 Task: In the  document Climateactionmeet.epub Change font size of watermark '111' and place the watermark  'Diagonally '. Insert footer and write www.nexusTech.com
Action: Mouse moved to (303, 443)
Screenshot: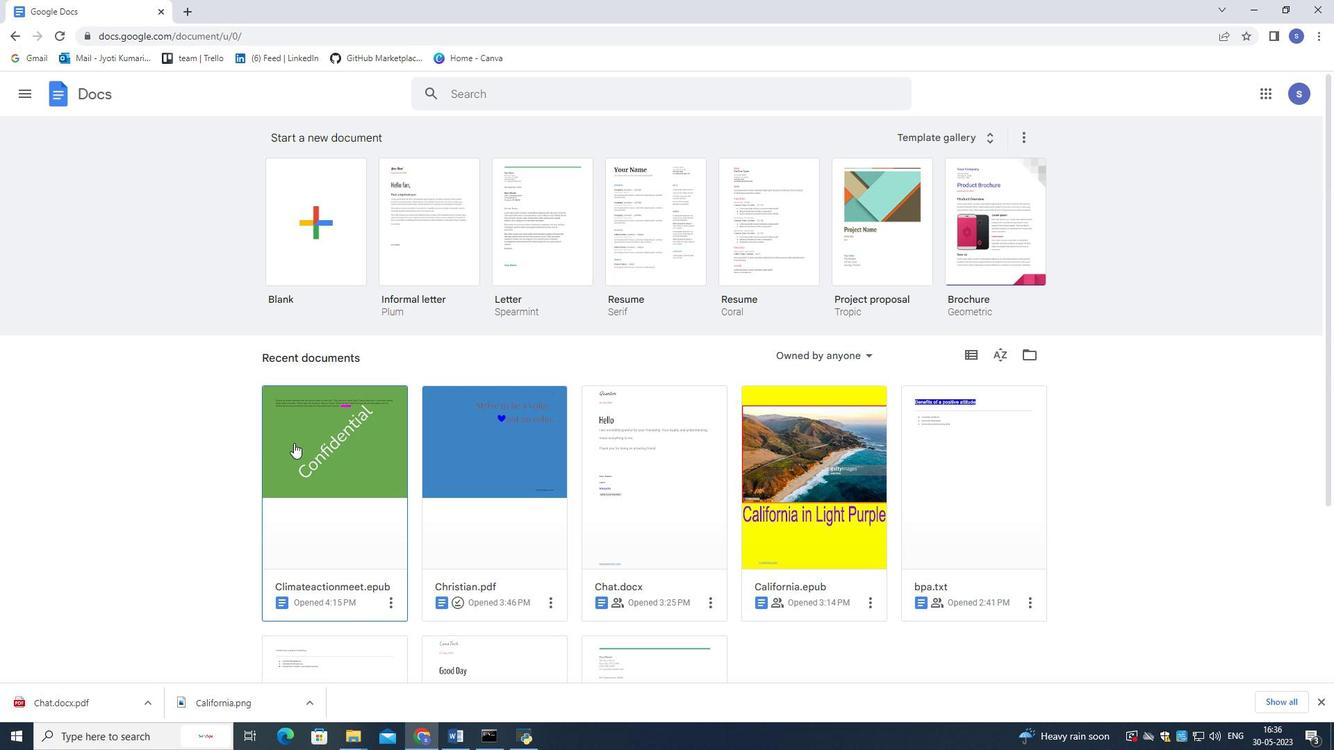 
Action: Mouse pressed left at (303, 443)
Screenshot: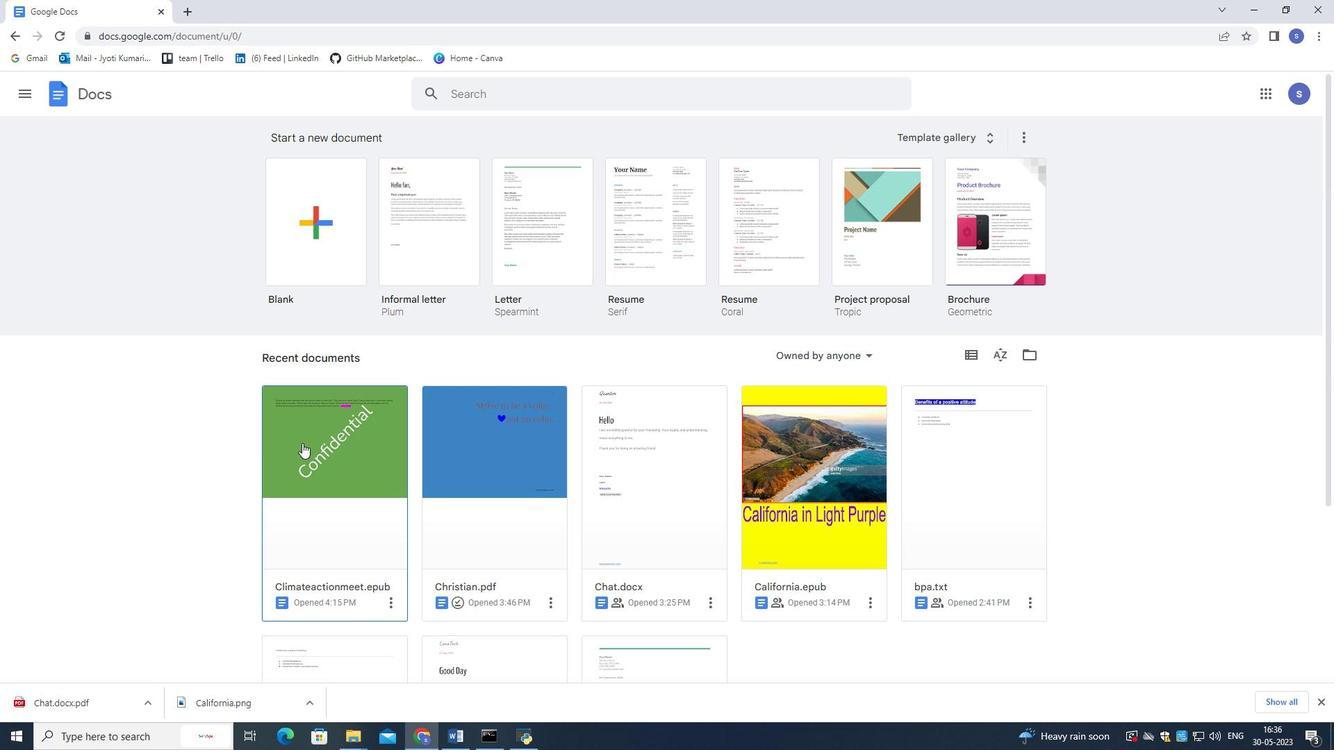 
Action: Mouse moved to (632, 465)
Screenshot: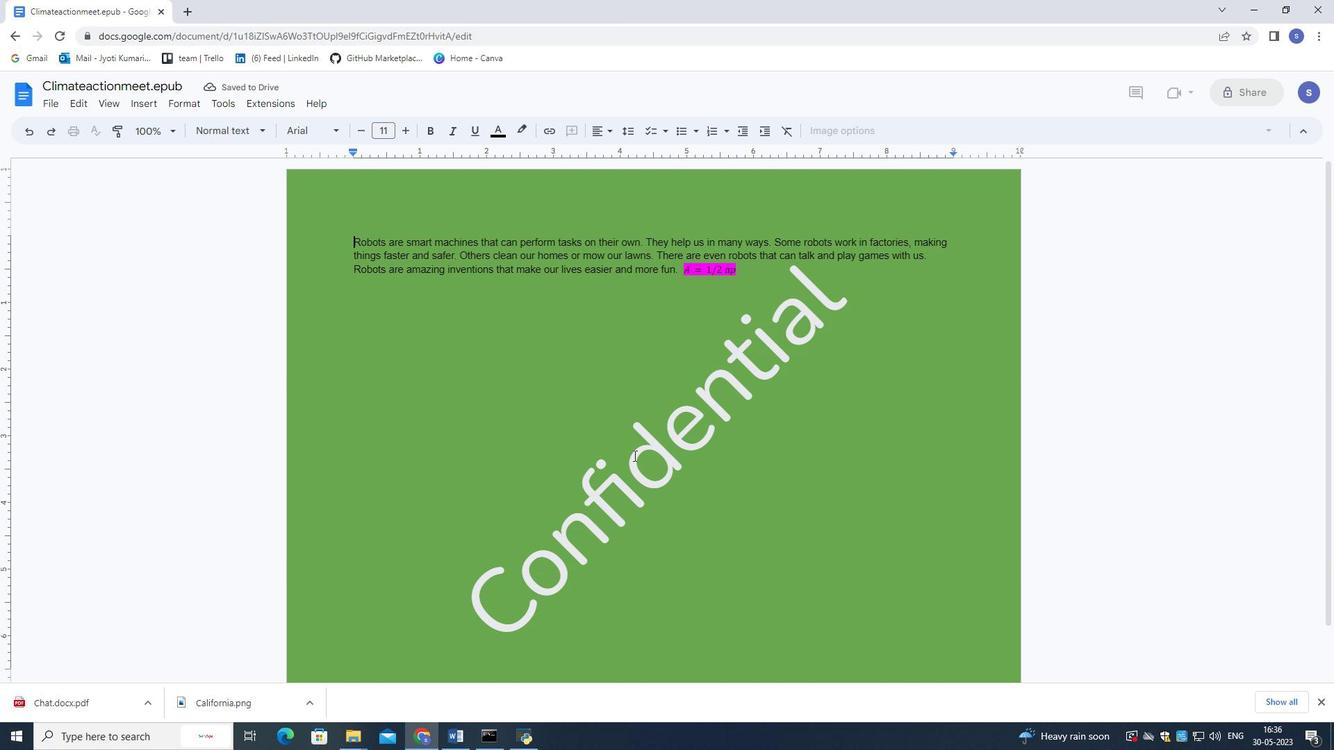 
Action: Mouse pressed left at (632, 465)
Screenshot: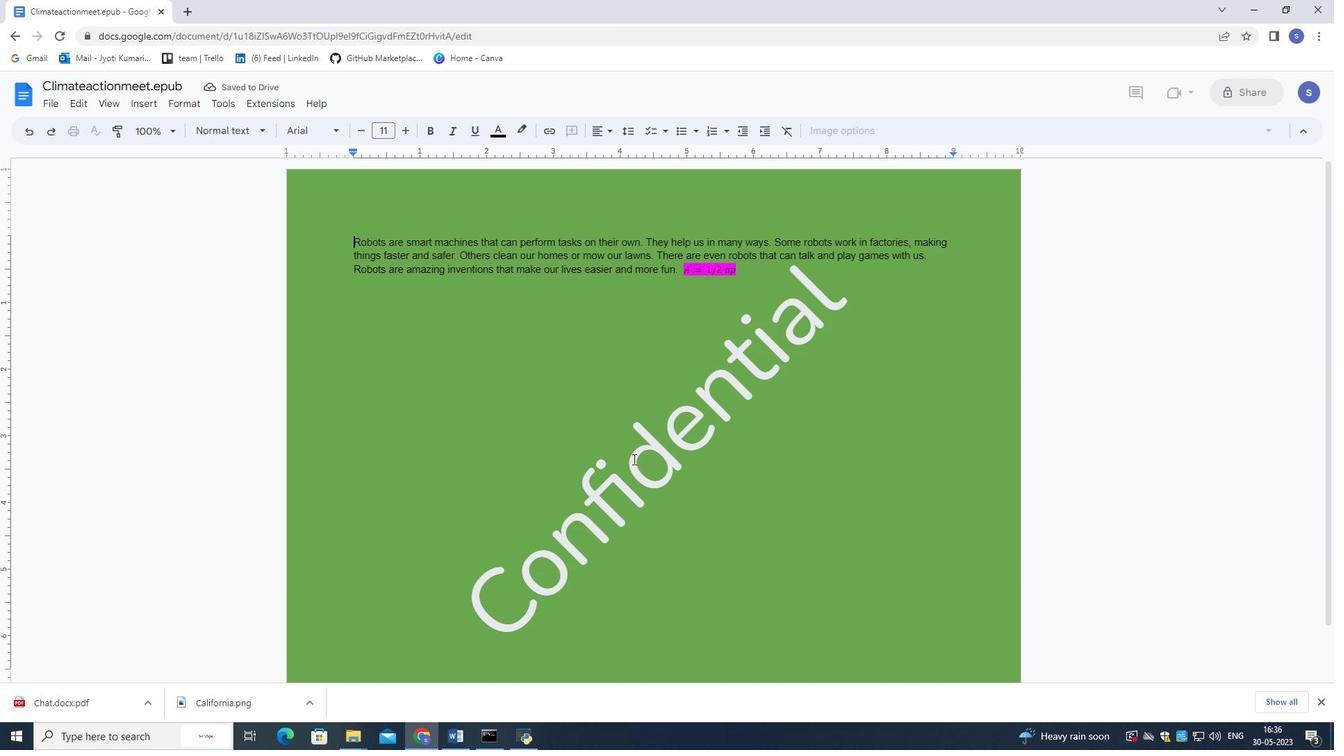 
Action: Mouse pressed left at (632, 465)
Screenshot: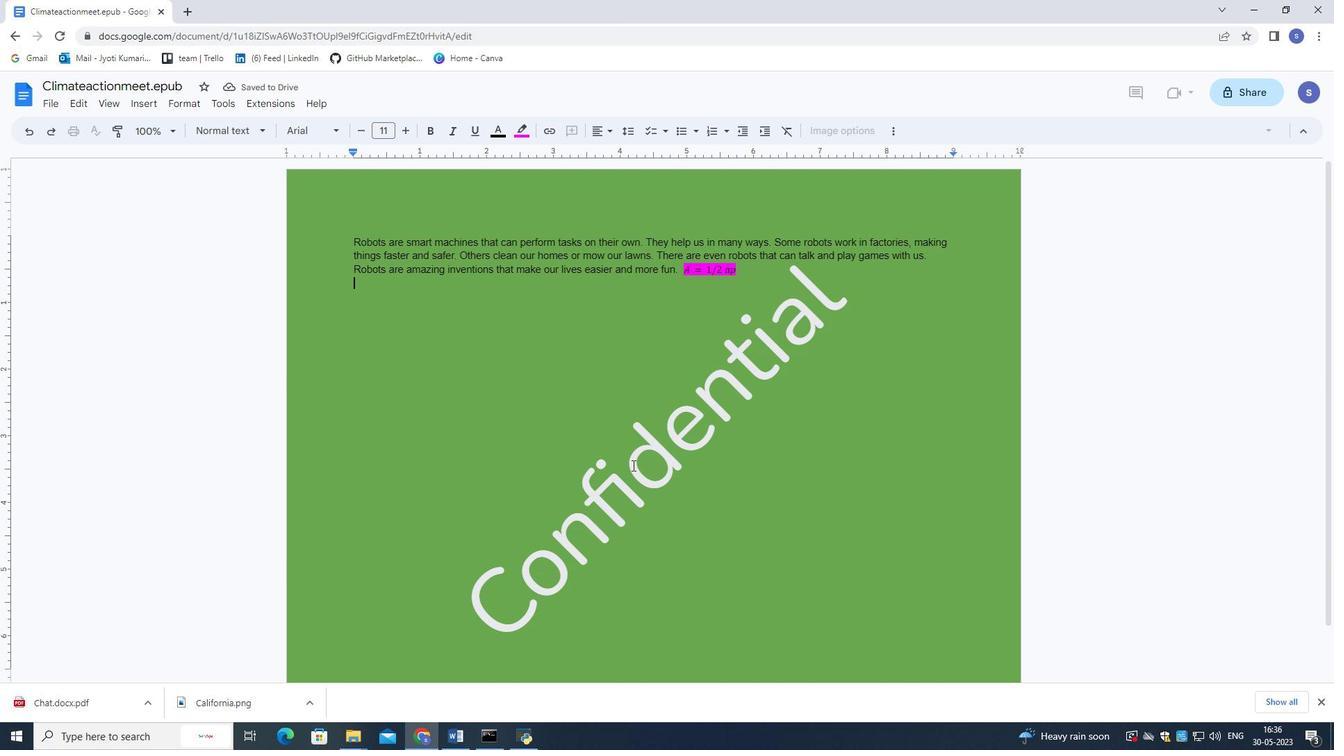 
Action: Mouse pressed left at (632, 465)
Screenshot: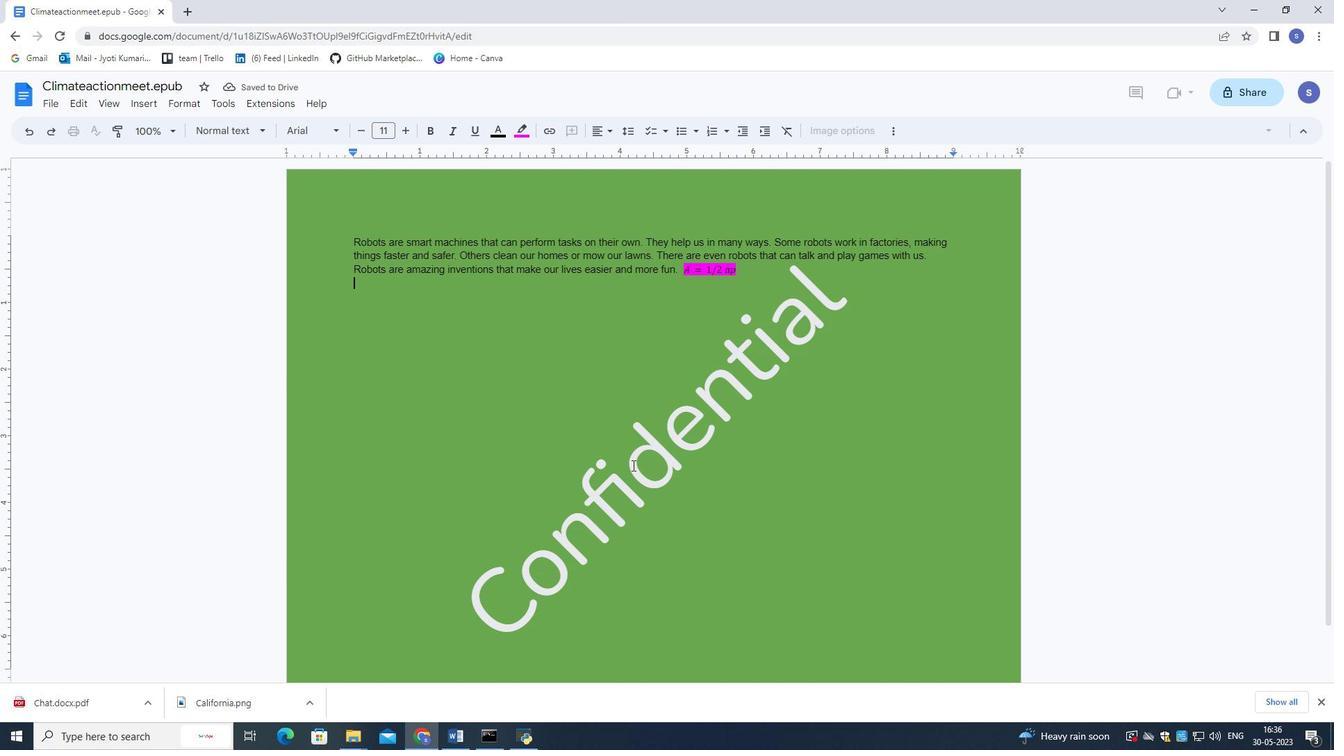 
Action: Mouse moved to (632, 464)
Screenshot: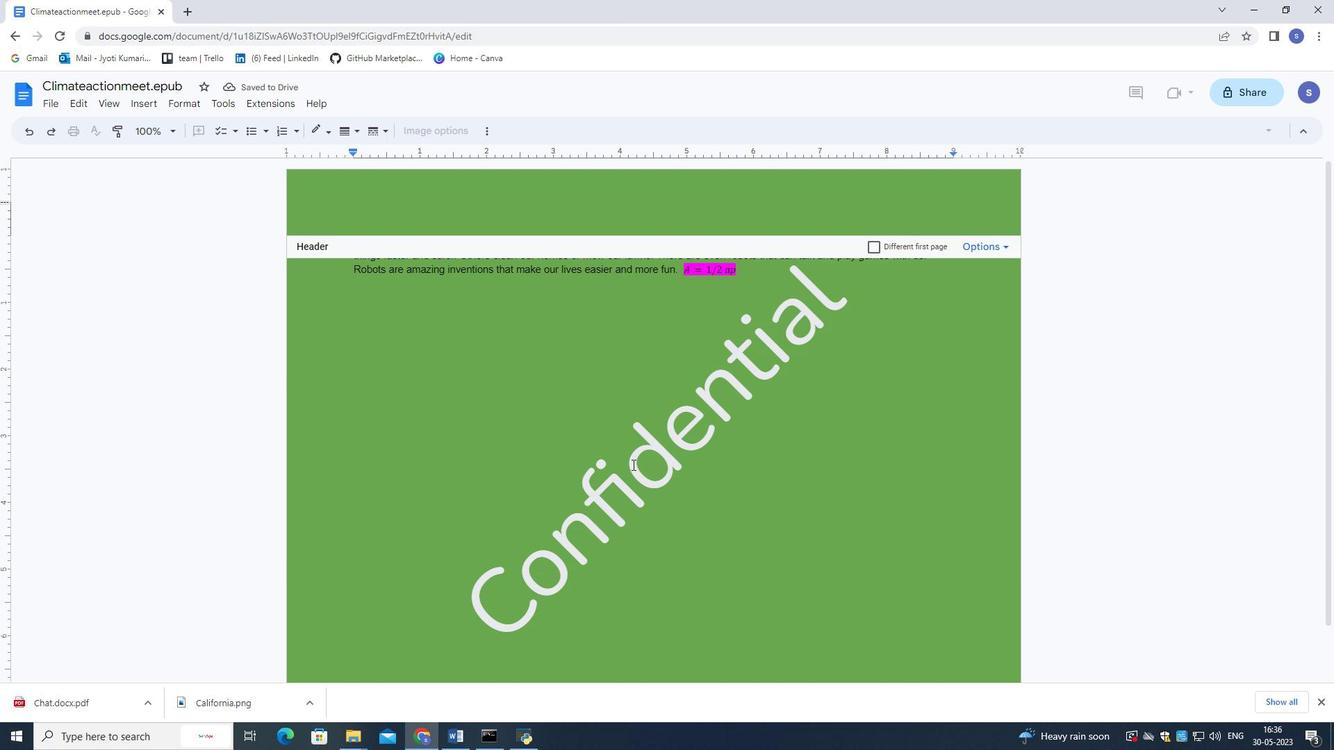 
Action: Mouse pressed left at (632, 464)
Screenshot: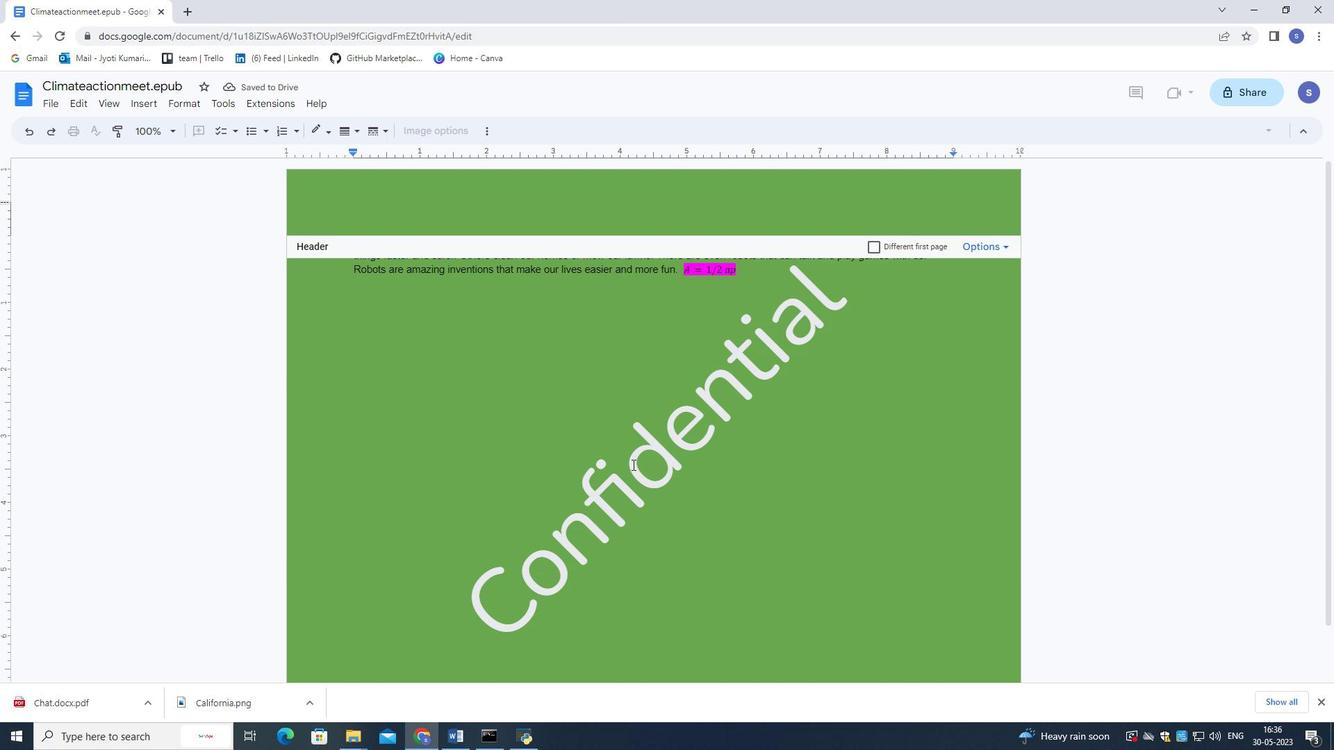 
Action: Mouse moved to (636, 464)
Screenshot: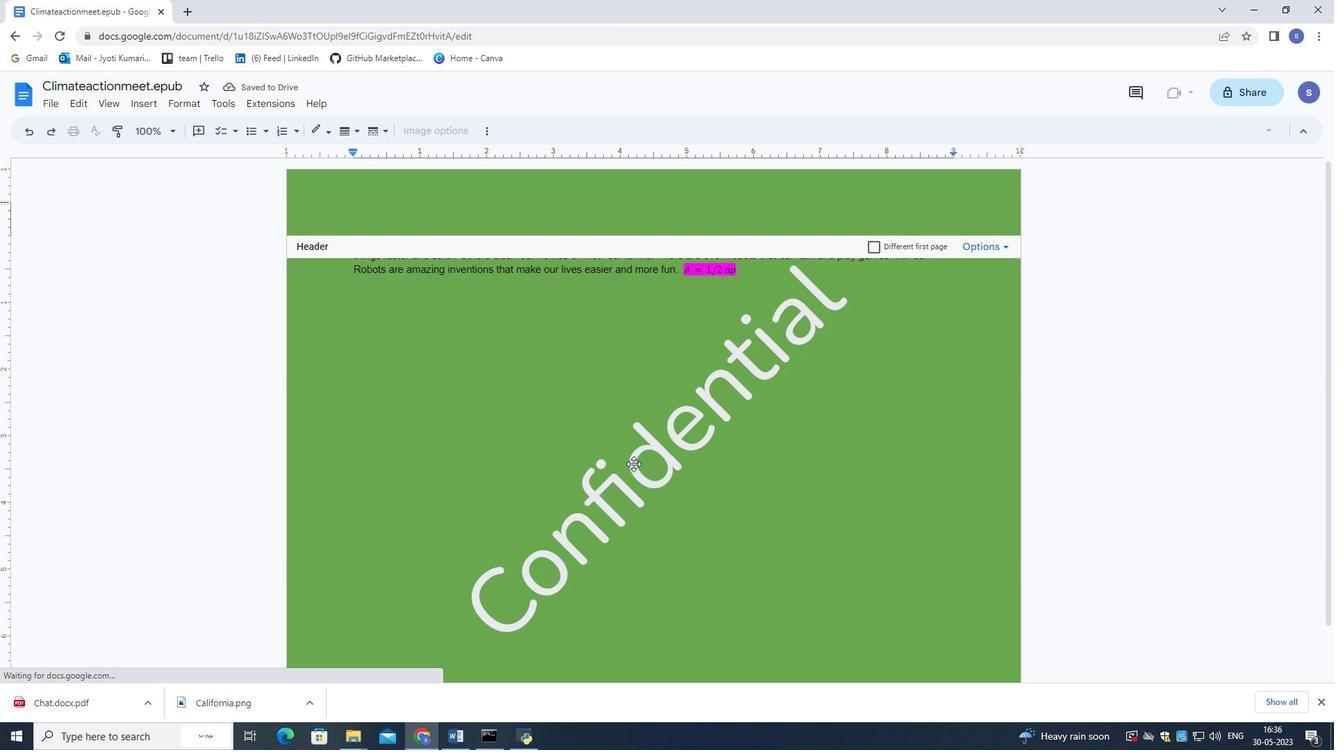 
Action: Mouse pressed left at (636, 464)
Screenshot: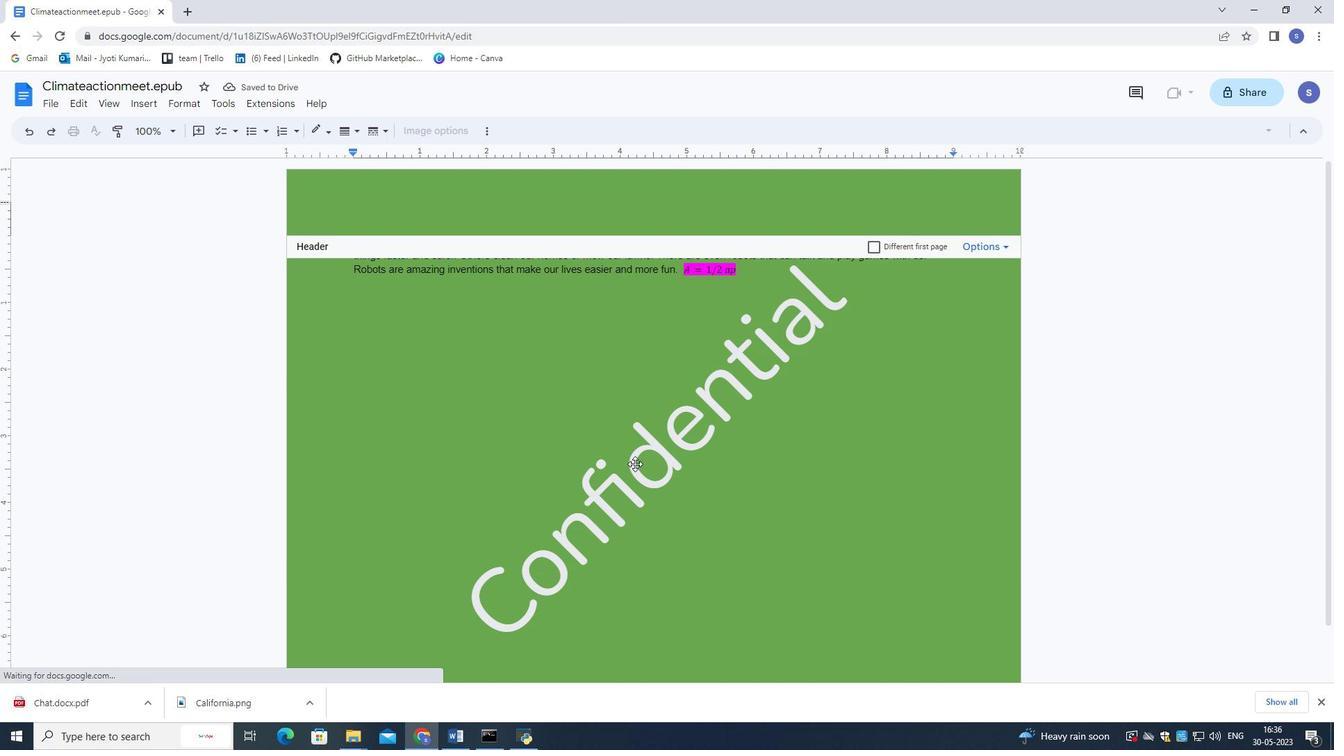 
Action: Mouse moved to (696, 372)
Screenshot: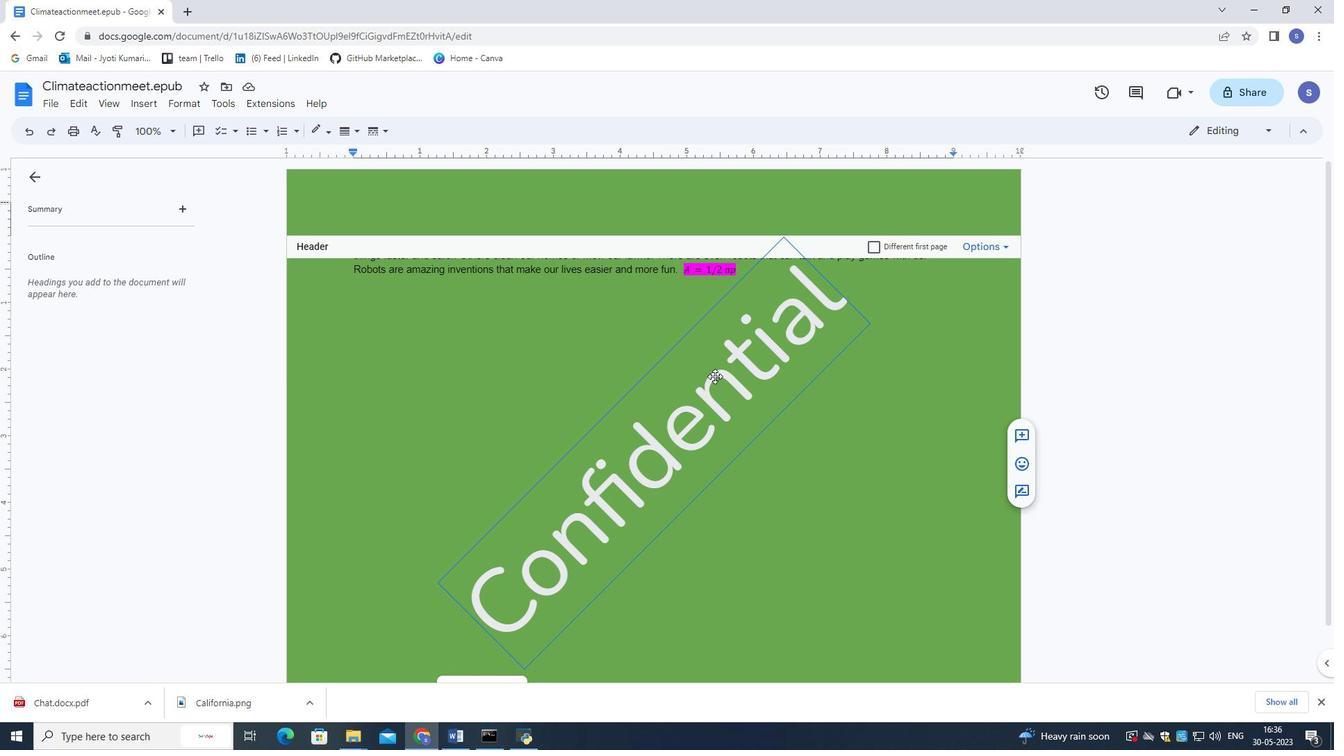 
Action: Mouse pressed right at (696, 372)
Screenshot: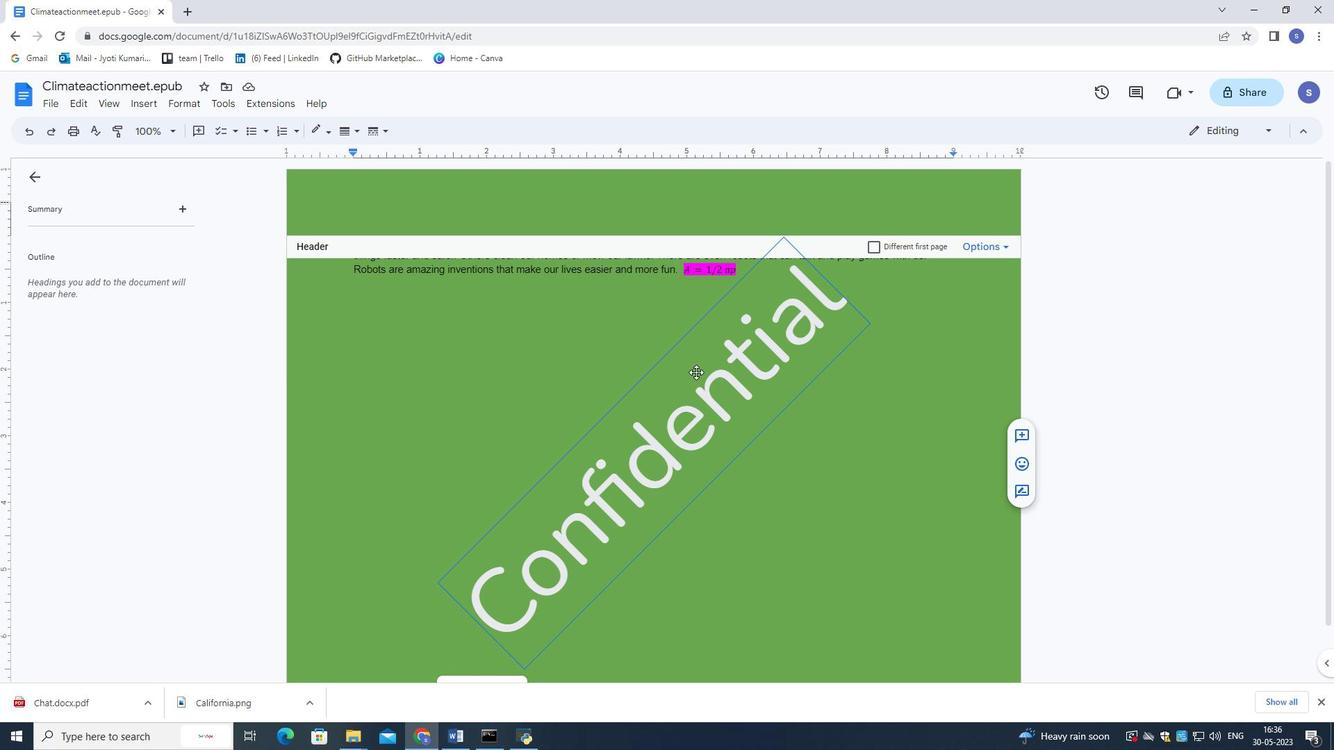
Action: Mouse moved to (669, 480)
Screenshot: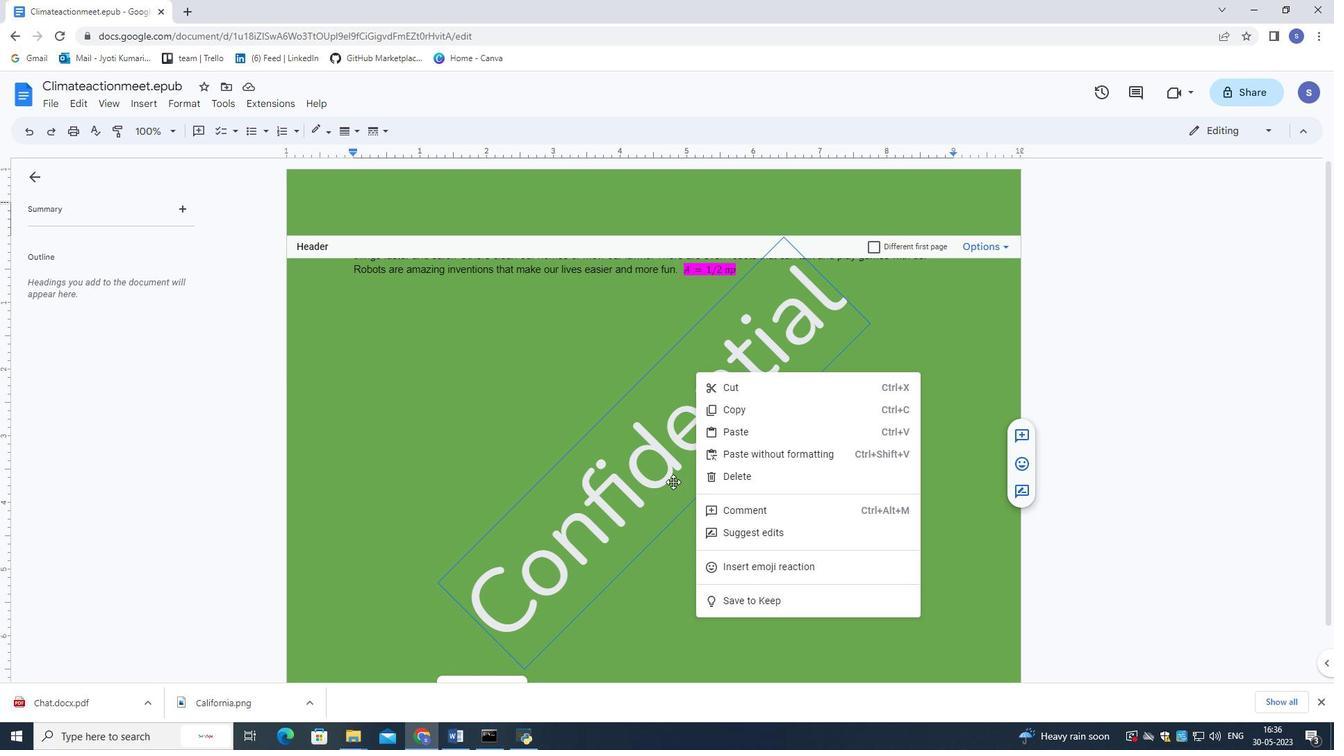 
Action: Mouse pressed left at (669, 480)
Screenshot: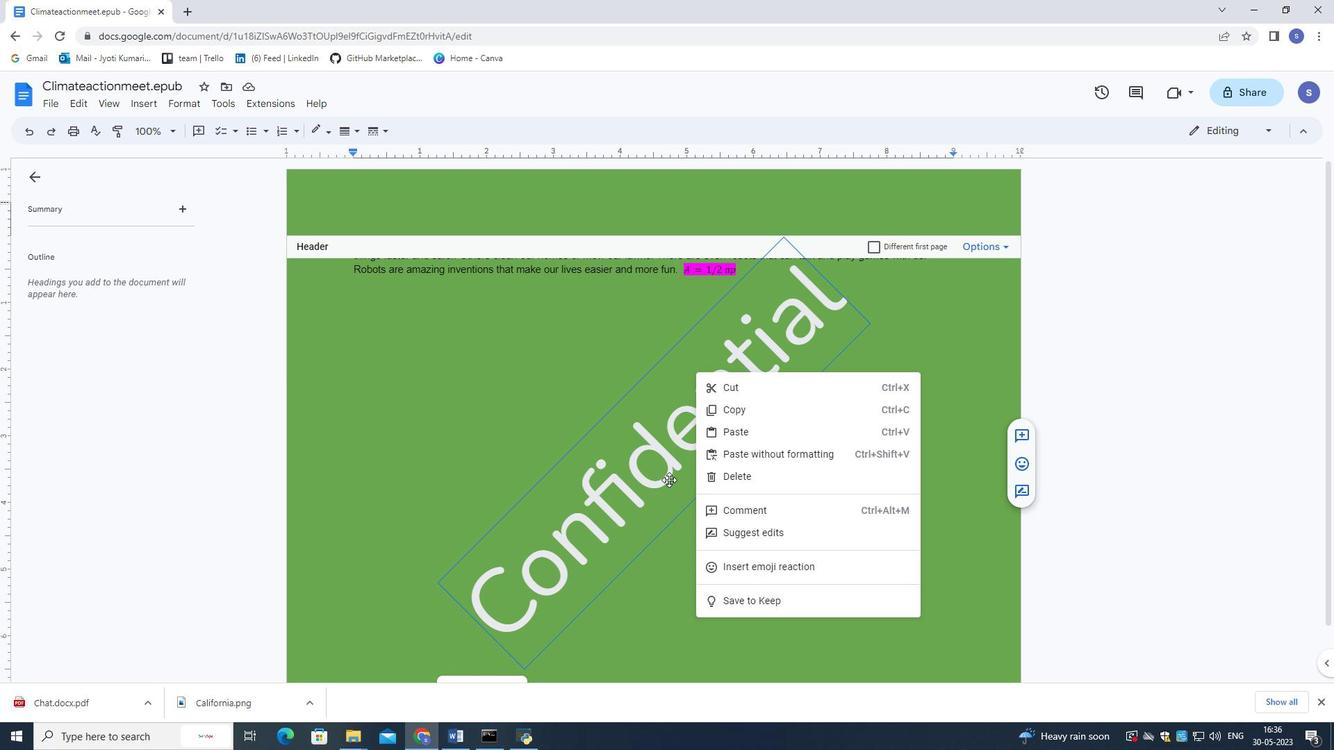 
Action: Mouse moved to (1249, 126)
Screenshot: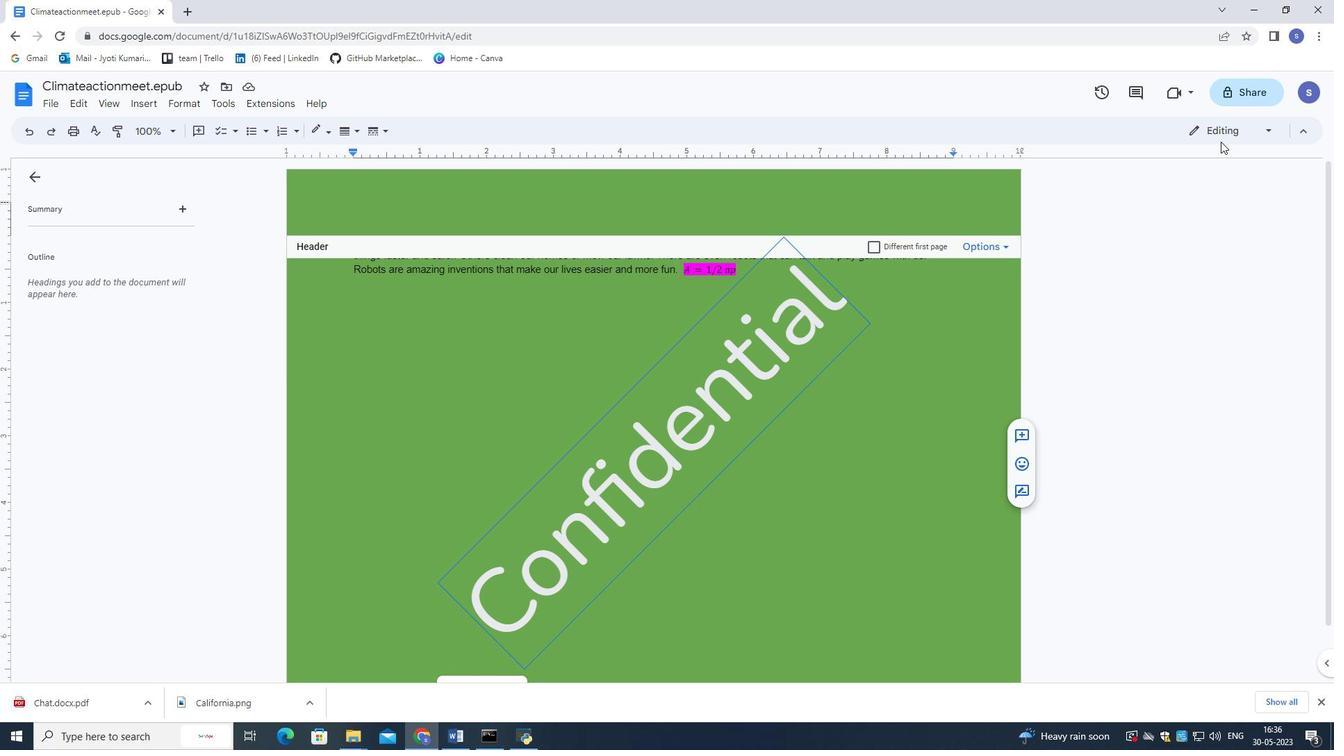 
Action: Mouse pressed left at (1249, 126)
Screenshot: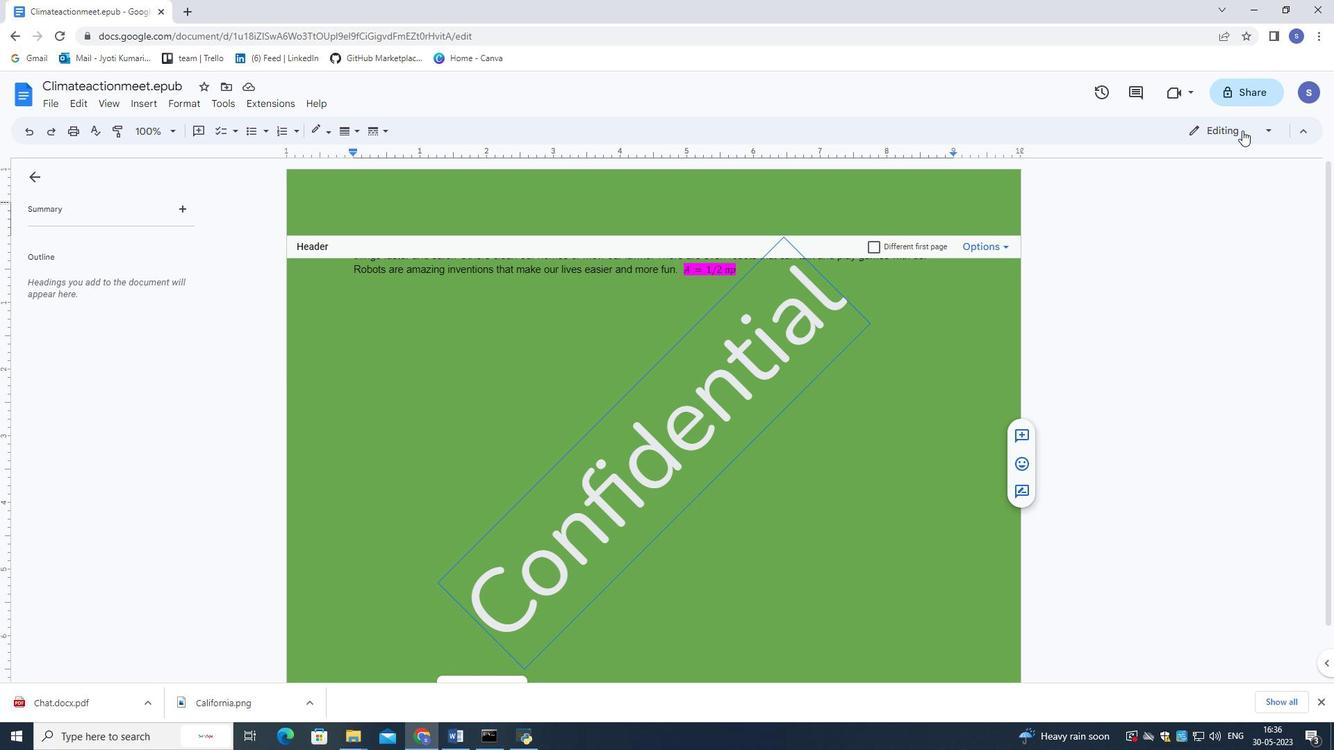 
Action: Mouse moved to (737, 368)
Screenshot: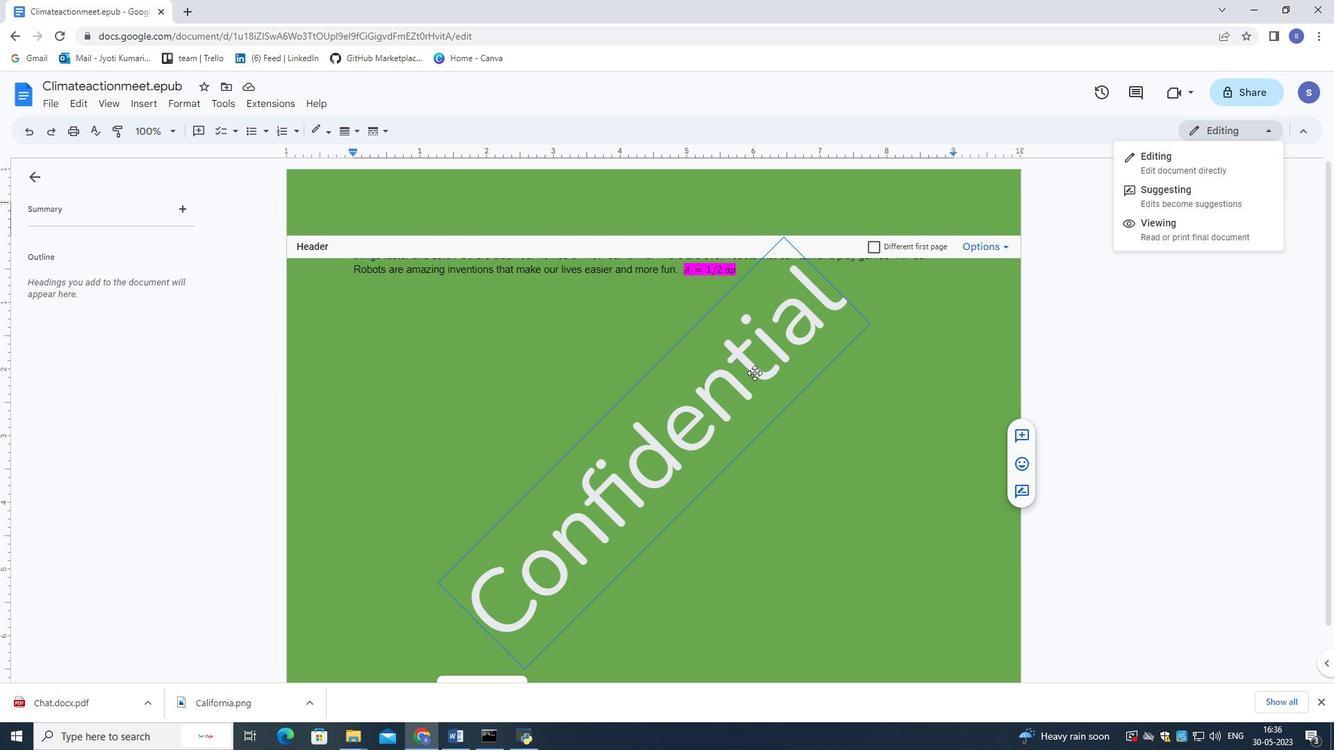 
Action: Mouse pressed left at (737, 368)
Screenshot: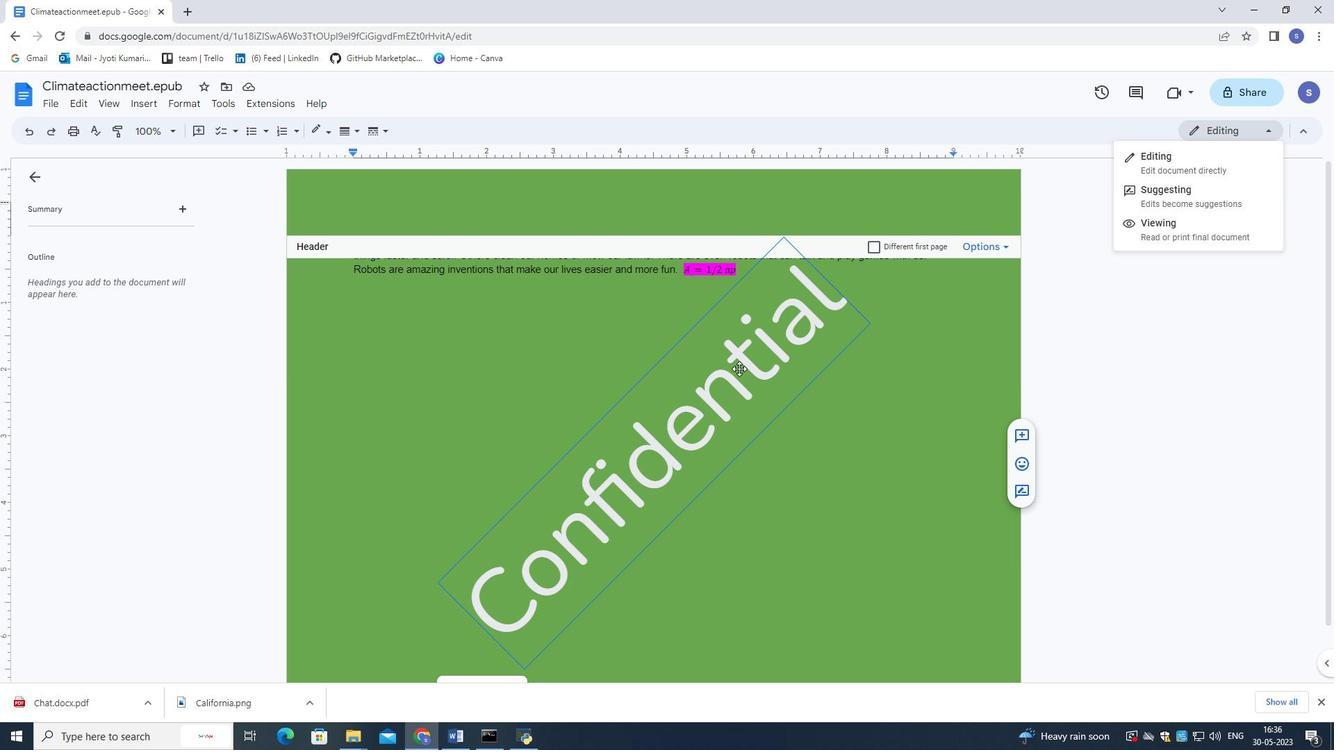 
Action: Mouse scrolled (737, 367) with delta (0, 0)
Screenshot: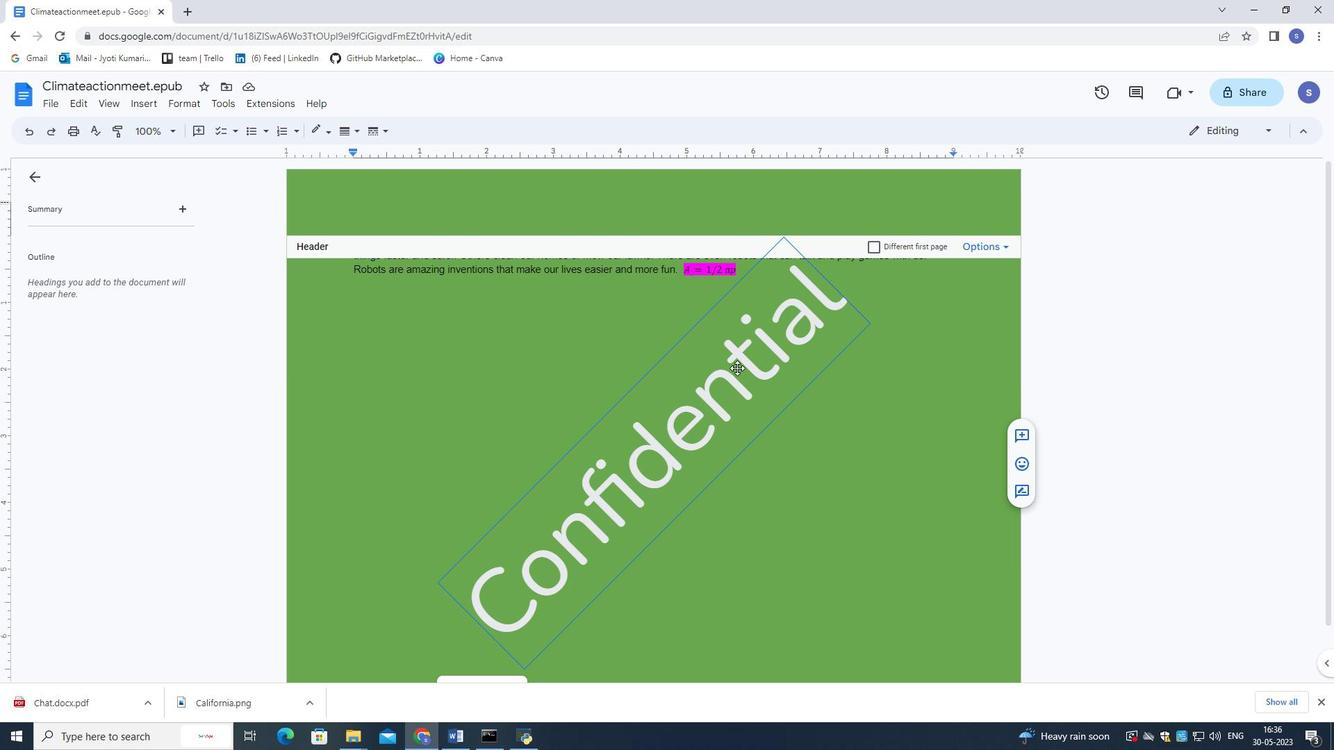 
Action: Mouse scrolled (737, 367) with delta (0, 0)
Screenshot: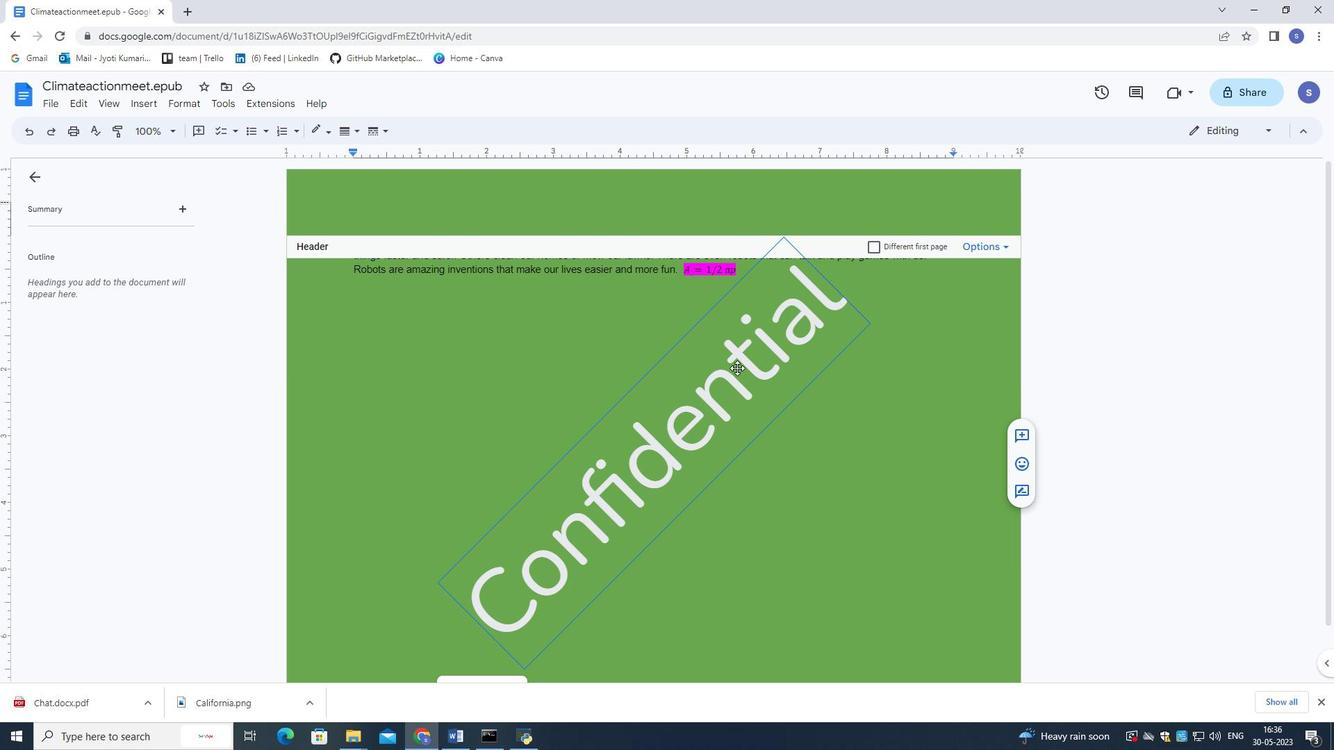 
Action: Mouse moved to (732, 377)
Screenshot: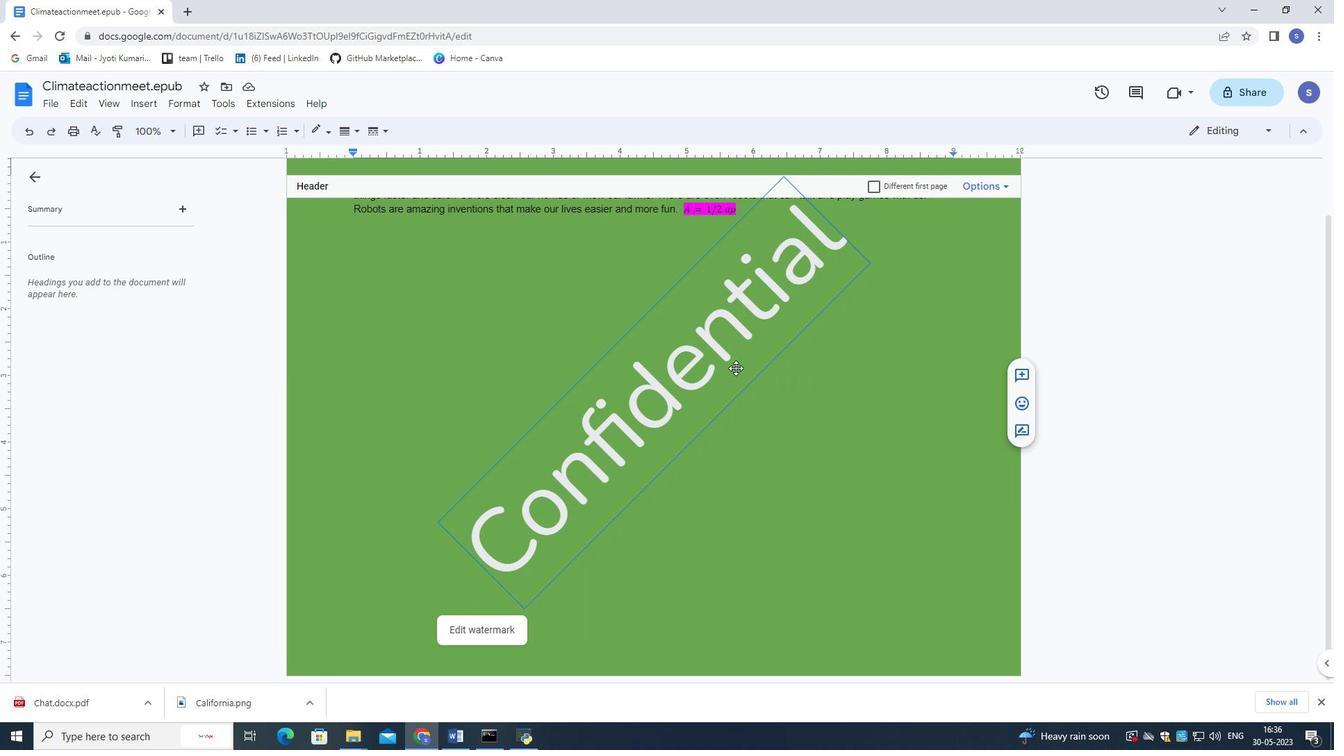 
Action: Mouse scrolled (732, 376) with delta (0, 0)
Screenshot: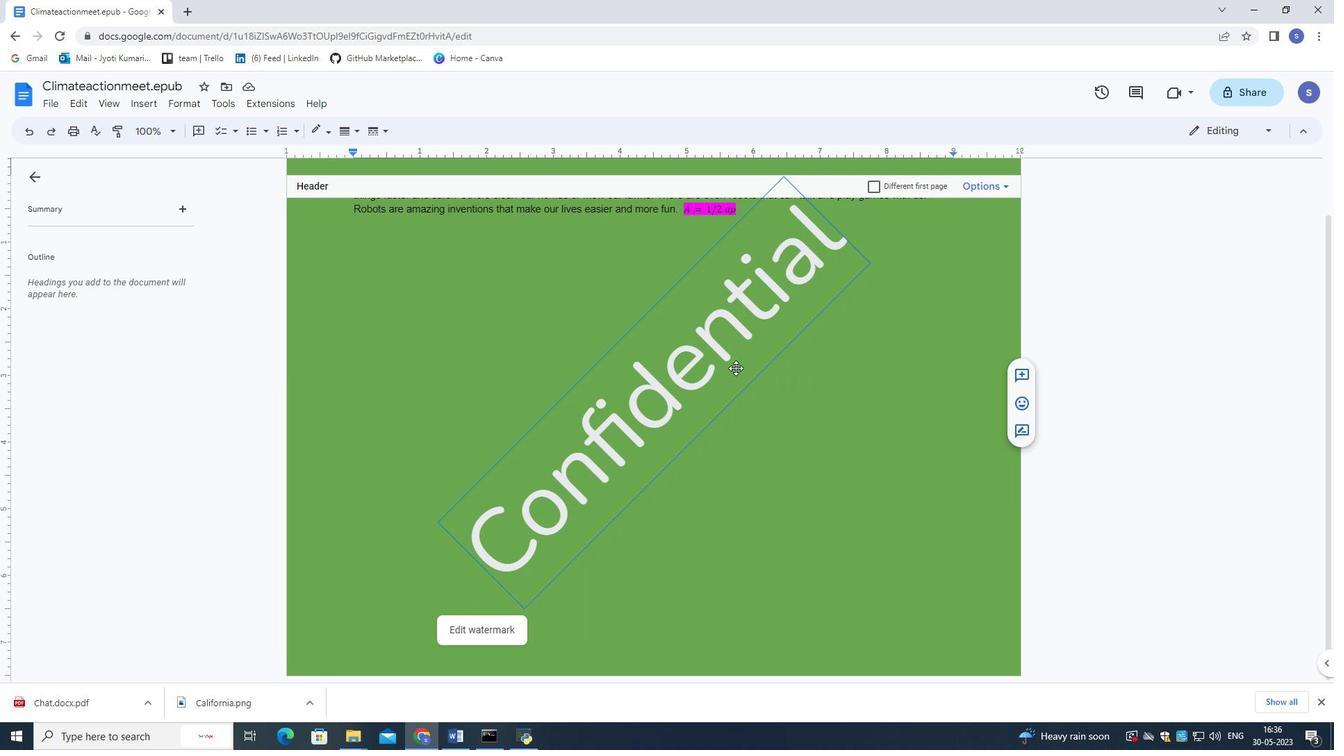 
Action: Mouse moved to (473, 638)
Screenshot: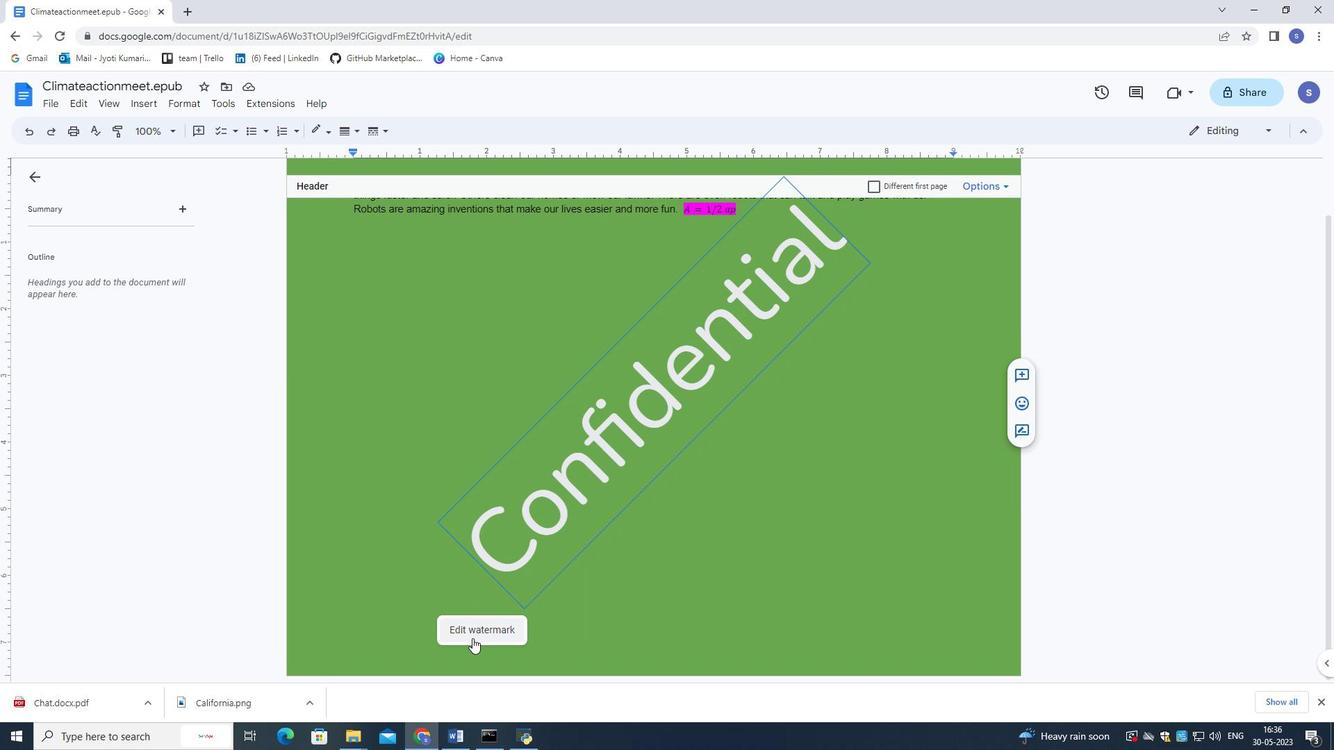 
Action: Mouse pressed left at (473, 638)
Screenshot: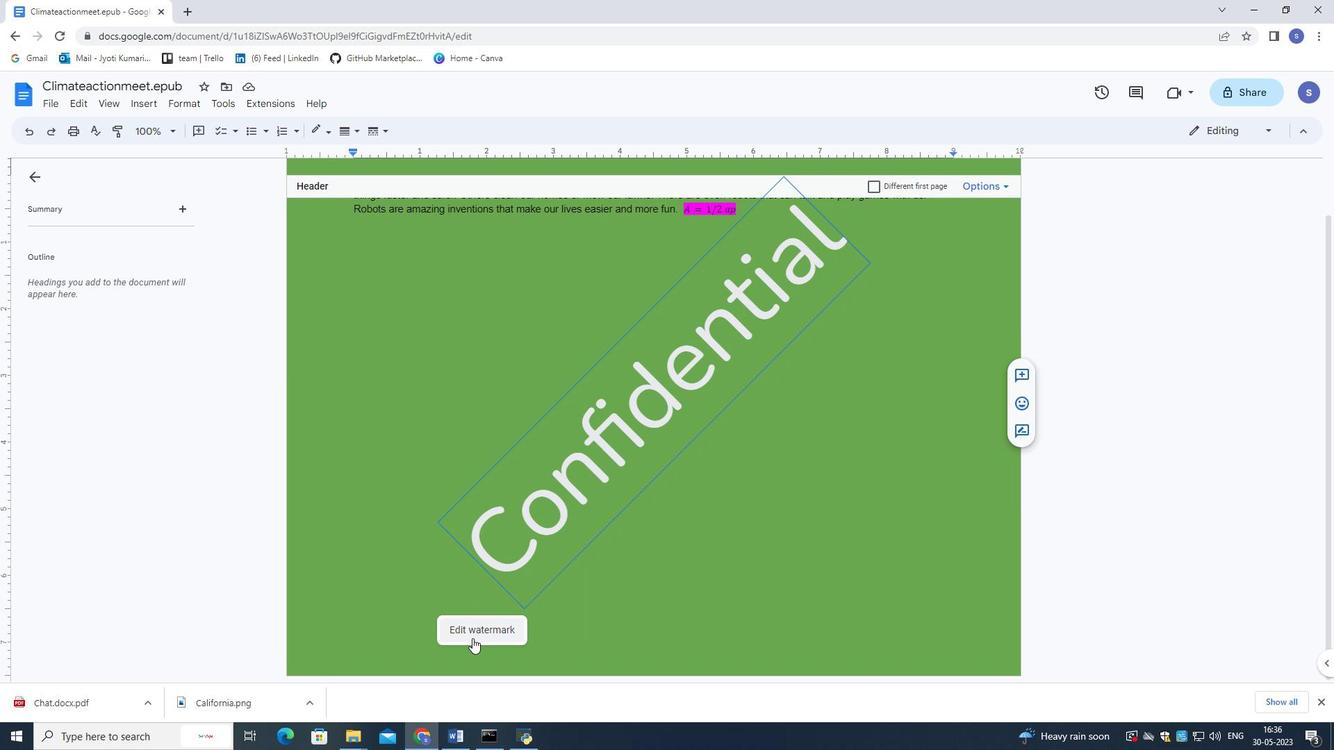 
Action: Mouse moved to (1136, 312)
Screenshot: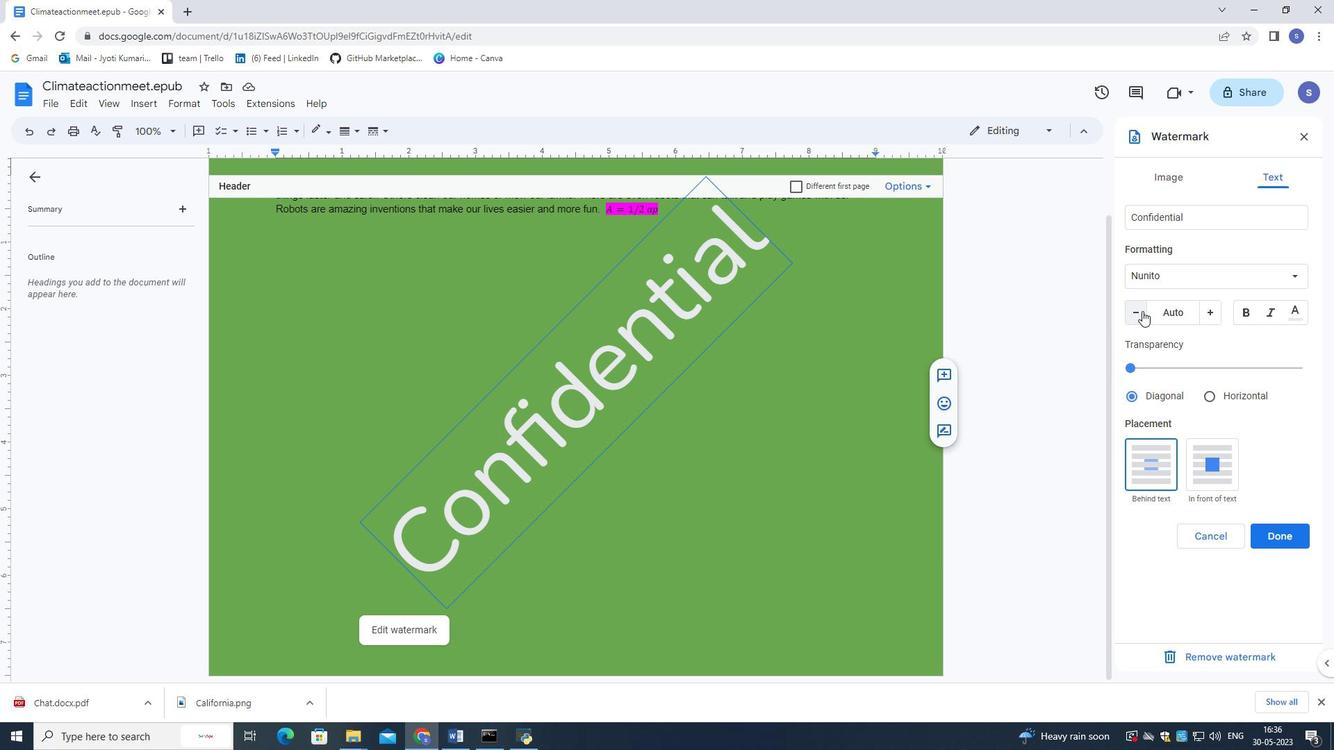 
Action: Mouse pressed left at (1136, 312)
Screenshot: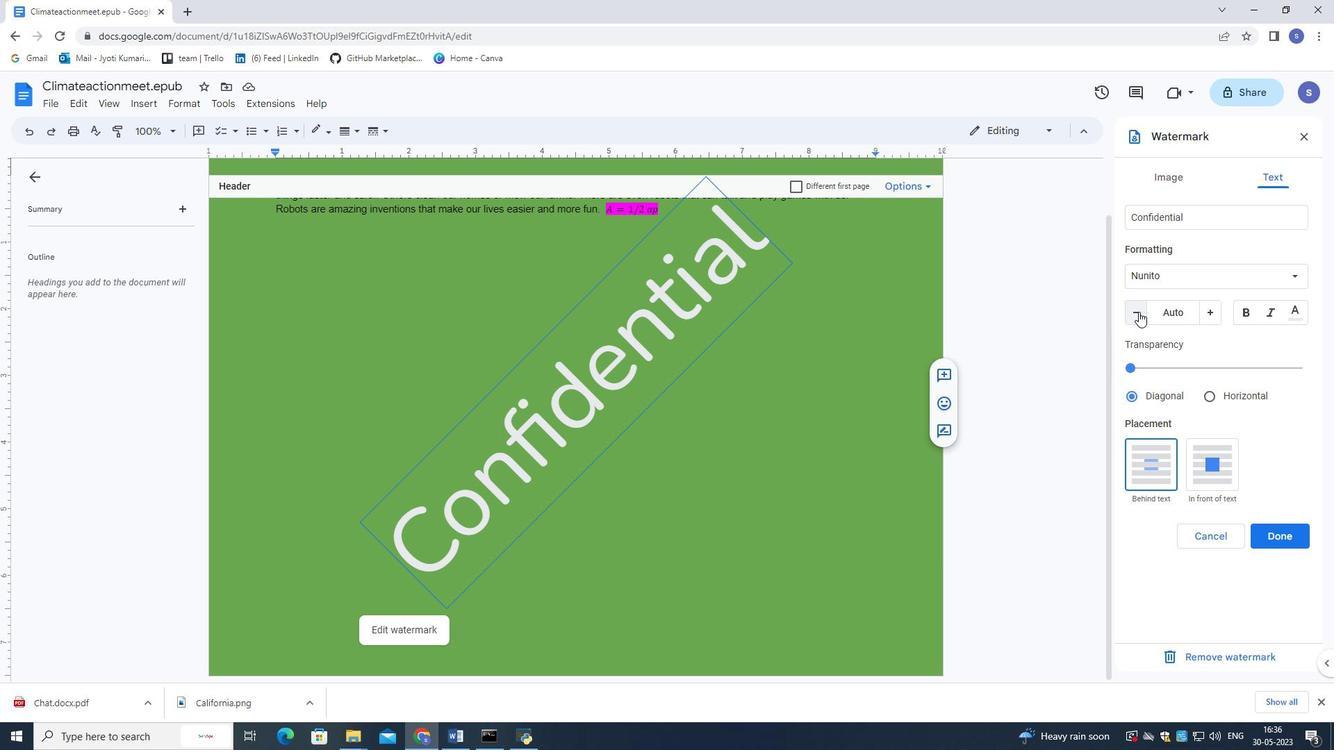 
Action: Mouse moved to (1210, 311)
Screenshot: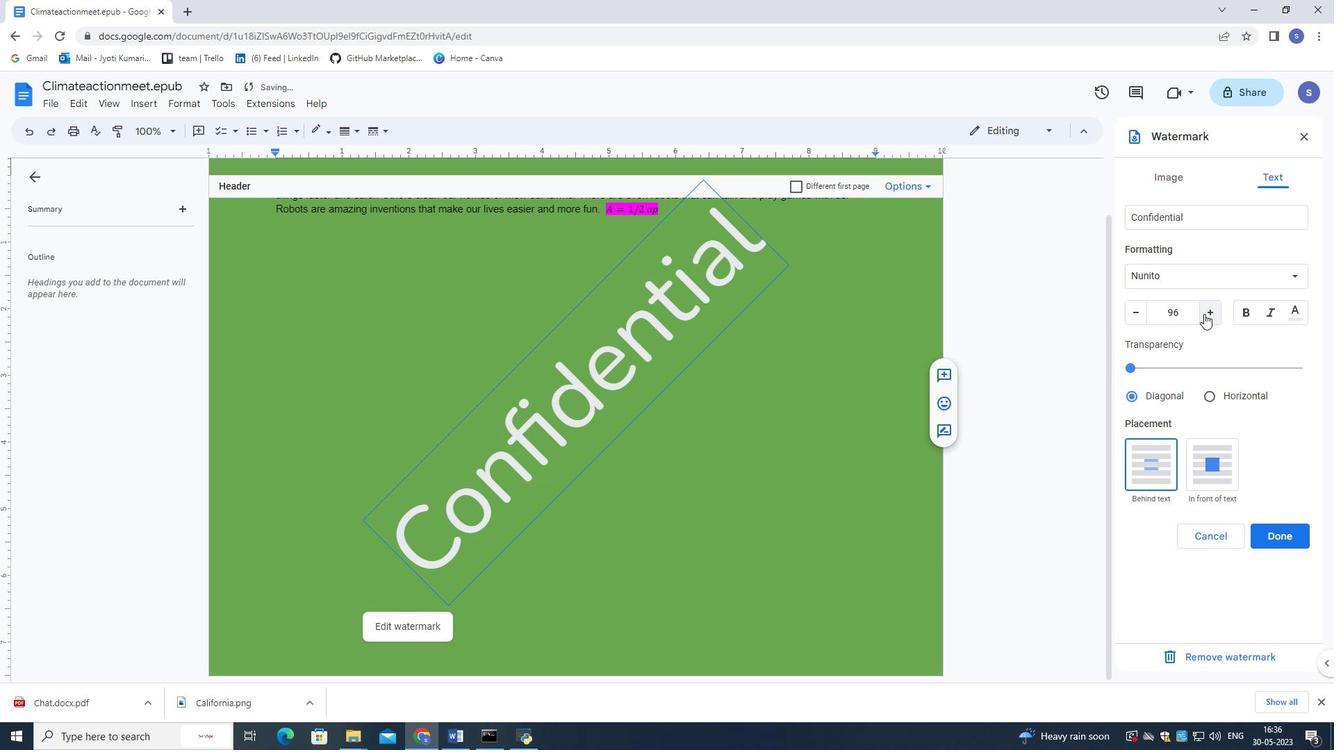 
Action: Mouse pressed left at (1210, 311)
Screenshot: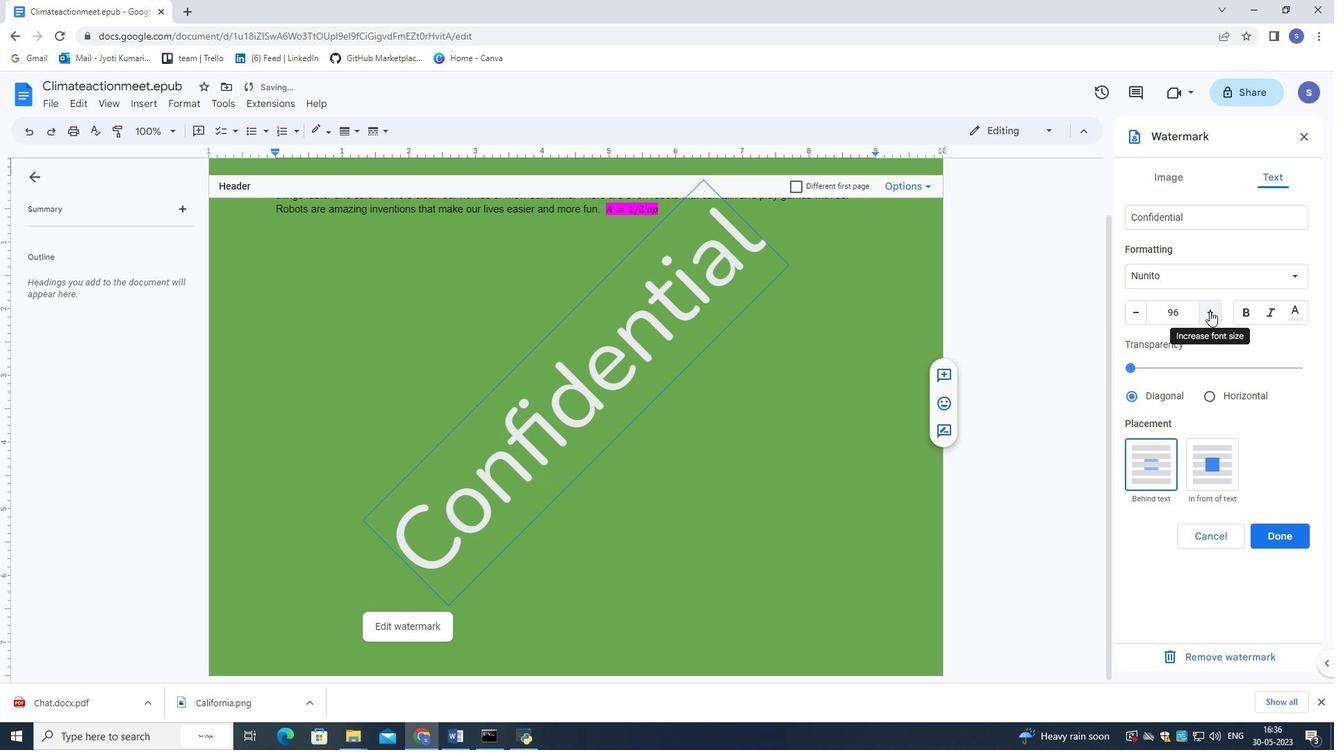 
Action: Mouse pressed left at (1210, 311)
Screenshot: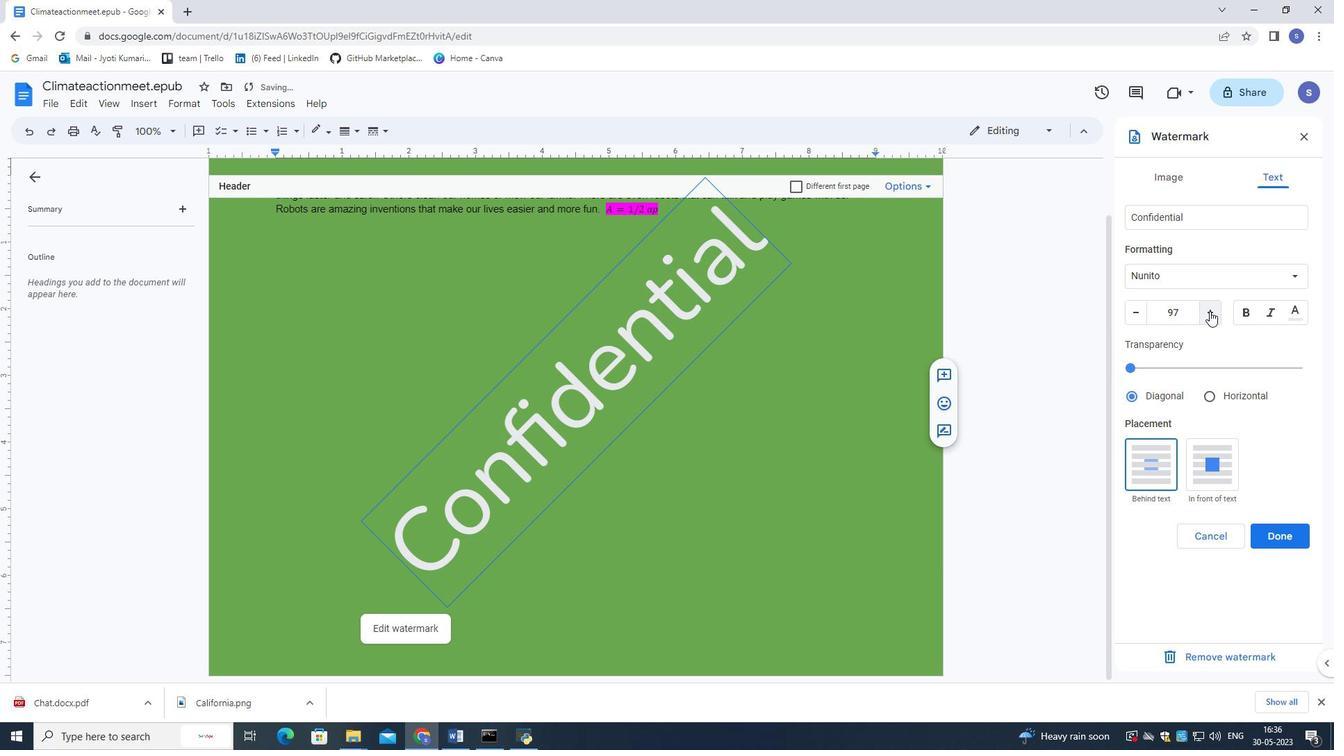 
Action: Mouse pressed left at (1210, 311)
Screenshot: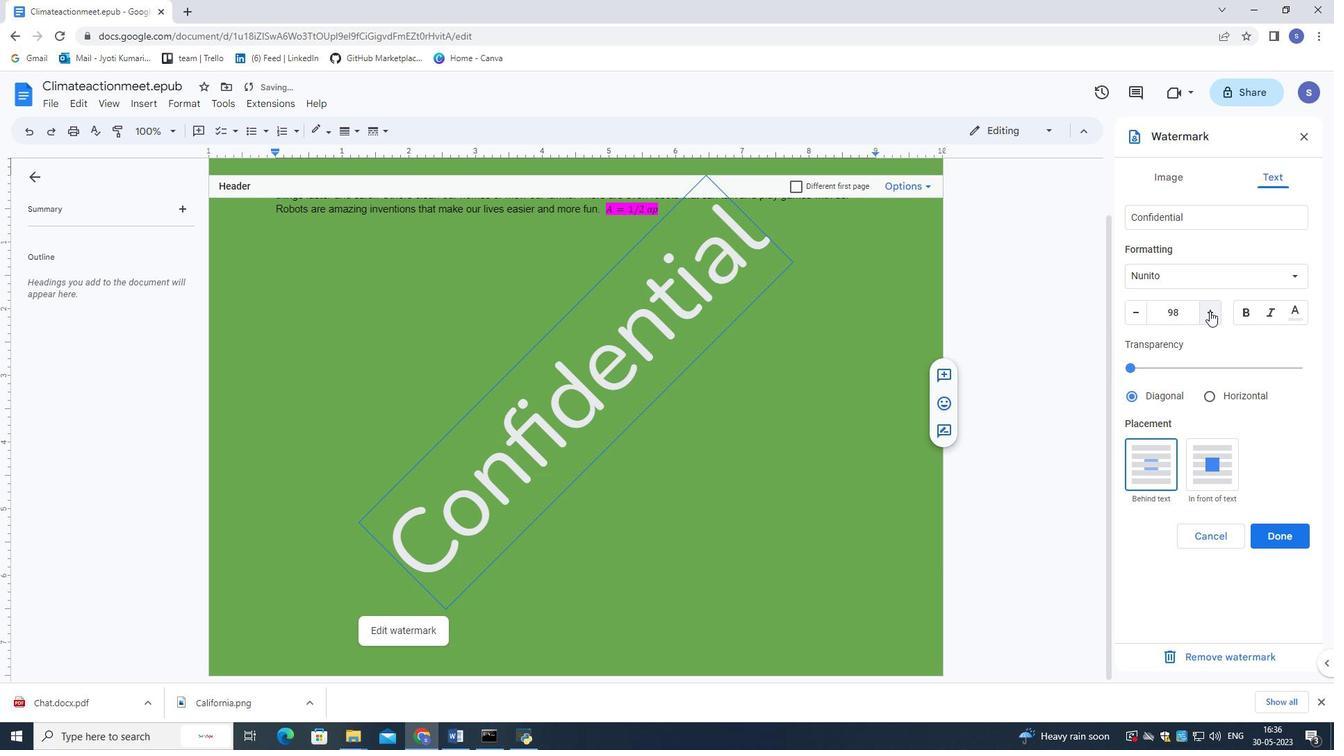
Action: Mouse pressed left at (1210, 311)
Screenshot: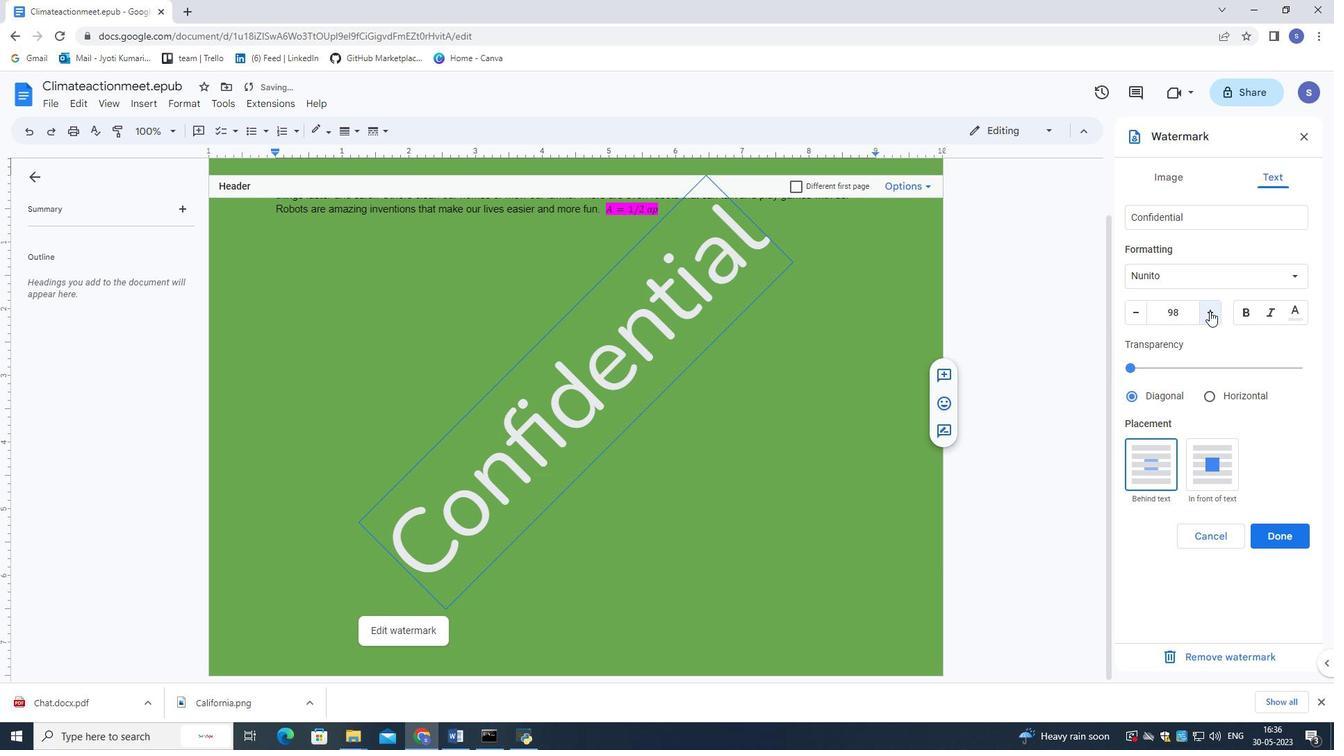 
Action: Mouse pressed left at (1210, 311)
Screenshot: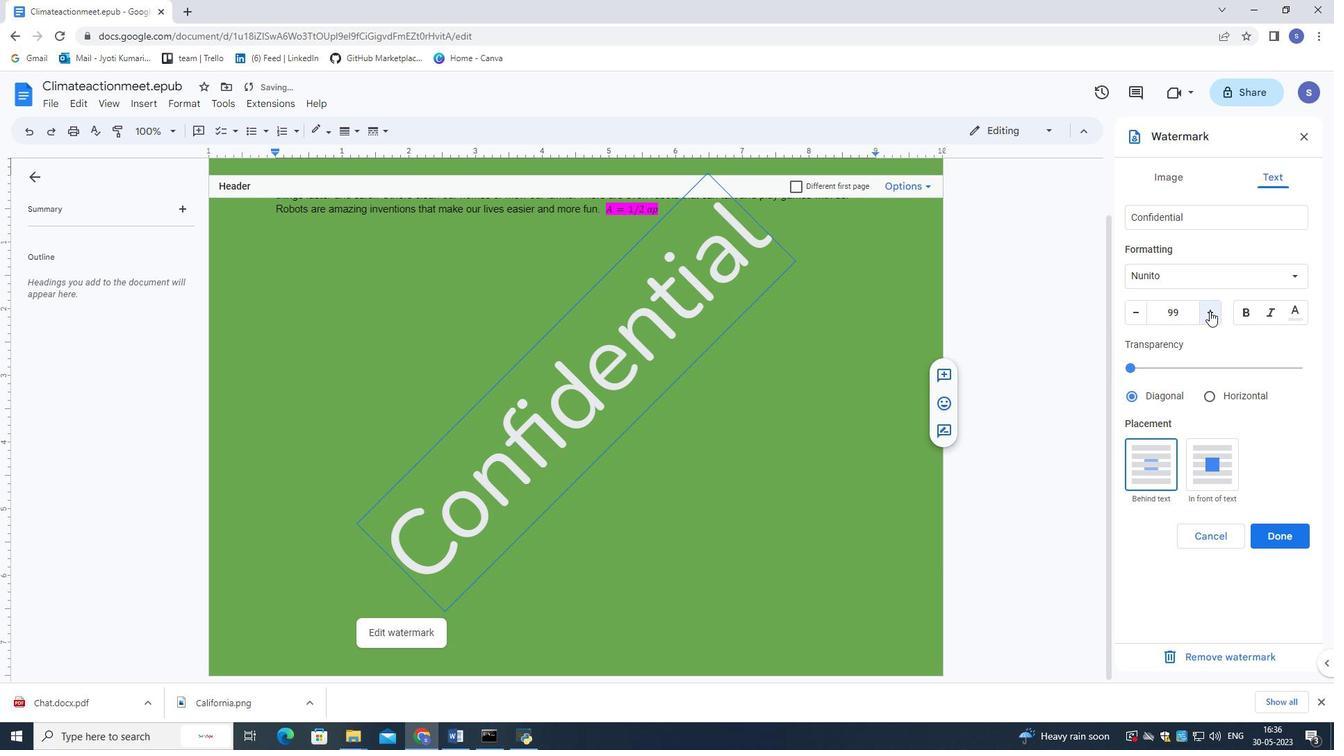 
Action: Mouse pressed left at (1210, 311)
Screenshot: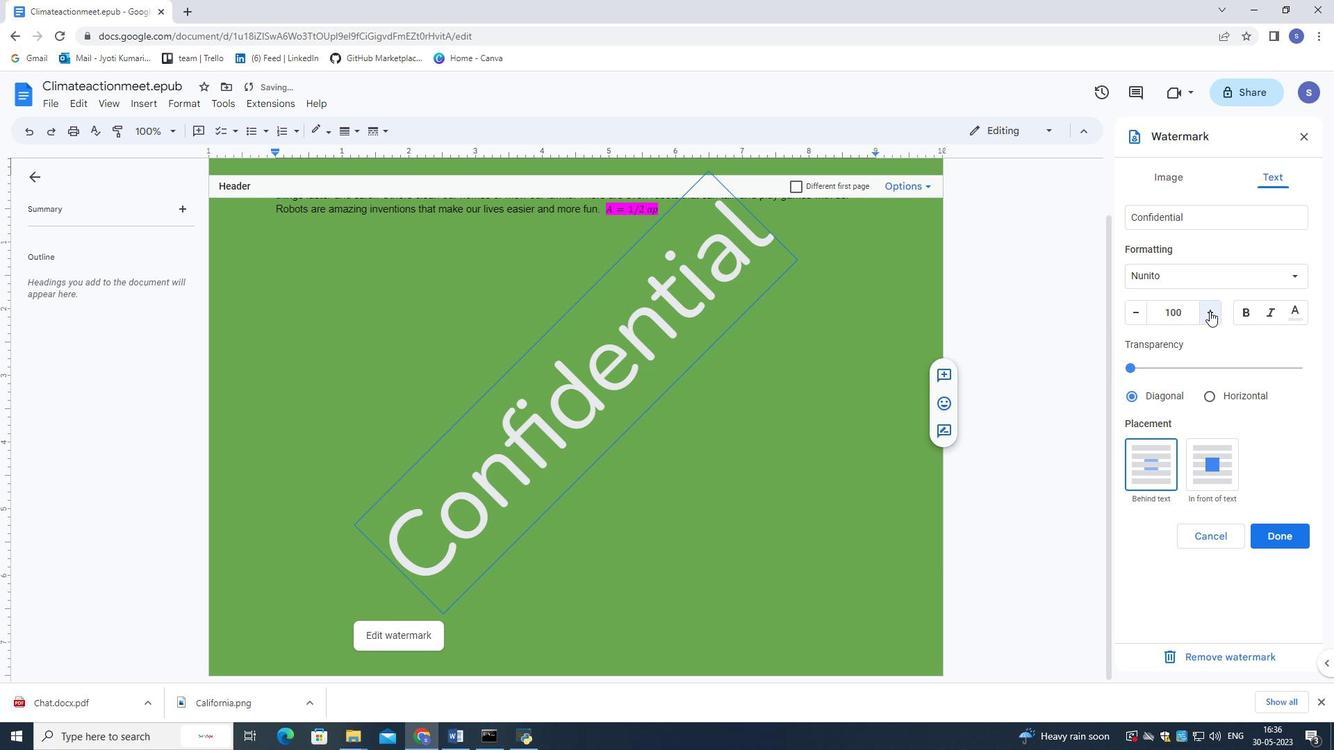 
Action: Mouse pressed left at (1210, 311)
Screenshot: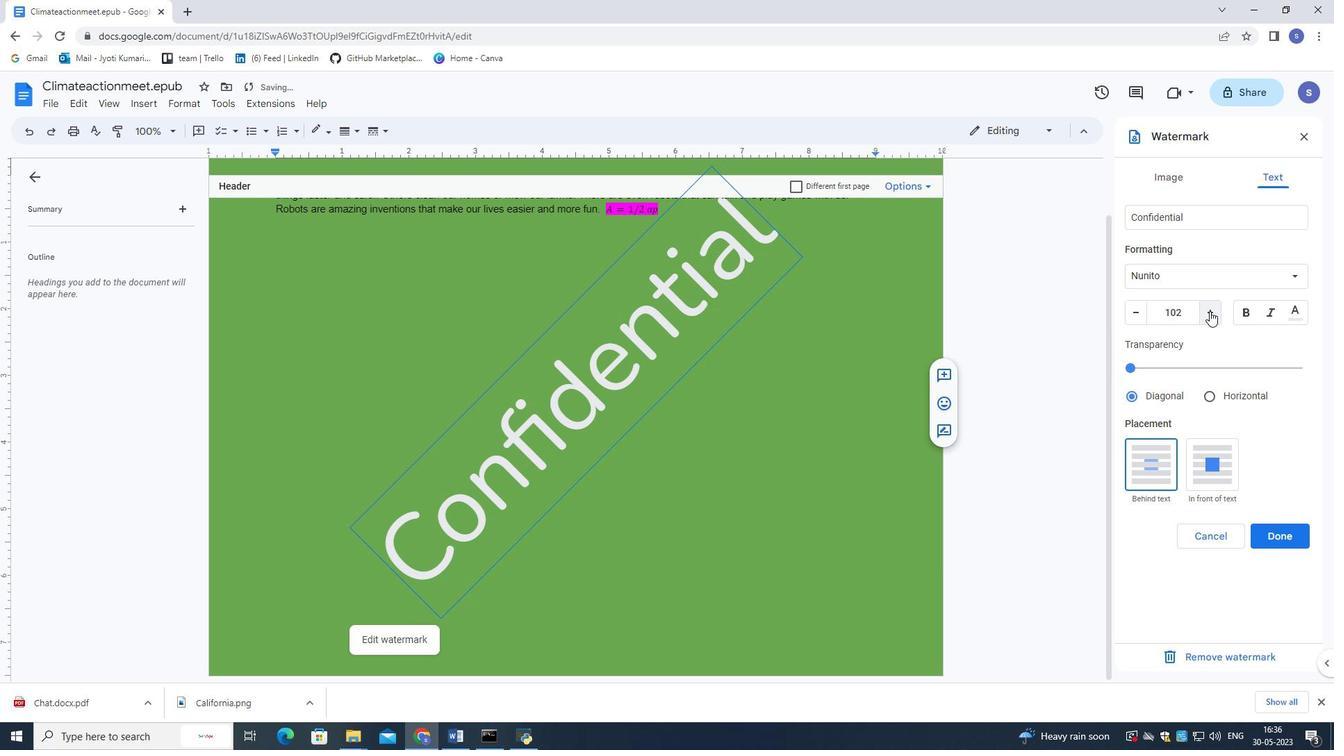 
Action: Mouse pressed left at (1210, 311)
Screenshot: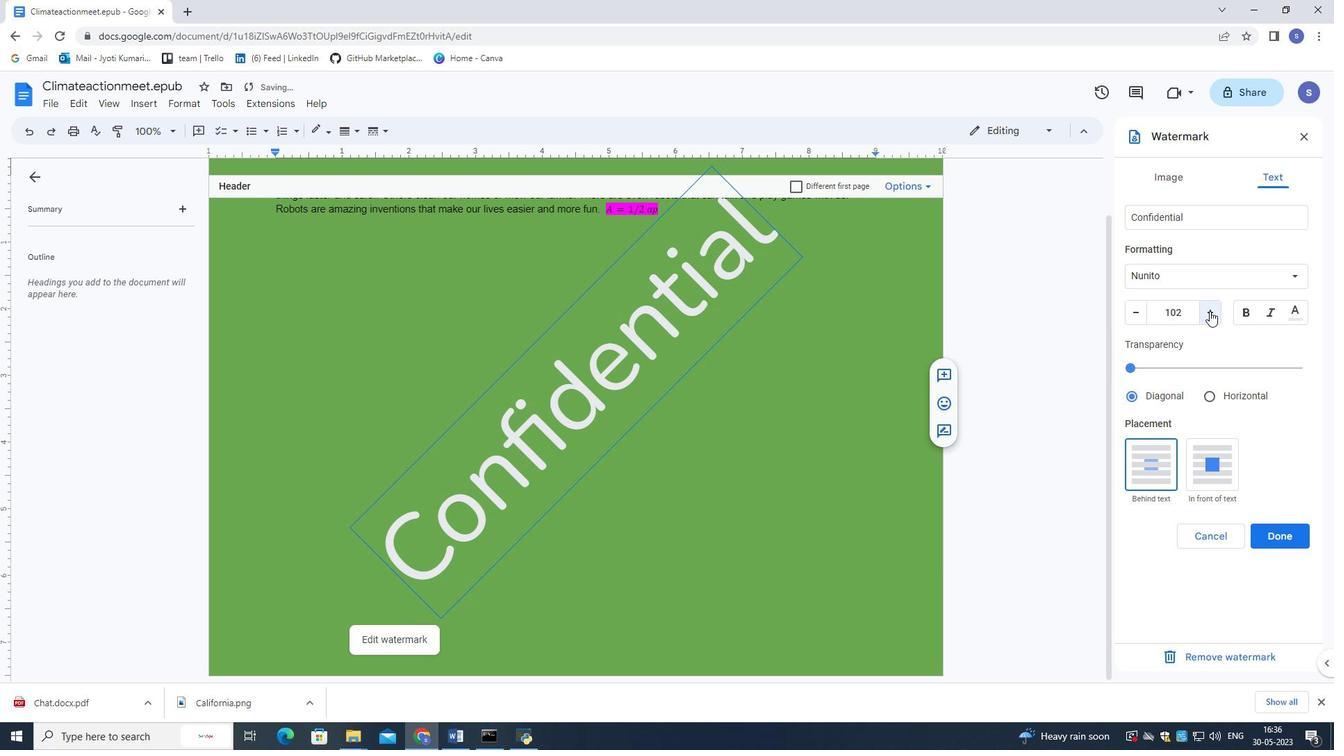 
Action: Mouse pressed left at (1210, 311)
Screenshot: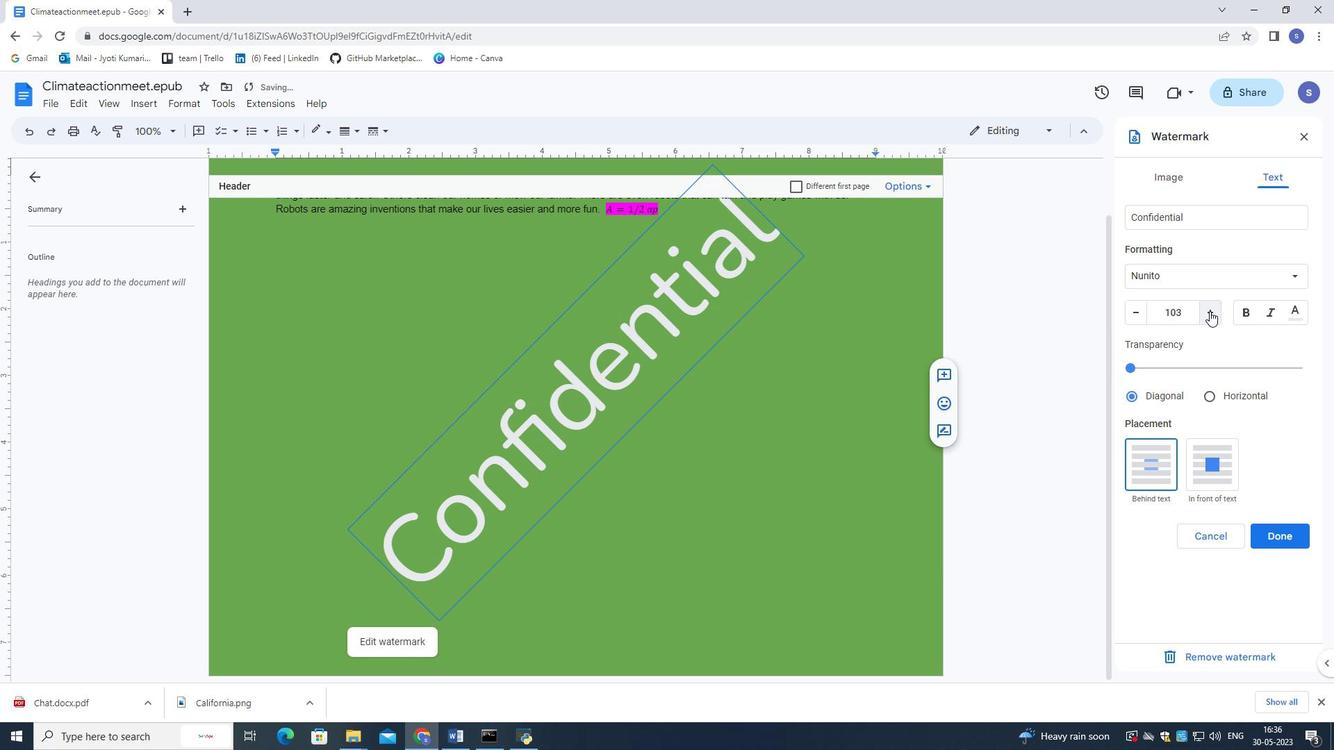 
Action: Mouse pressed left at (1210, 311)
Screenshot: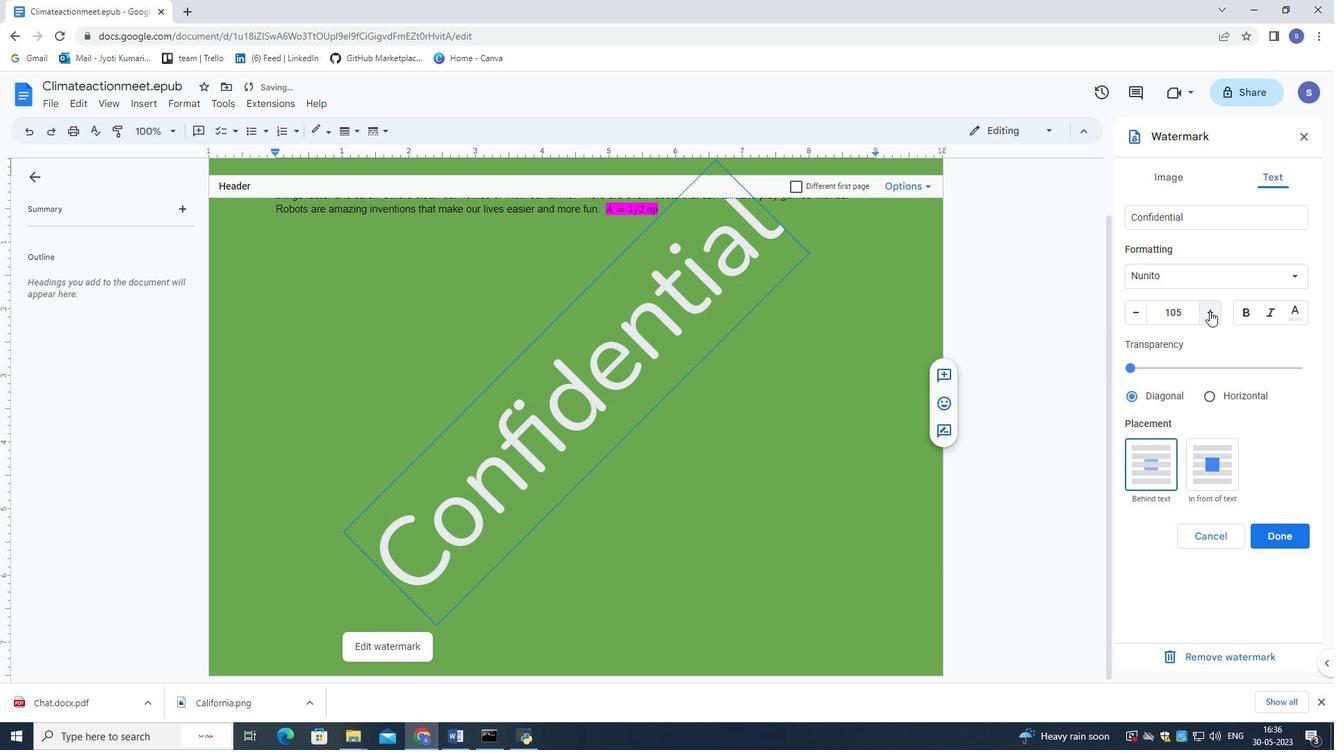 
Action: Mouse pressed left at (1210, 311)
Screenshot: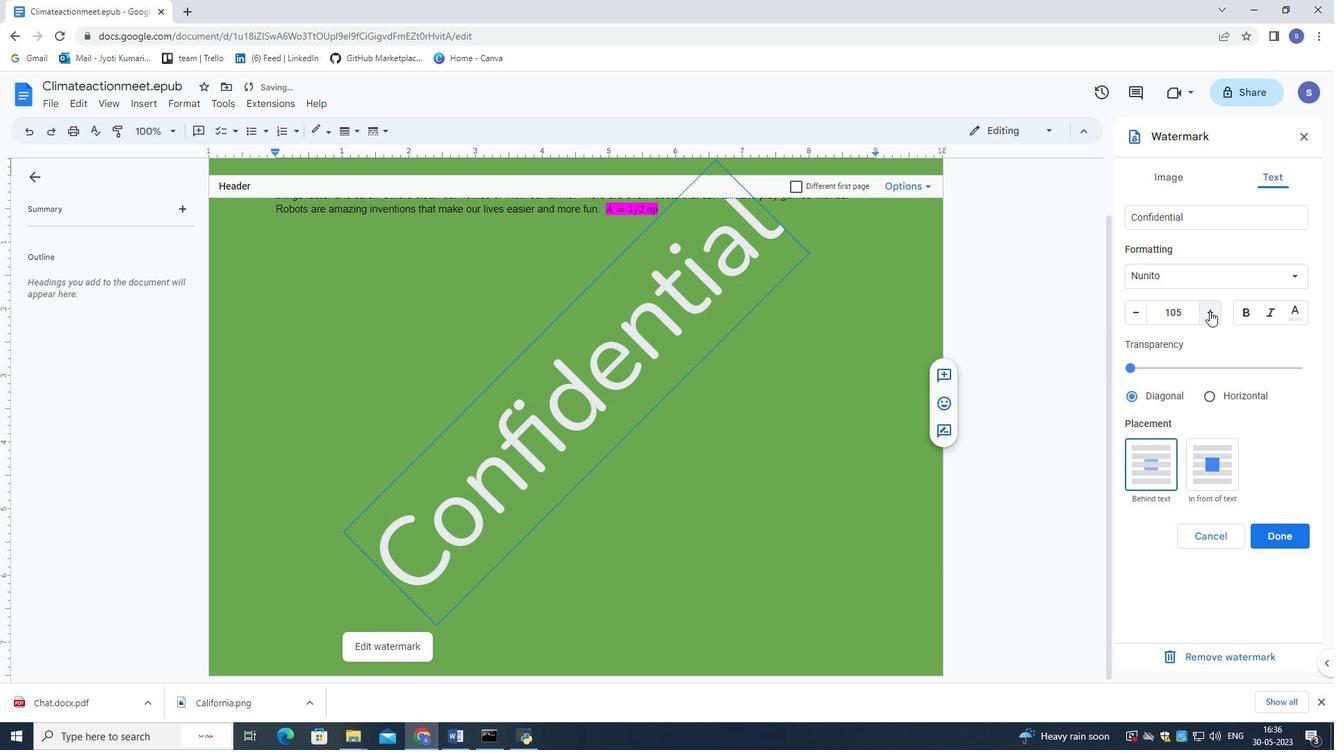 
Action: Mouse pressed left at (1210, 311)
Screenshot: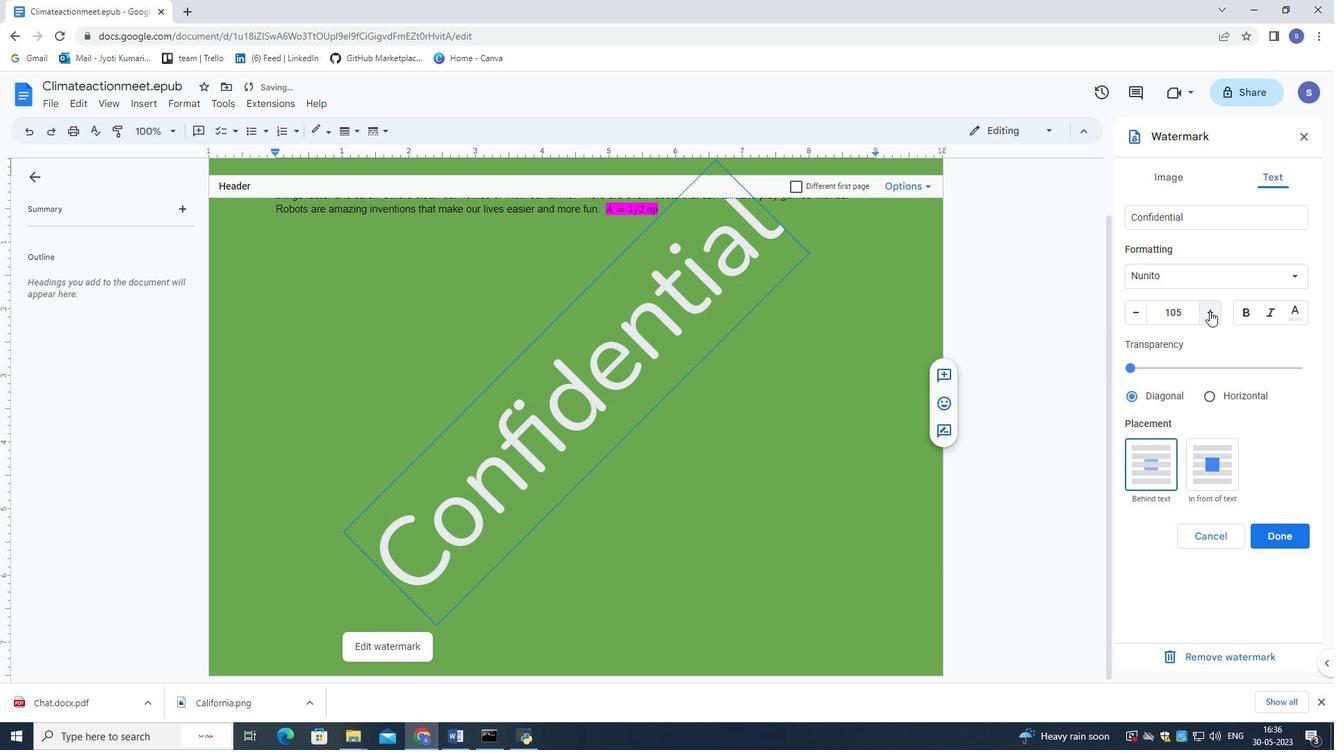 
Action: Mouse pressed left at (1210, 311)
Screenshot: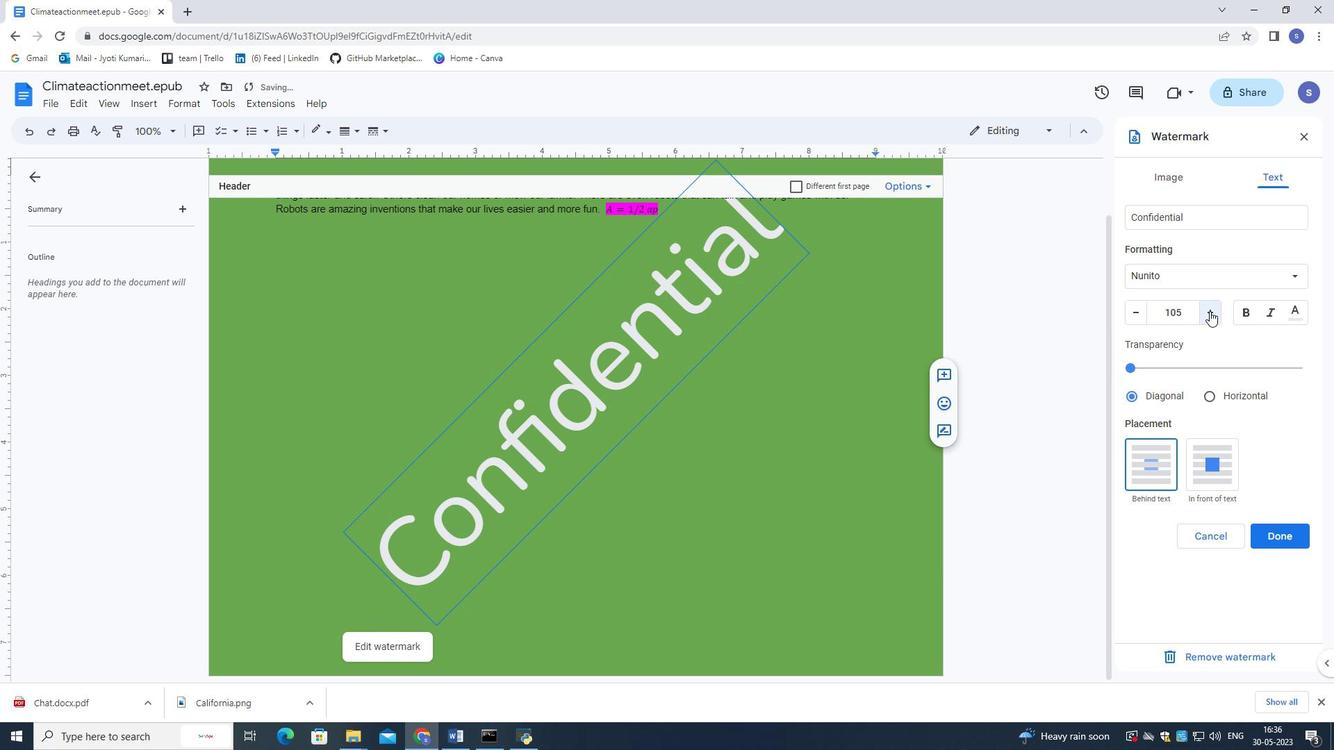 
Action: Mouse pressed left at (1210, 311)
Screenshot: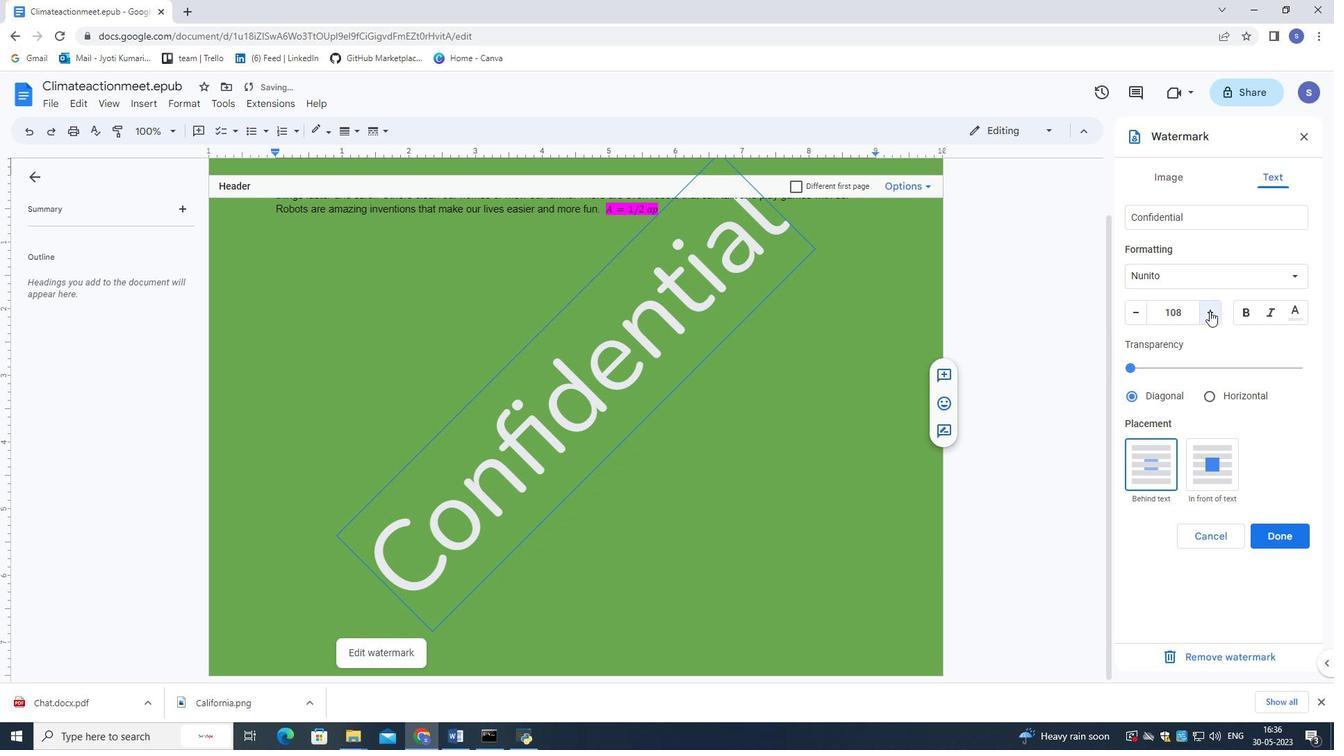 
Action: Mouse pressed left at (1210, 311)
Screenshot: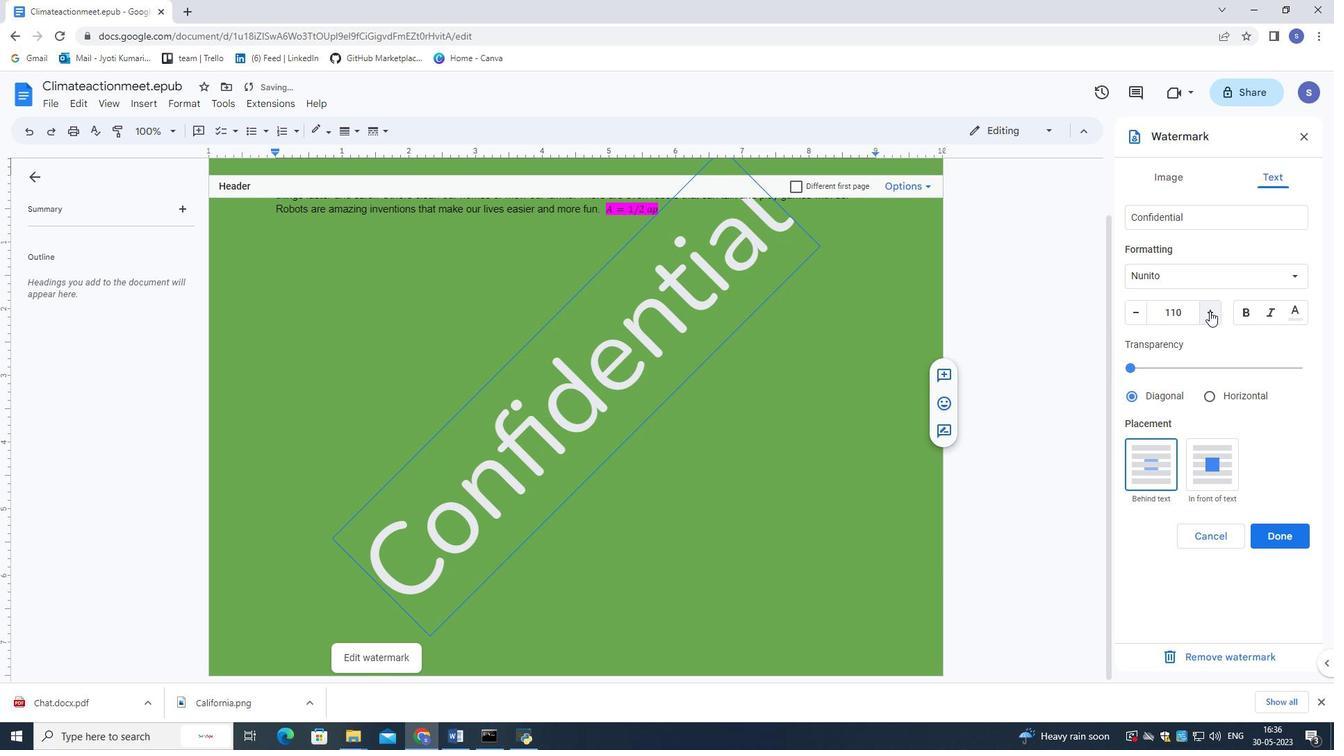 
Action: Mouse moved to (1137, 316)
Screenshot: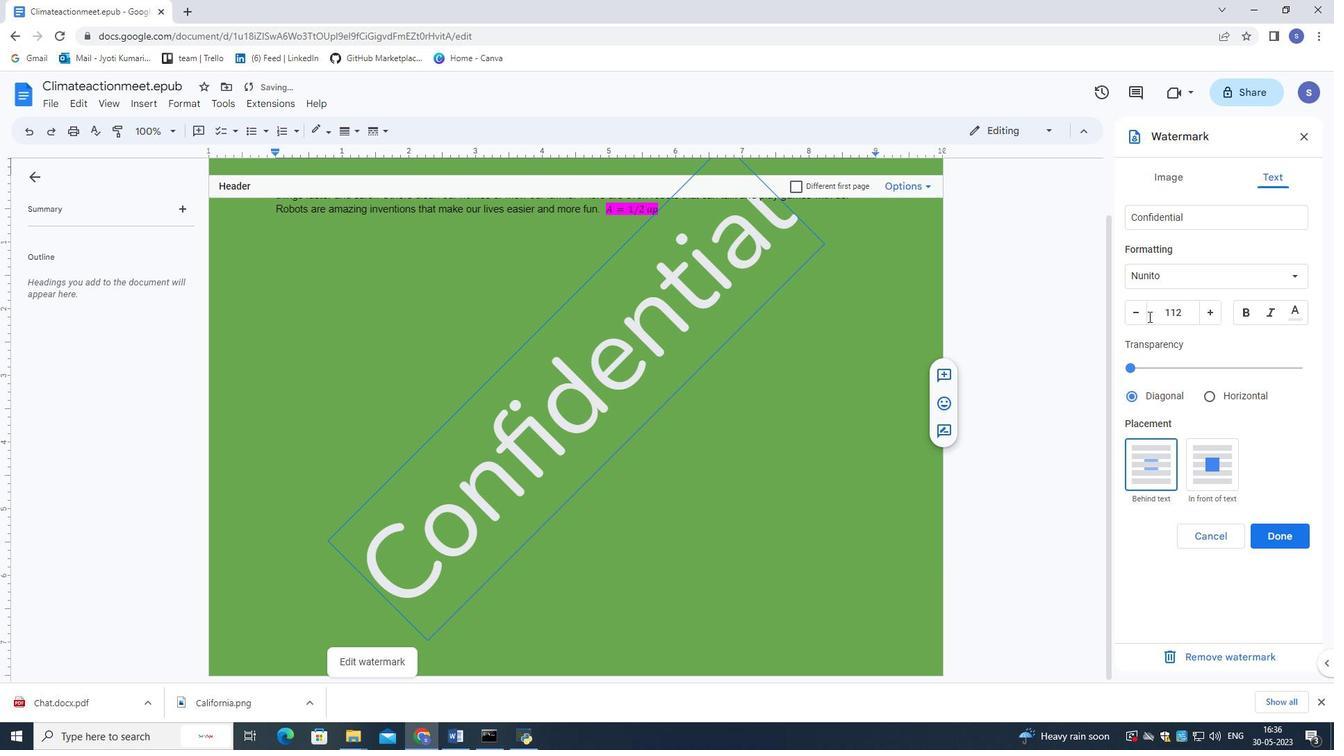 
Action: Mouse pressed left at (1137, 316)
Screenshot: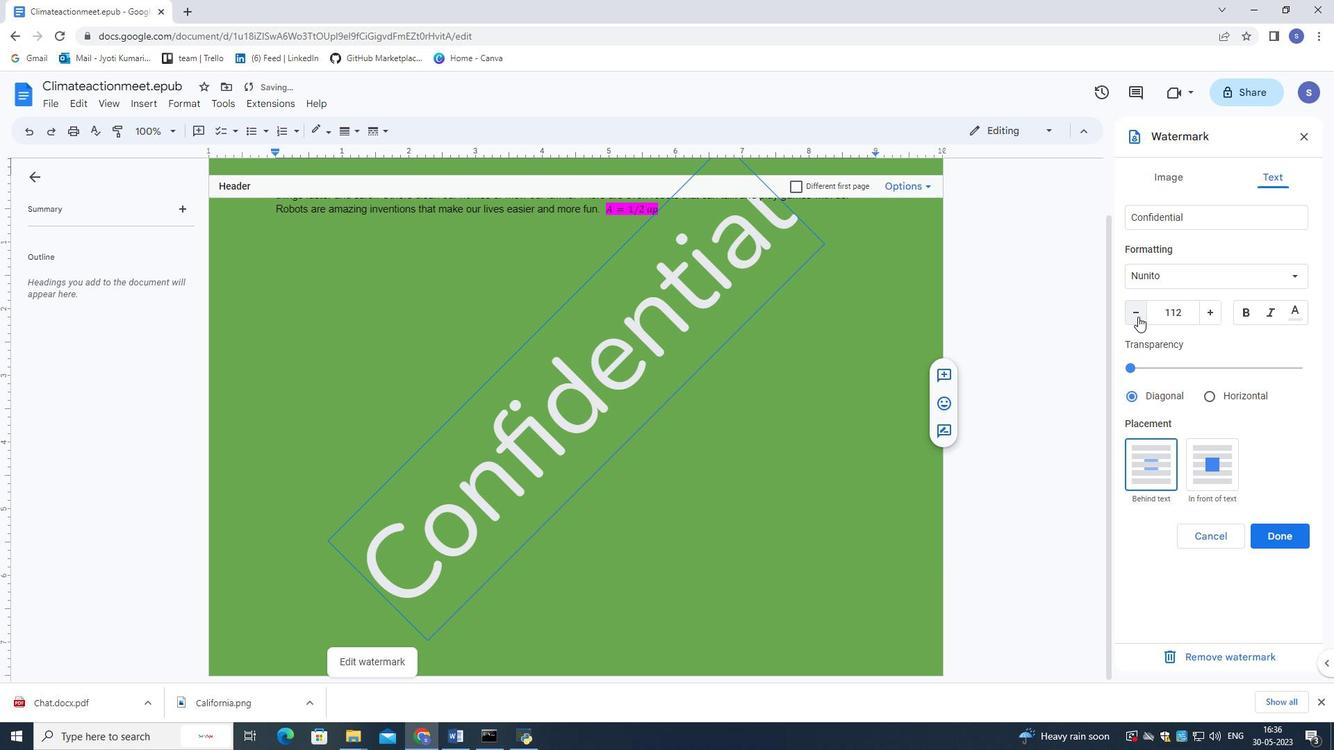 
Action: Mouse moved to (1240, 275)
Screenshot: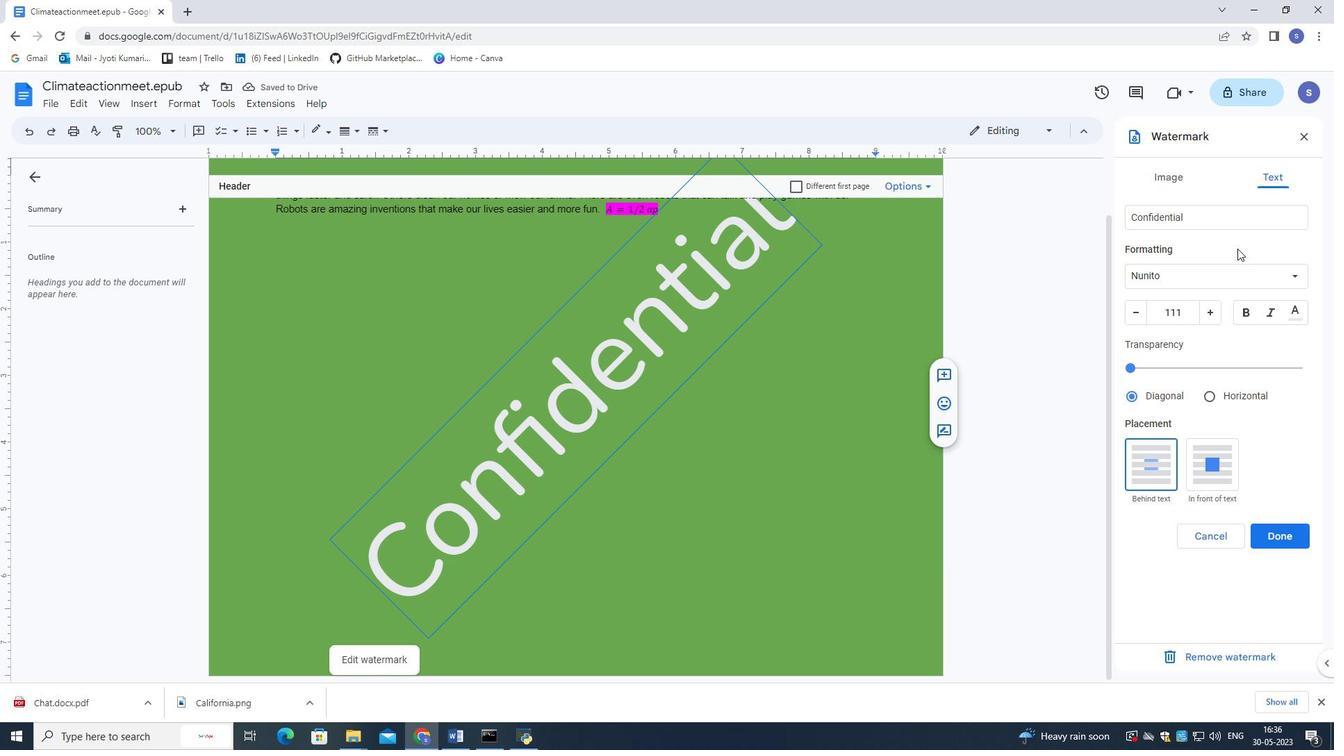 
Action: Mouse pressed left at (1240, 275)
Screenshot: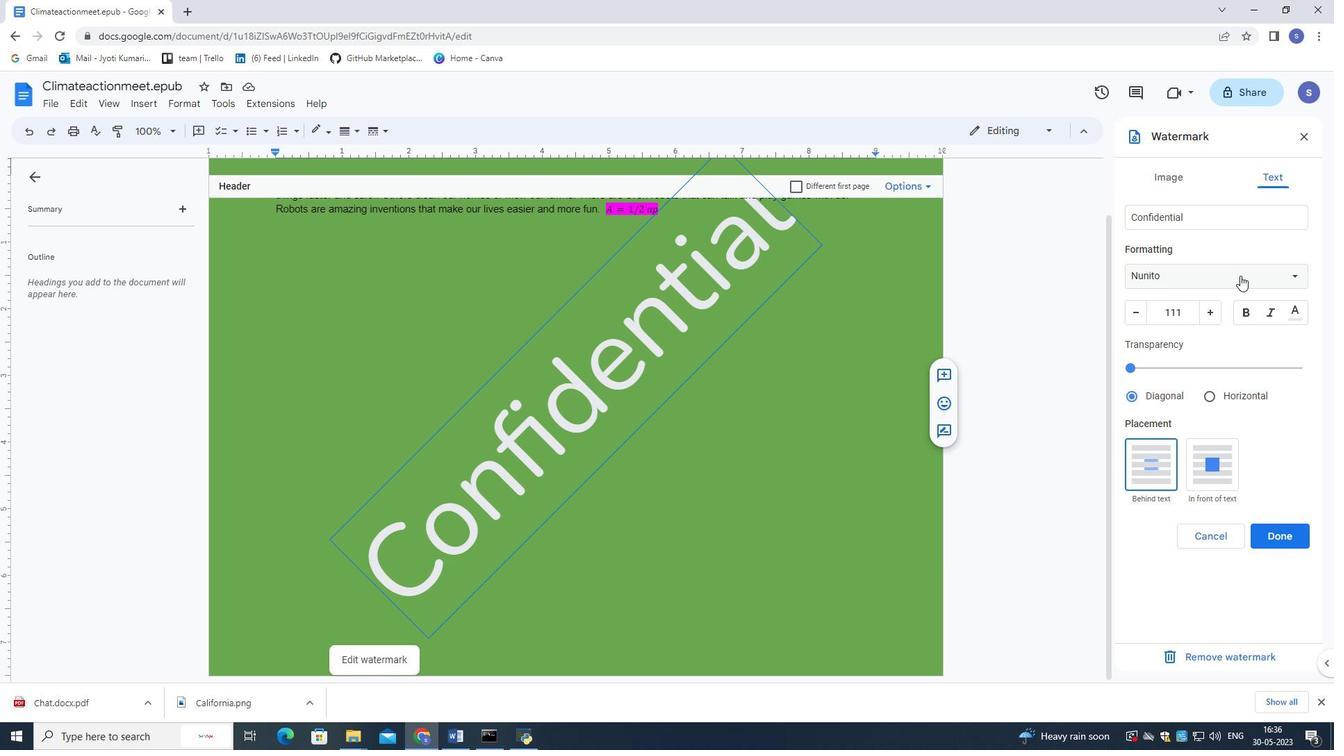 
Action: Mouse moved to (1231, 356)
Screenshot: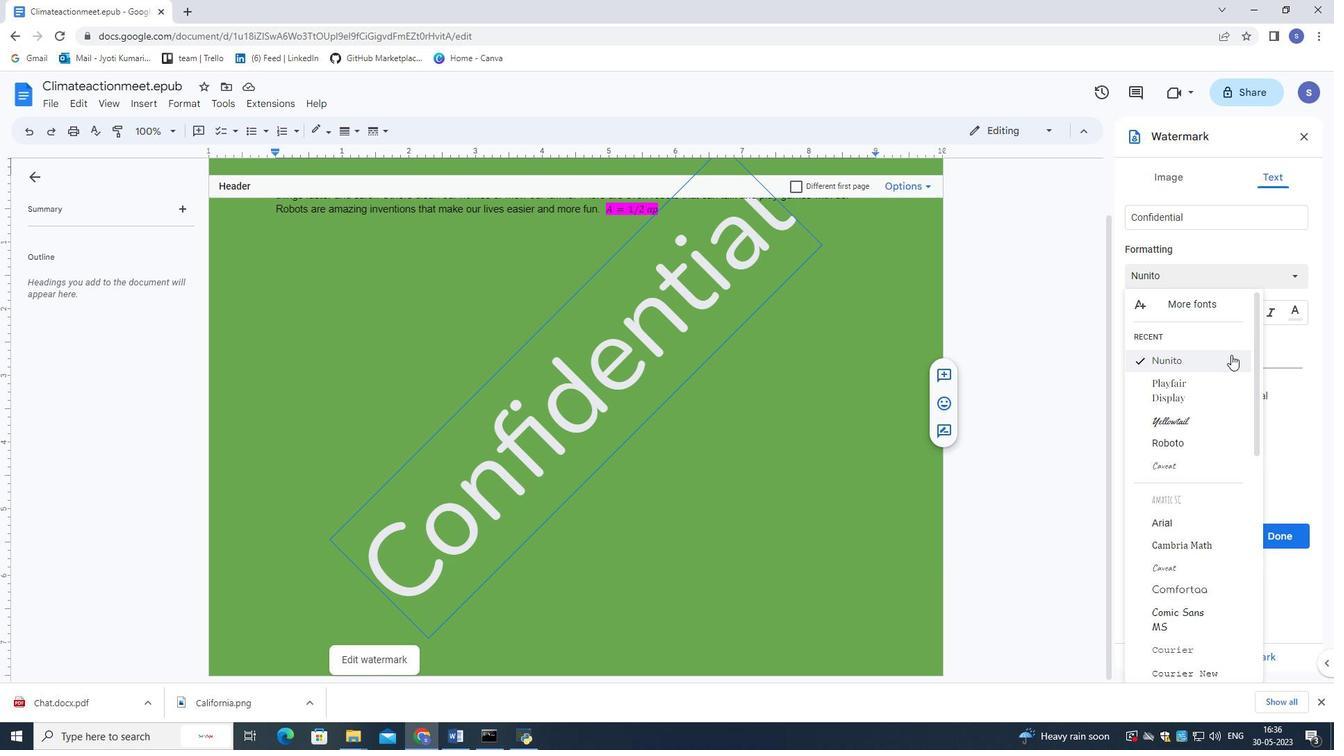 
Action: Mouse pressed left at (1231, 356)
Screenshot: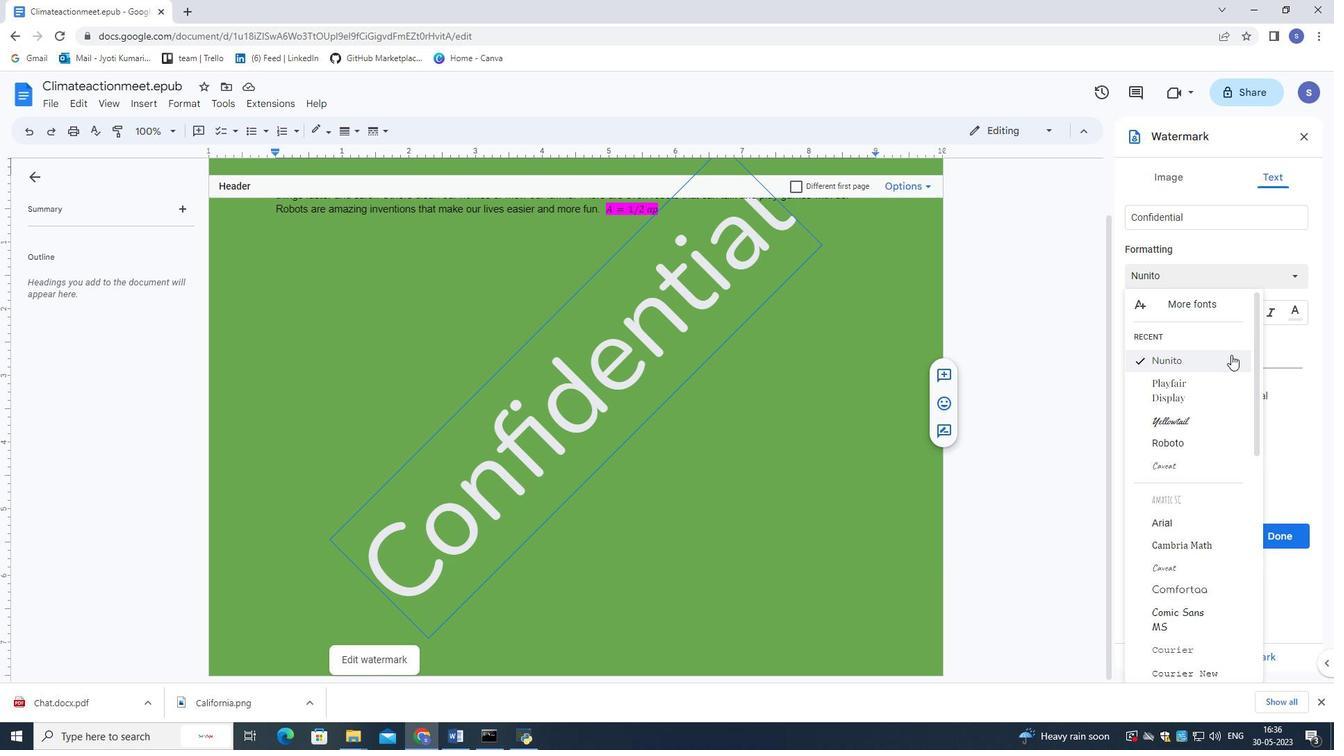 
Action: Mouse moved to (1170, 392)
Screenshot: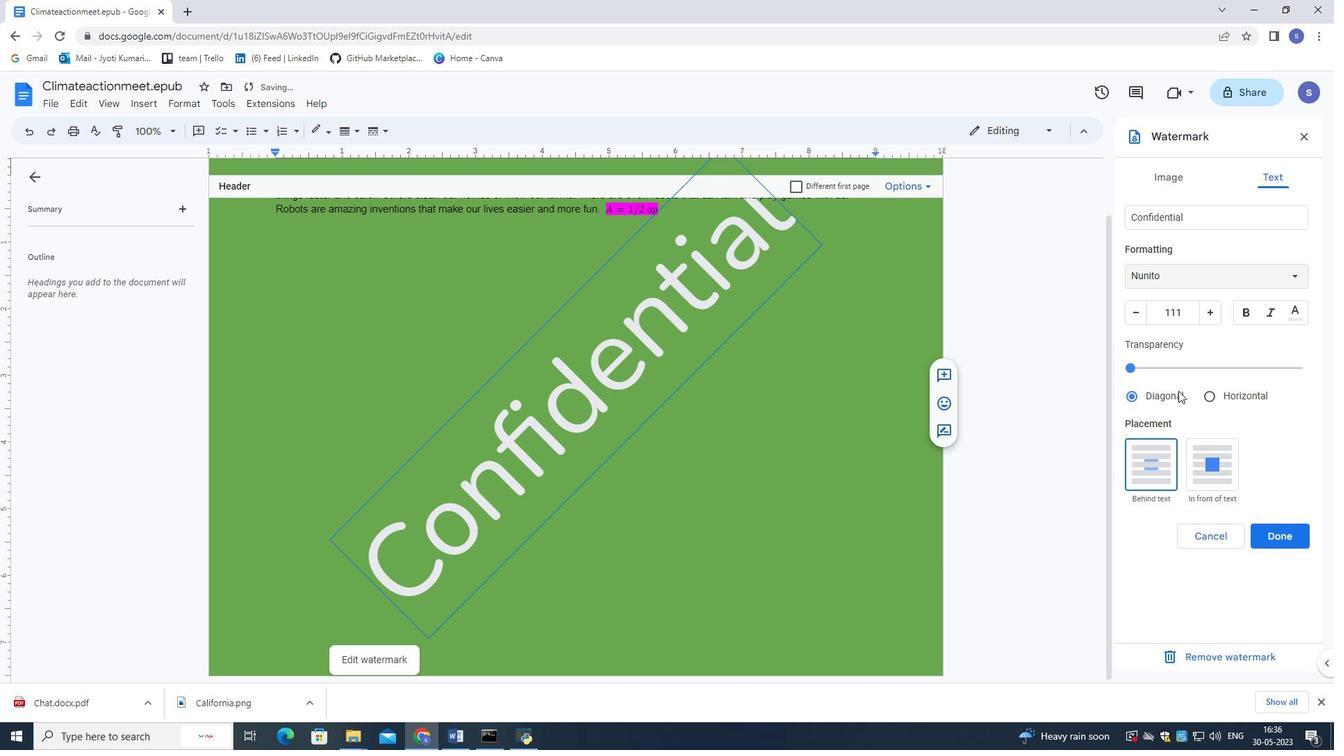 
Action: Mouse pressed left at (1170, 392)
Screenshot: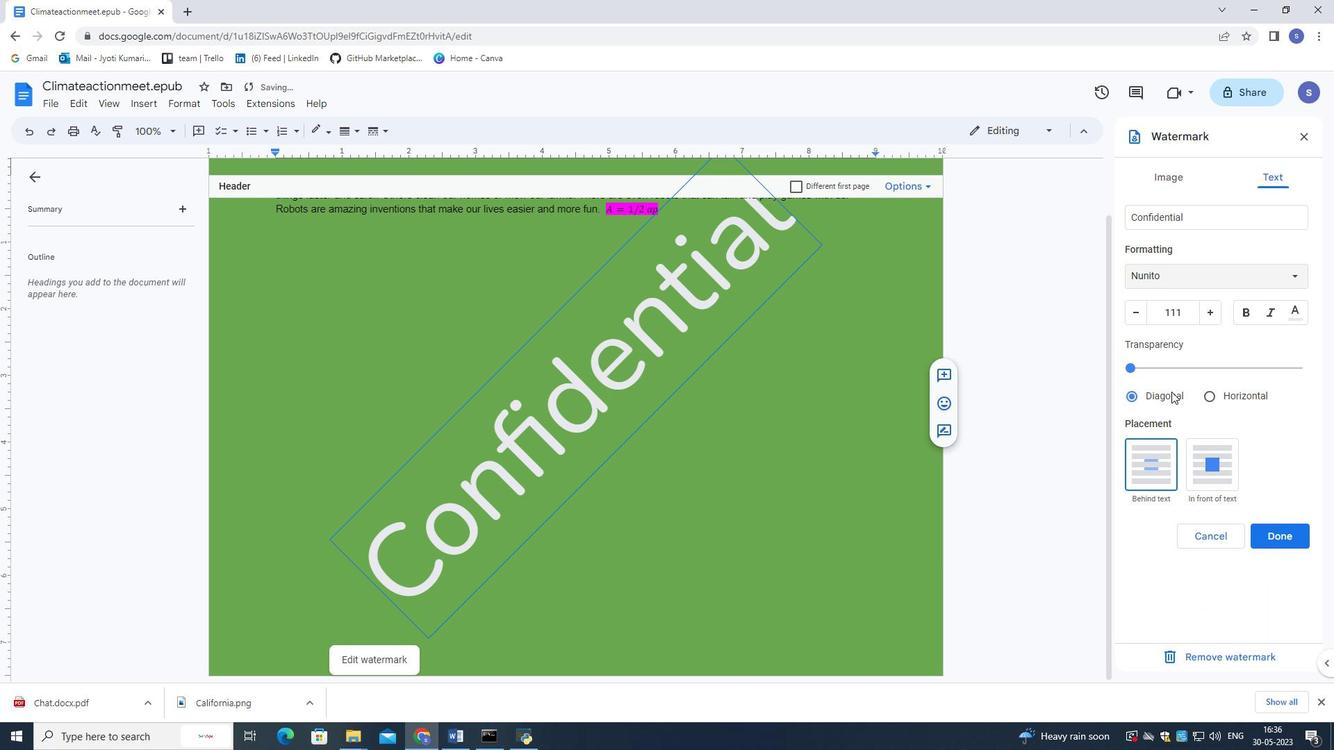 
Action: Mouse moved to (1286, 531)
Screenshot: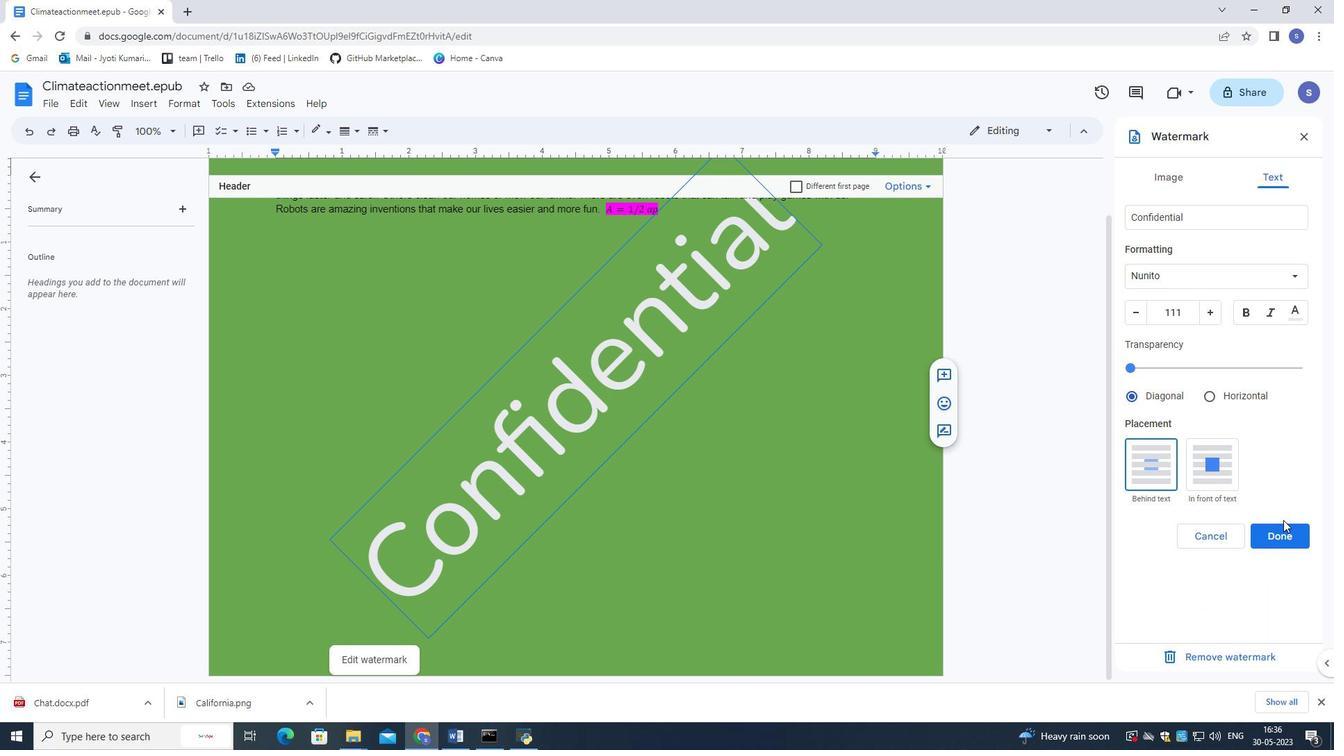 
Action: Mouse pressed left at (1286, 531)
Screenshot: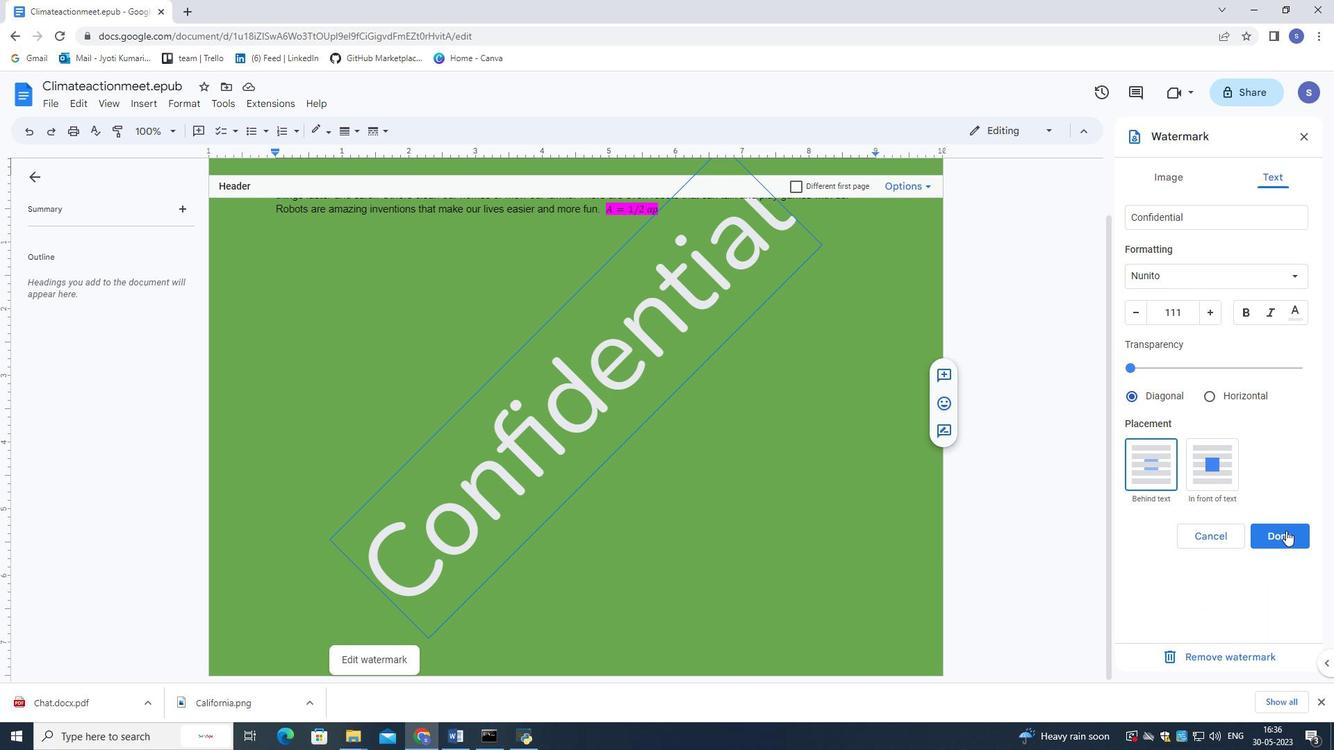 
Action: Mouse moved to (805, 460)
Screenshot: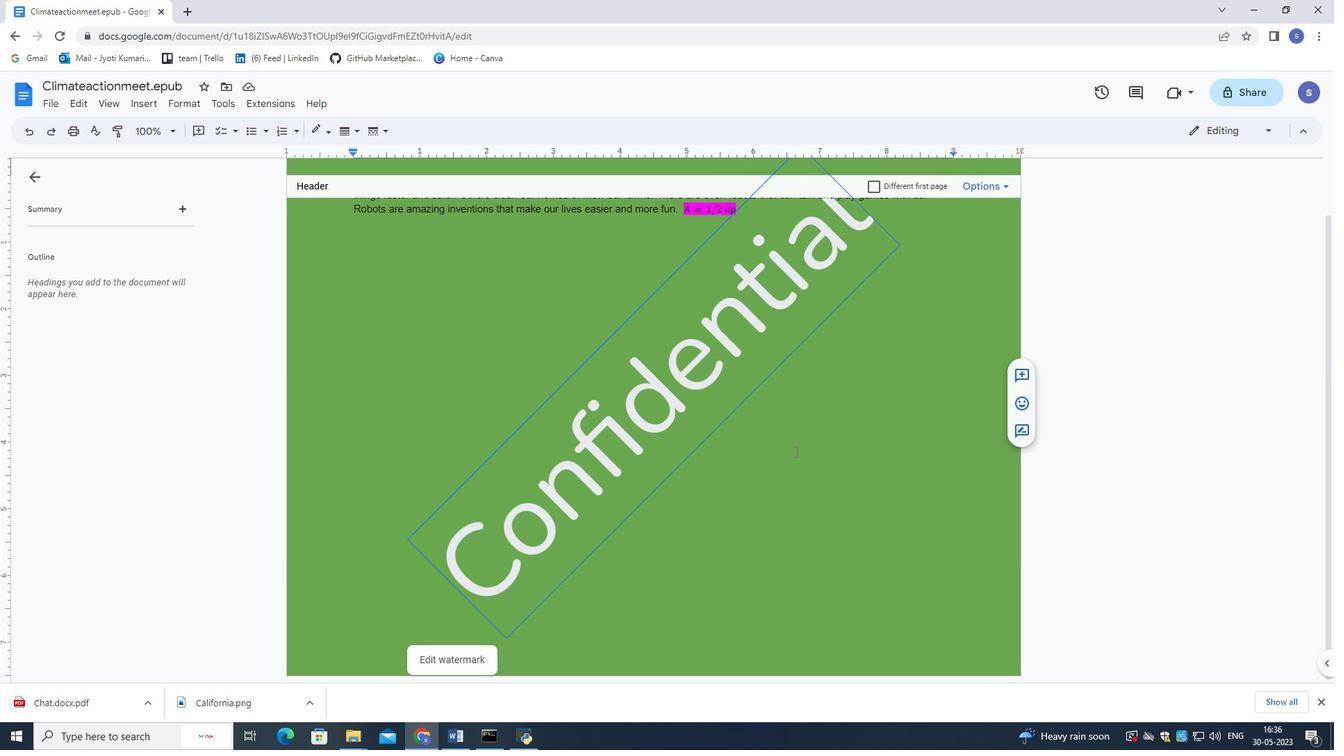 
Action: Mouse pressed left at (805, 460)
Screenshot: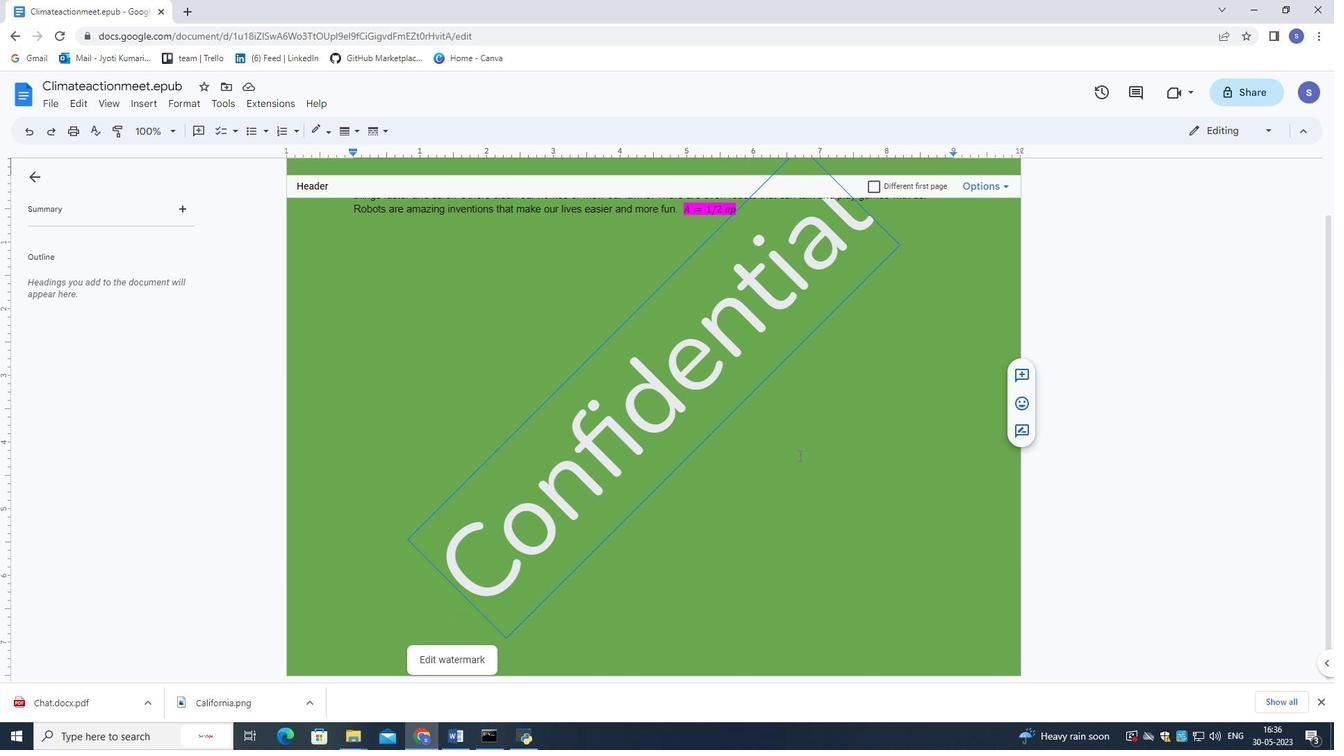
Action: Mouse moved to (792, 430)
Screenshot: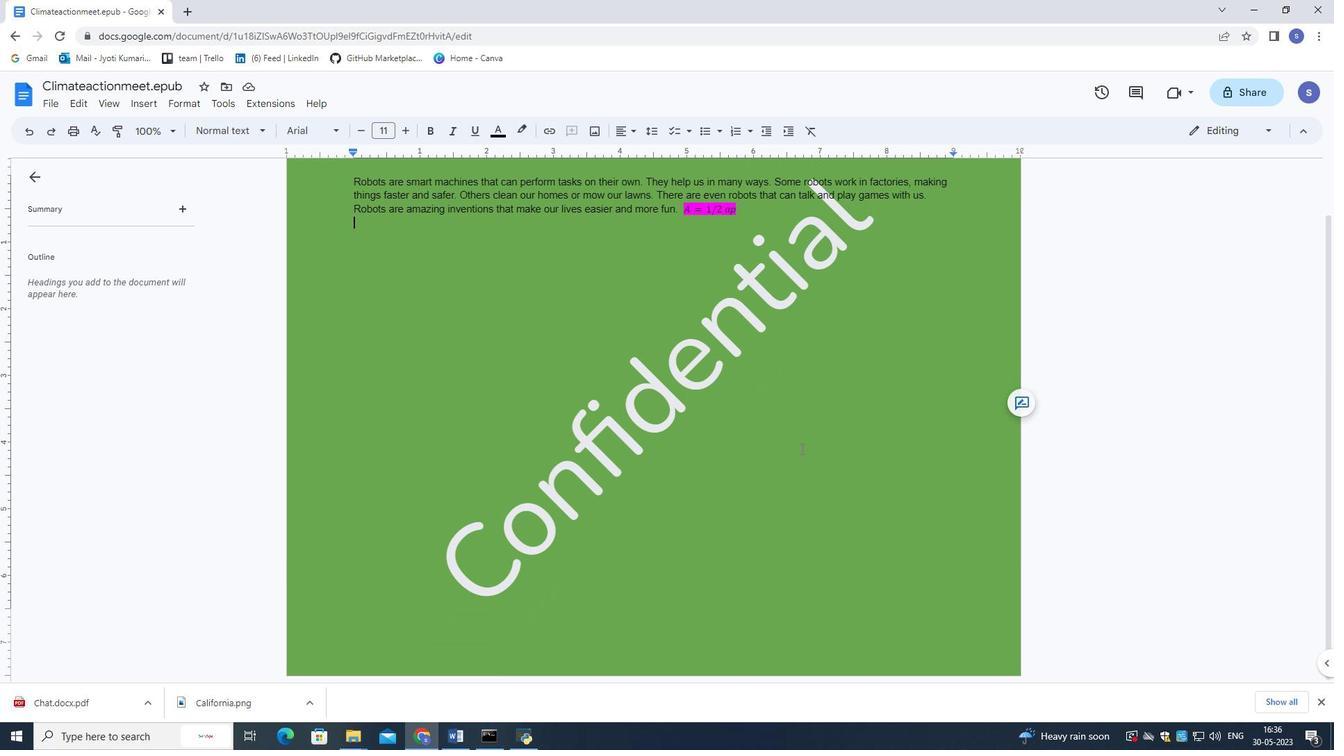 
Action: Mouse scrolled (792, 430) with delta (0, 0)
Screenshot: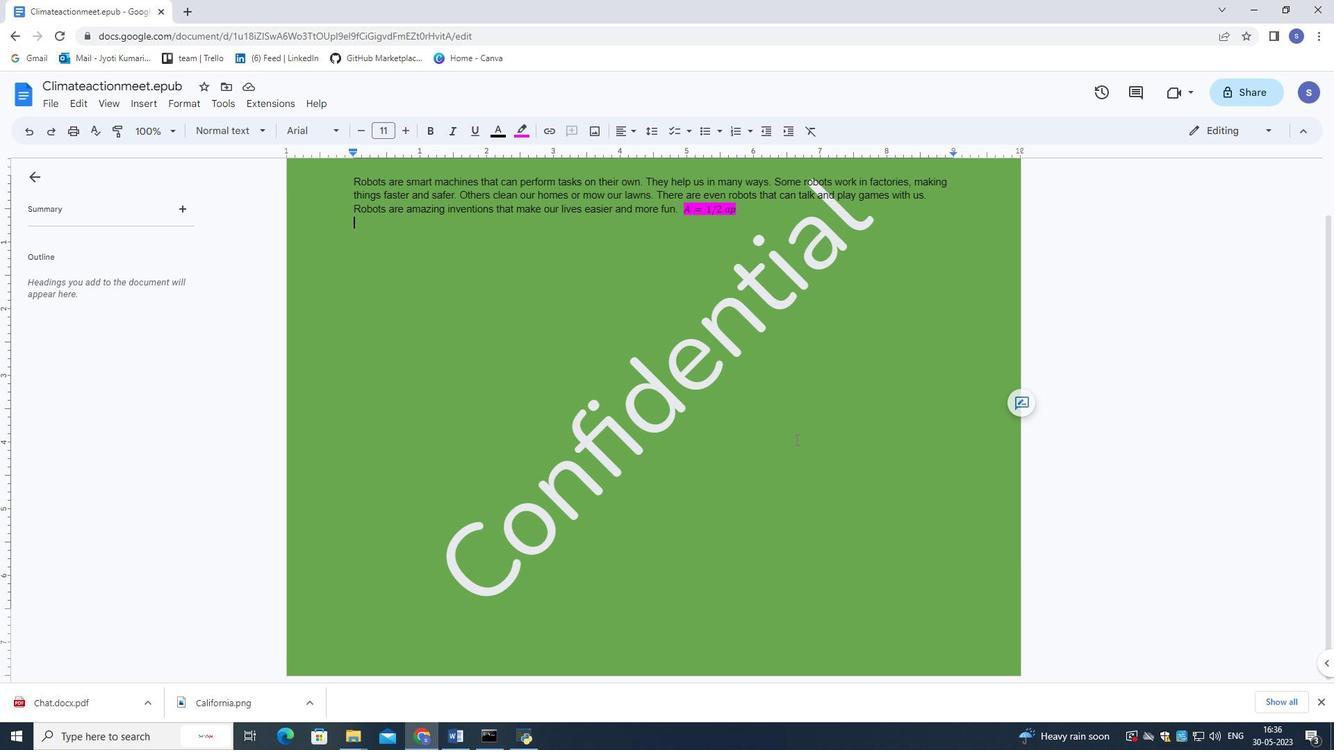 
Action: Mouse scrolled (792, 430) with delta (0, 0)
Screenshot: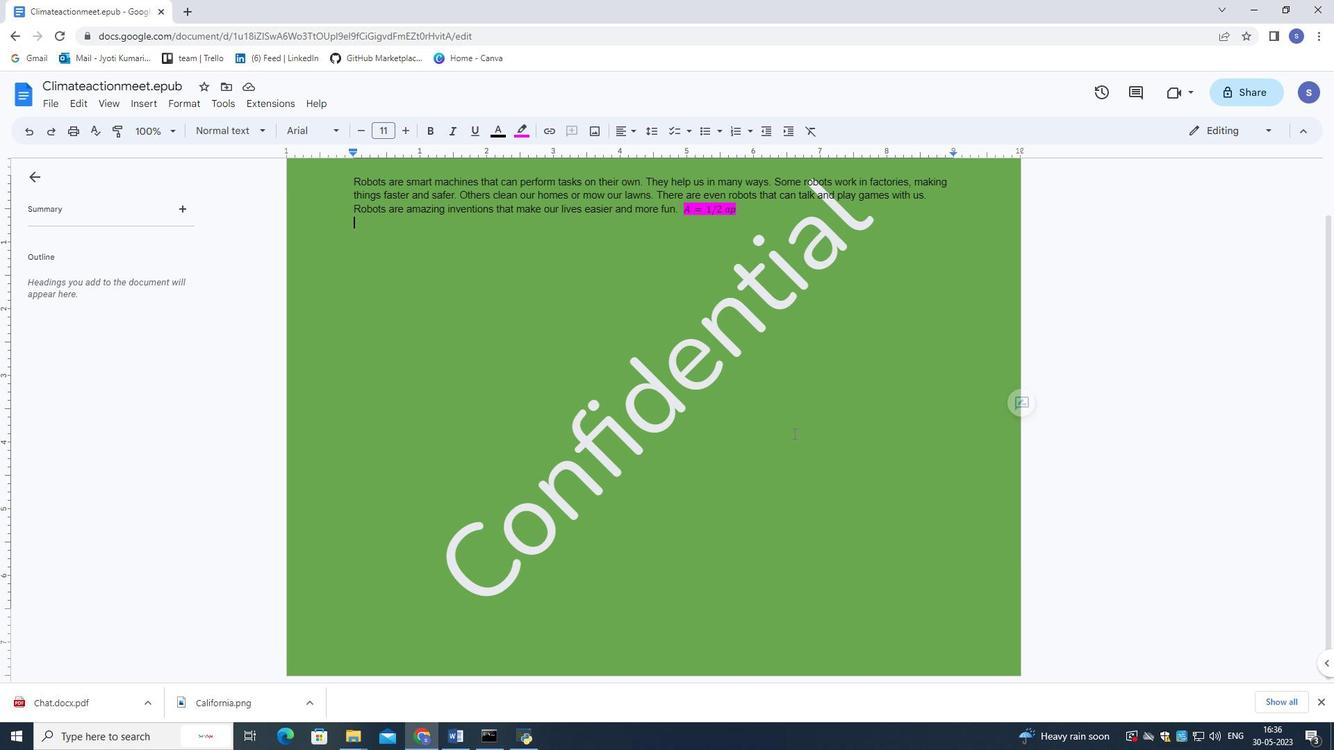 
Action: Mouse scrolled (792, 430) with delta (0, 0)
Screenshot: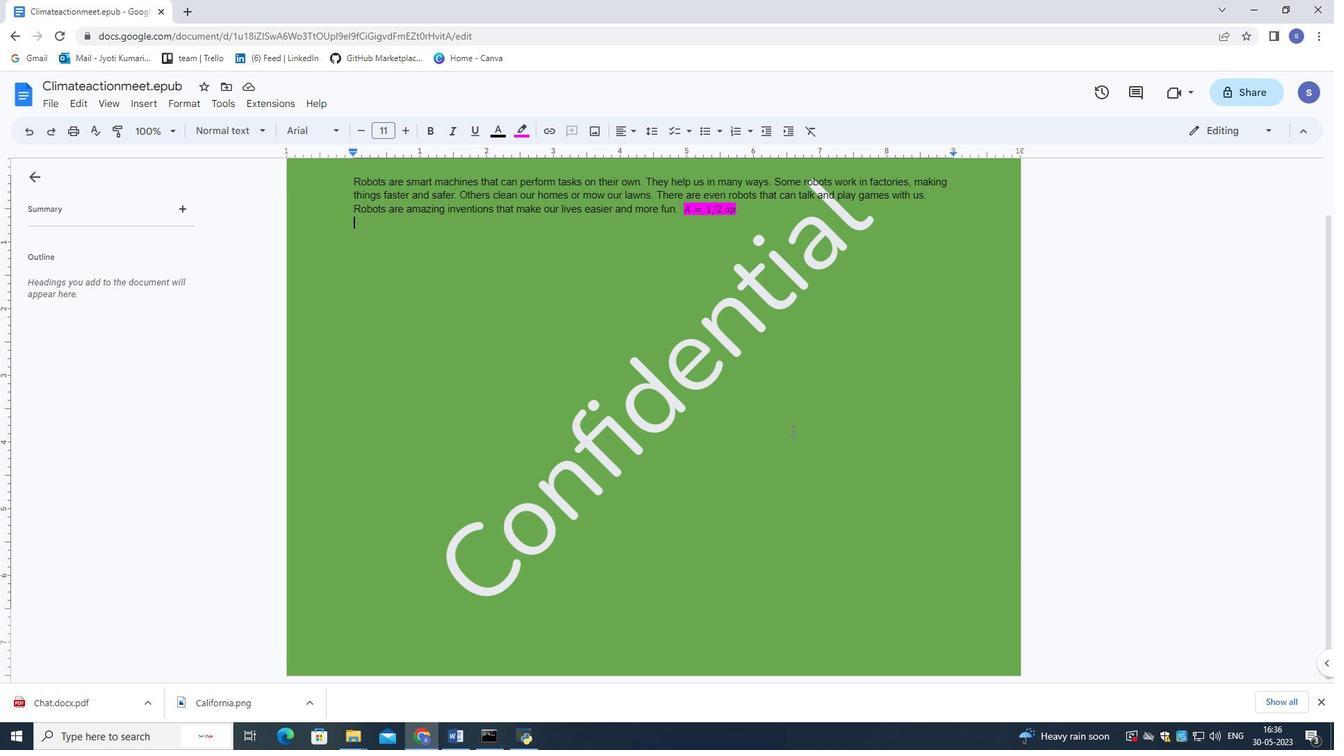 
Action: Mouse scrolled (792, 431) with delta (0, 0)
Screenshot: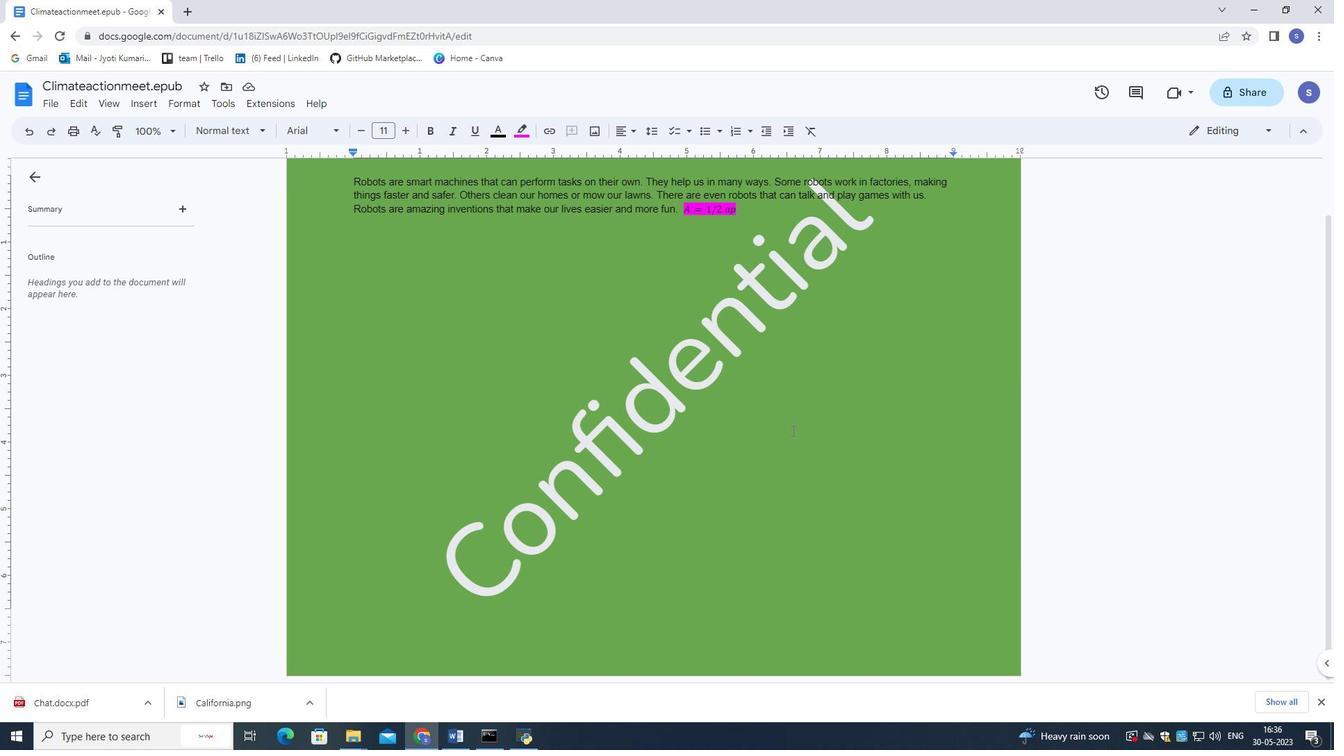 
Action: Mouse scrolled (792, 431) with delta (0, 0)
Screenshot: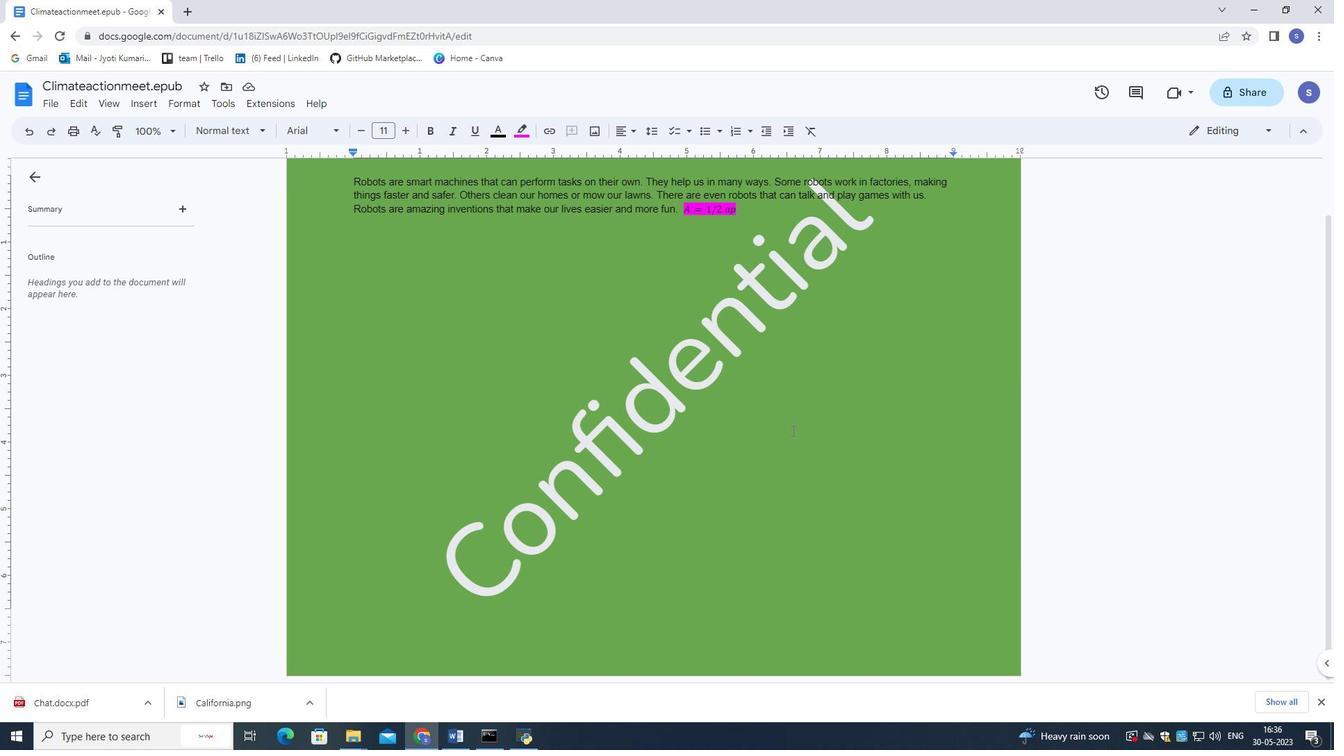 
Action: Mouse scrolled (792, 431) with delta (0, 0)
Screenshot: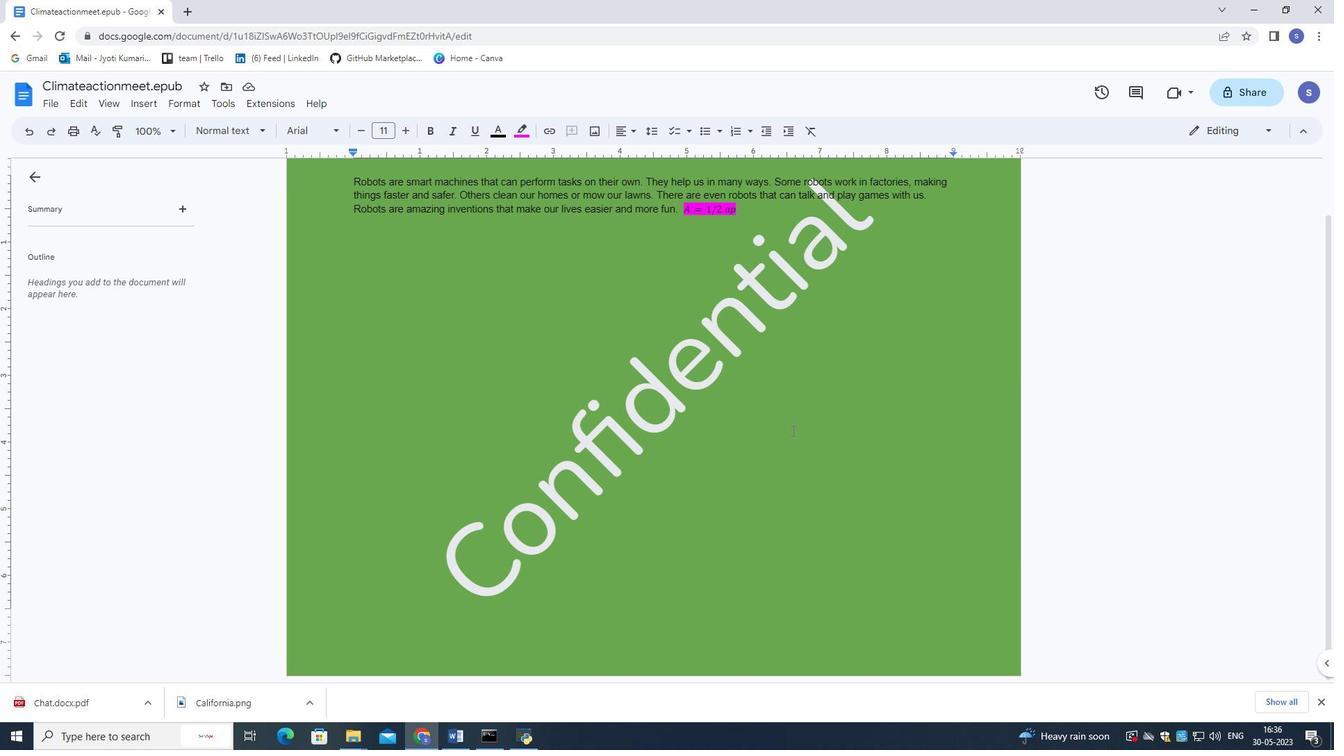 
Action: Mouse scrolled (792, 431) with delta (0, 0)
Screenshot: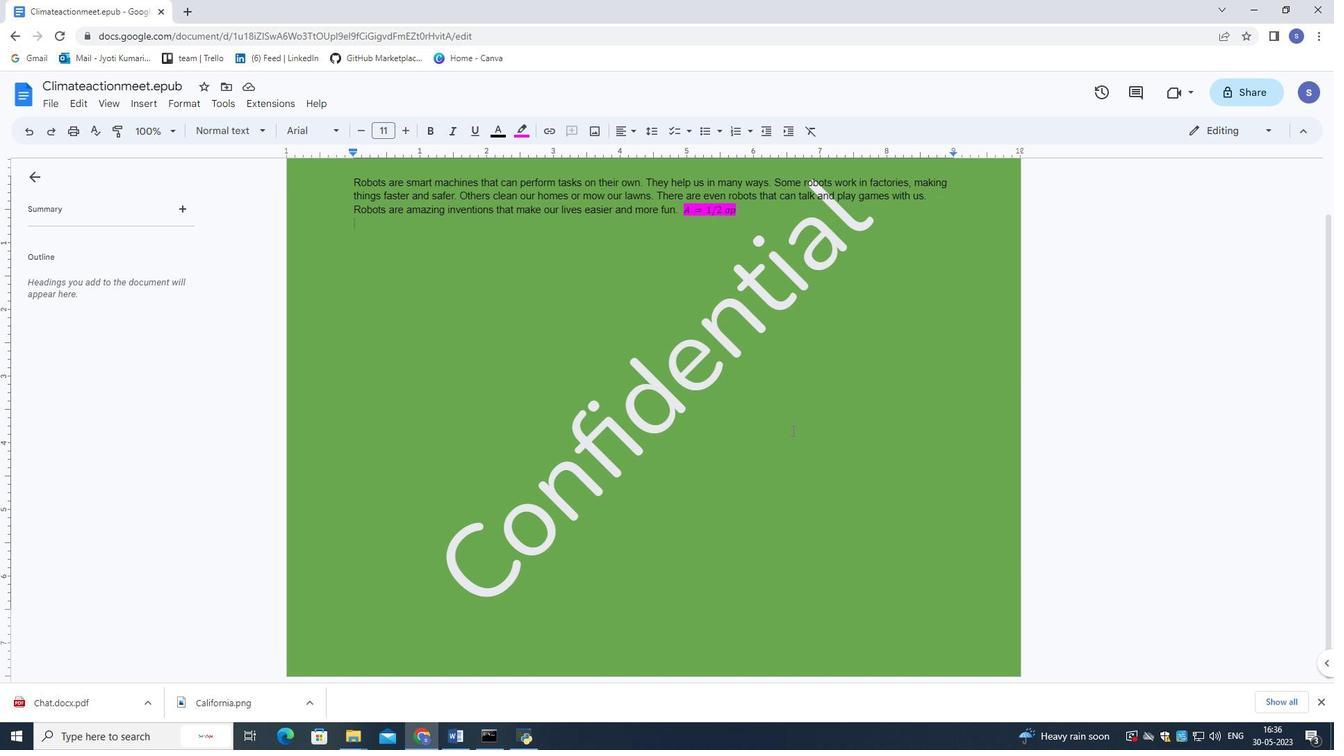 
Action: Mouse moved to (148, 100)
Screenshot: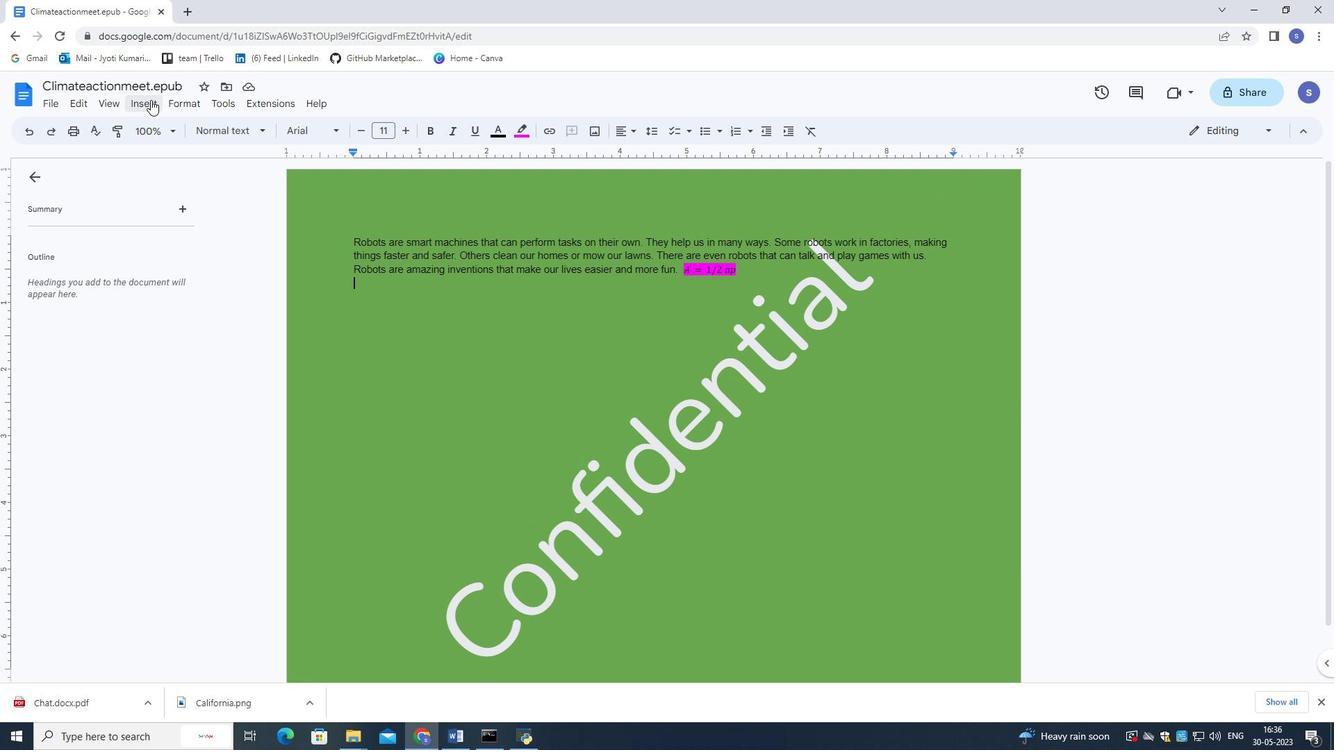 
Action: Mouse pressed left at (148, 100)
Screenshot: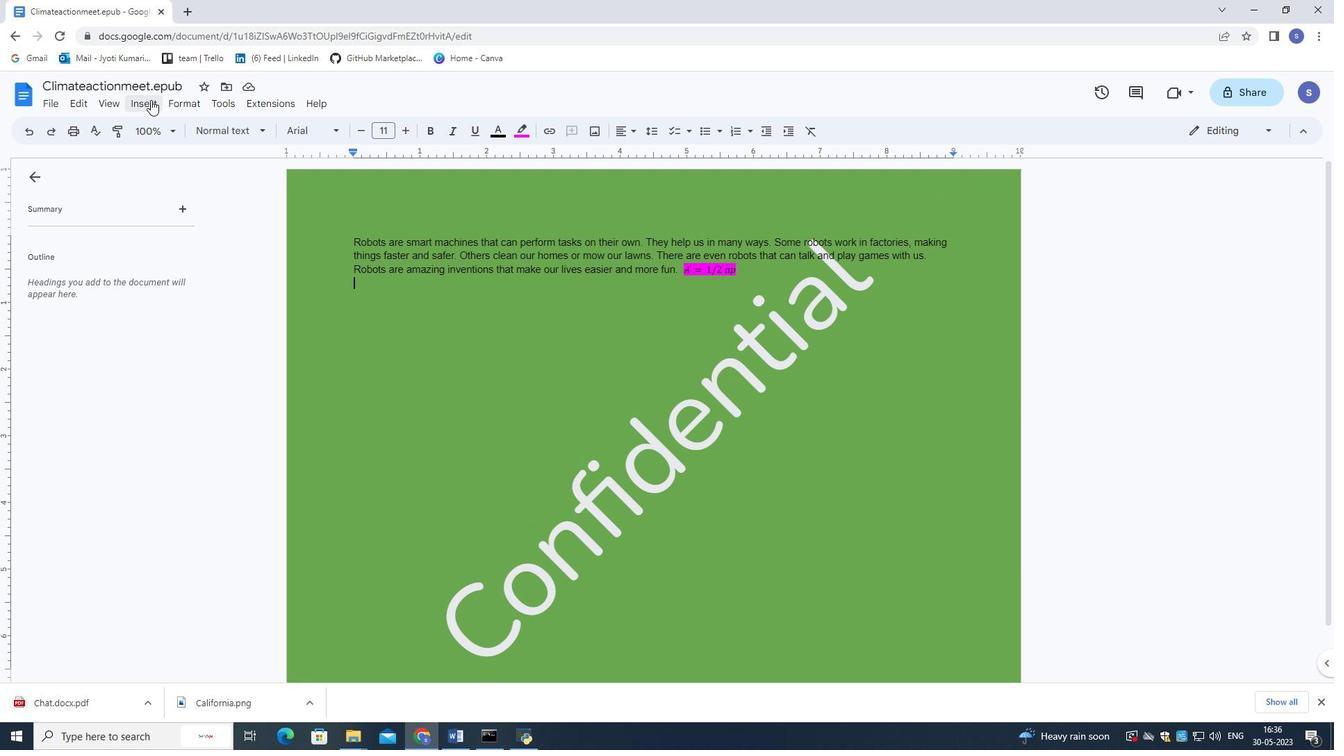 
Action: Mouse moved to (361, 476)
Screenshot: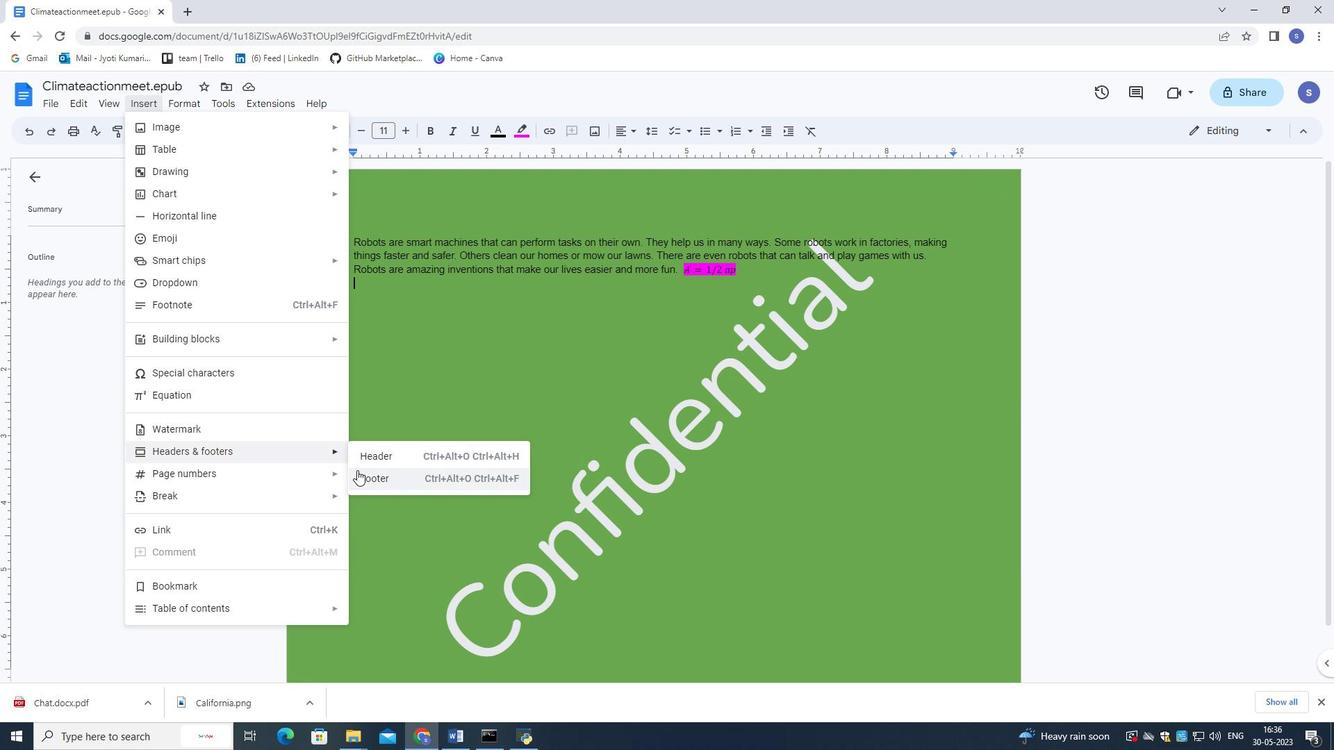 
Action: Mouse pressed left at (361, 476)
Screenshot: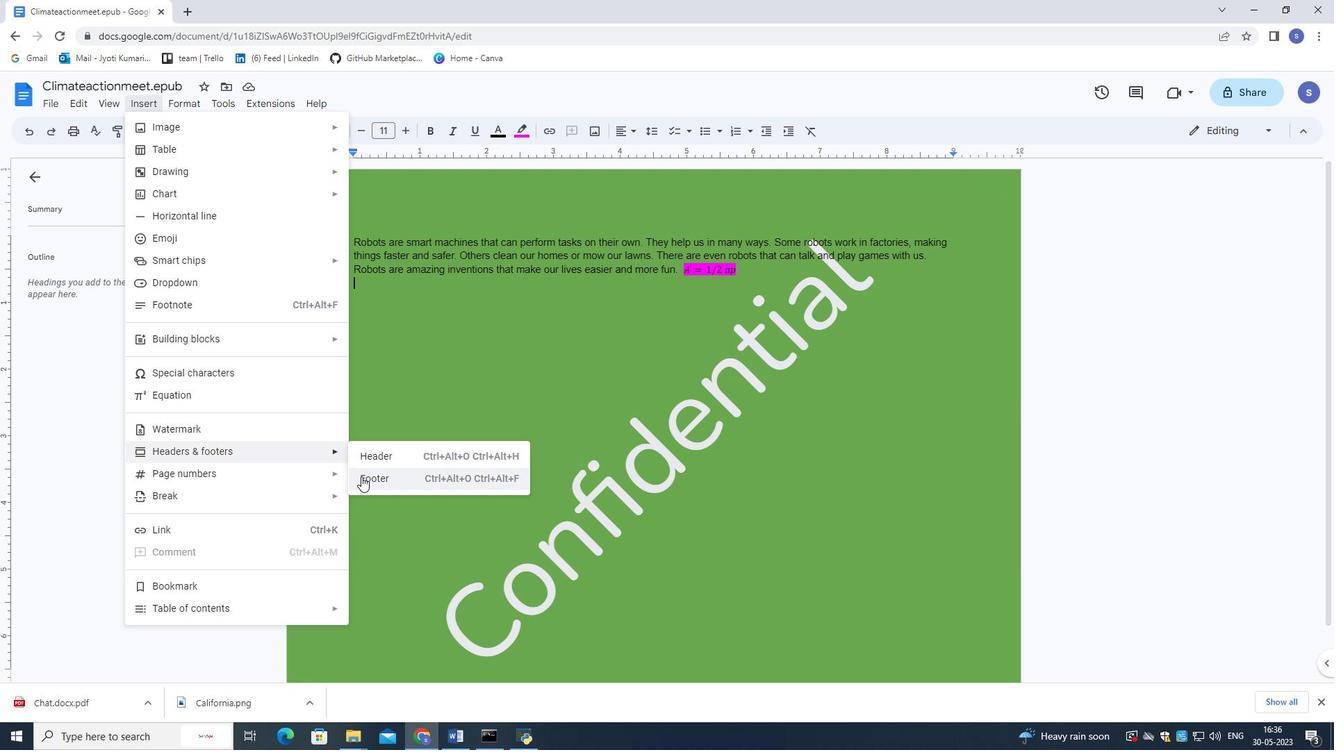 
Action: Mouse moved to (385, 472)
Screenshot: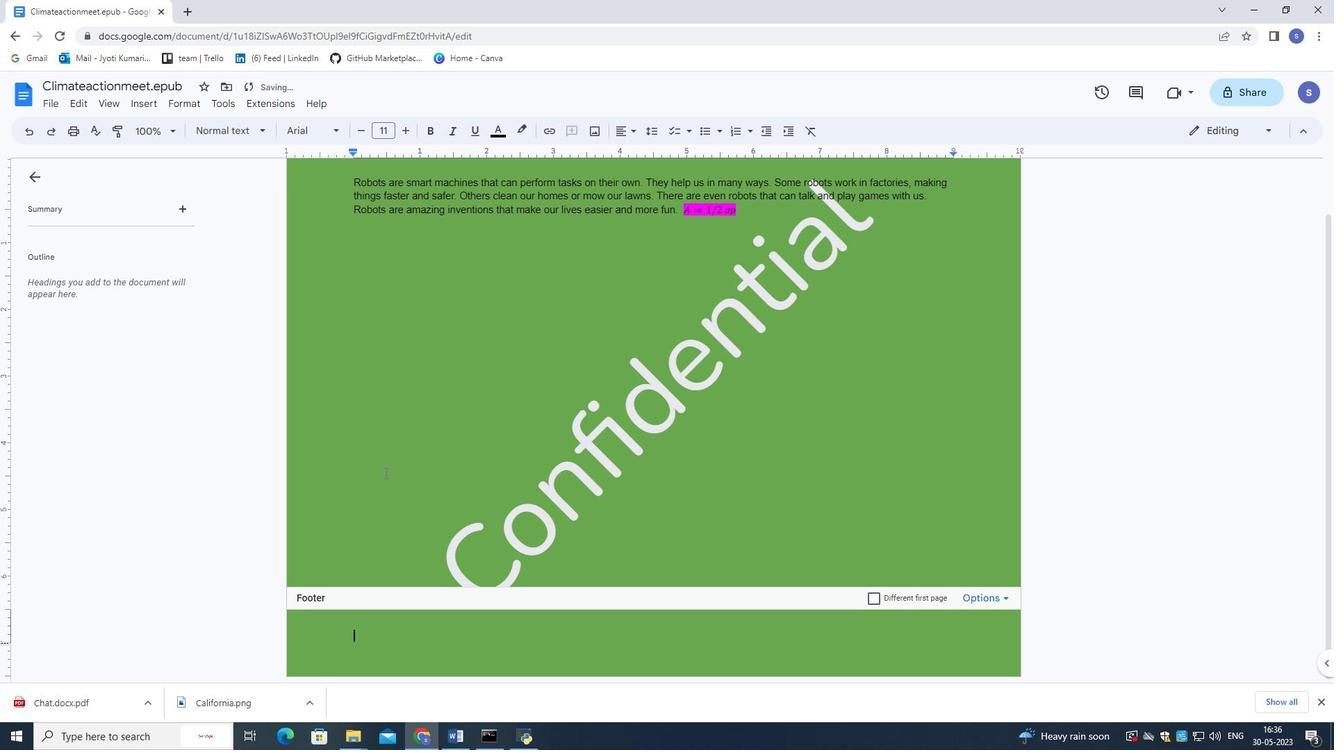 
Action: Key pressed www.nexus<Key.shift>tech.com<Key.enter>
Screenshot: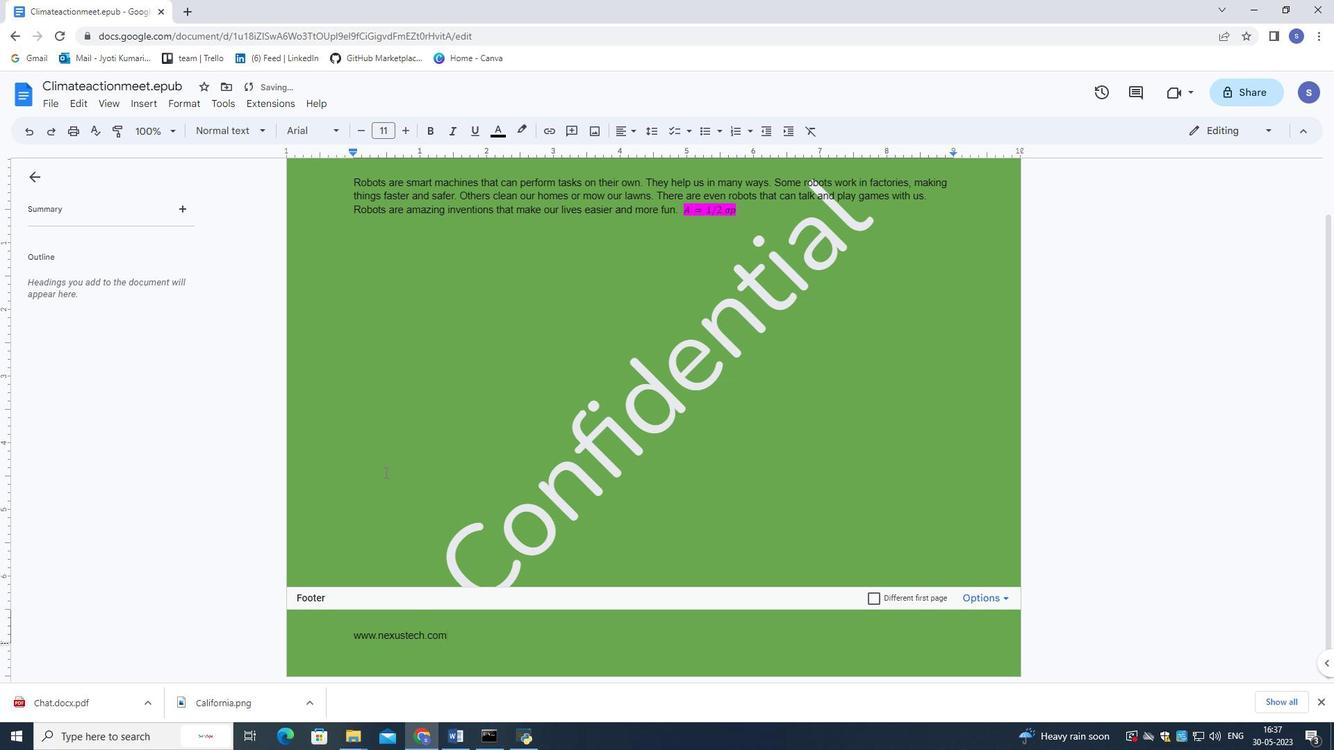 
Action: Mouse moved to (502, 370)
Screenshot: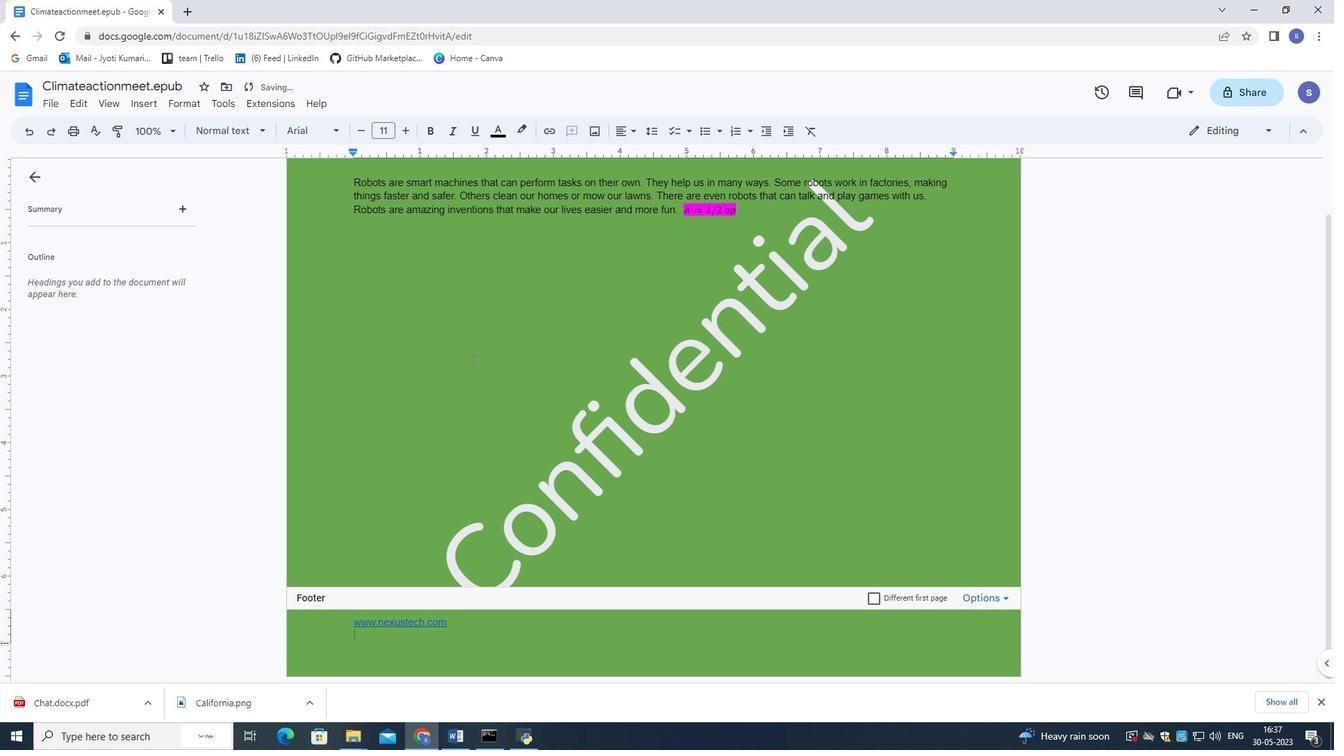 
Action: Mouse scrolled (502, 371) with delta (0, 0)
Screenshot: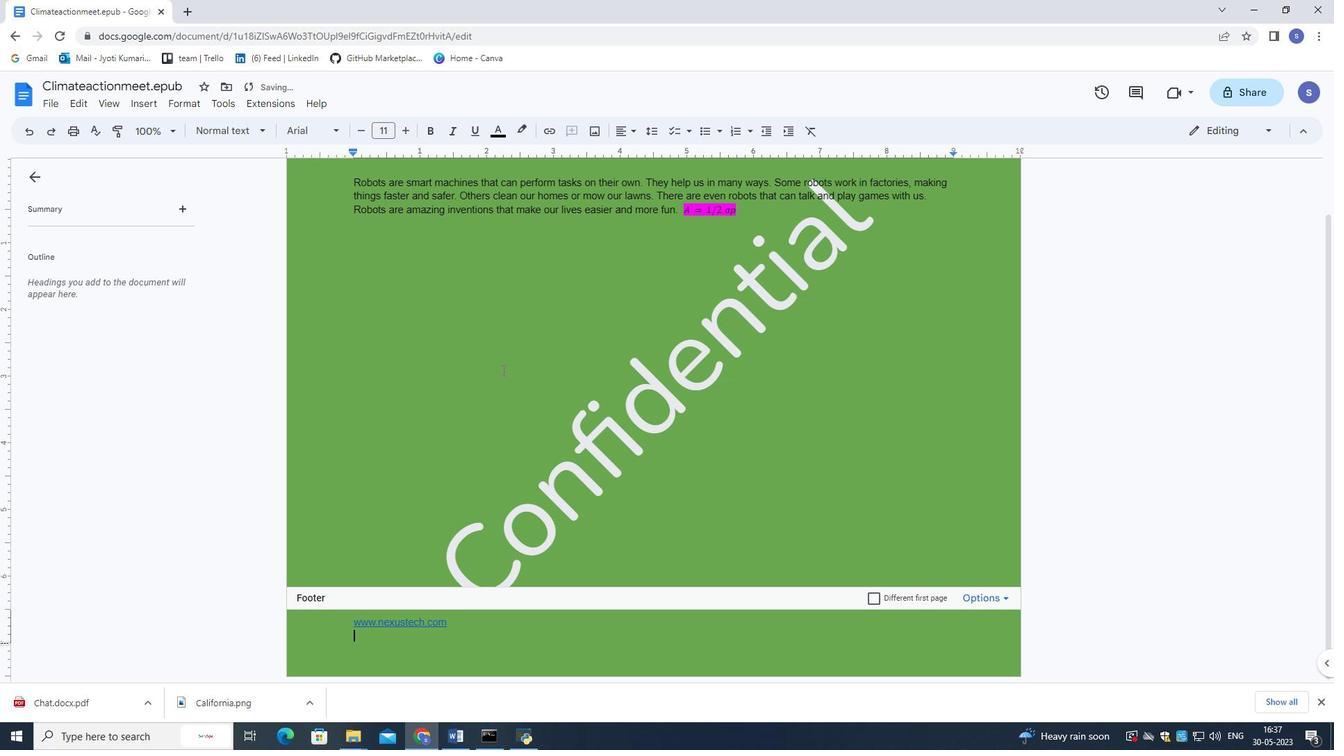 
Action: Mouse scrolled (502, 371) with delta (0, 0)
Screenshot: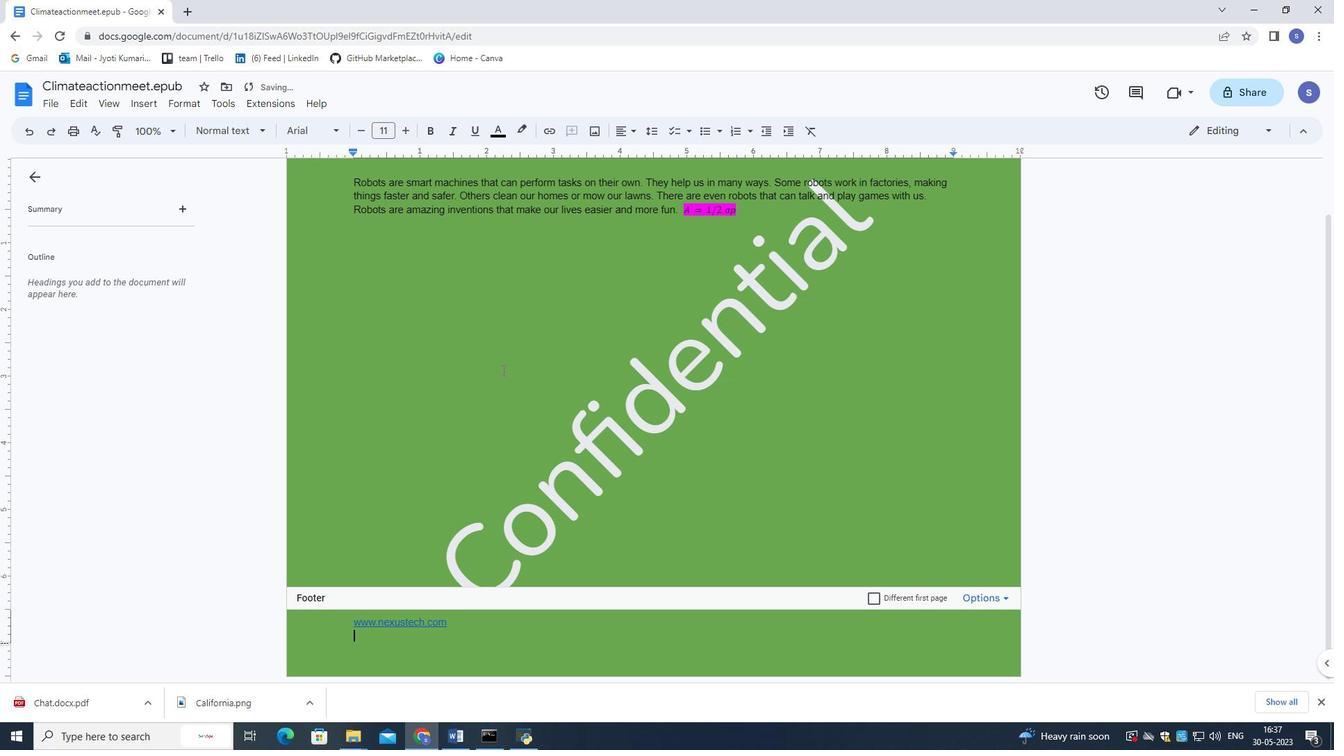 
Action: Mouse scrolled (502, 371) with delta (0, 0)
Screenshot: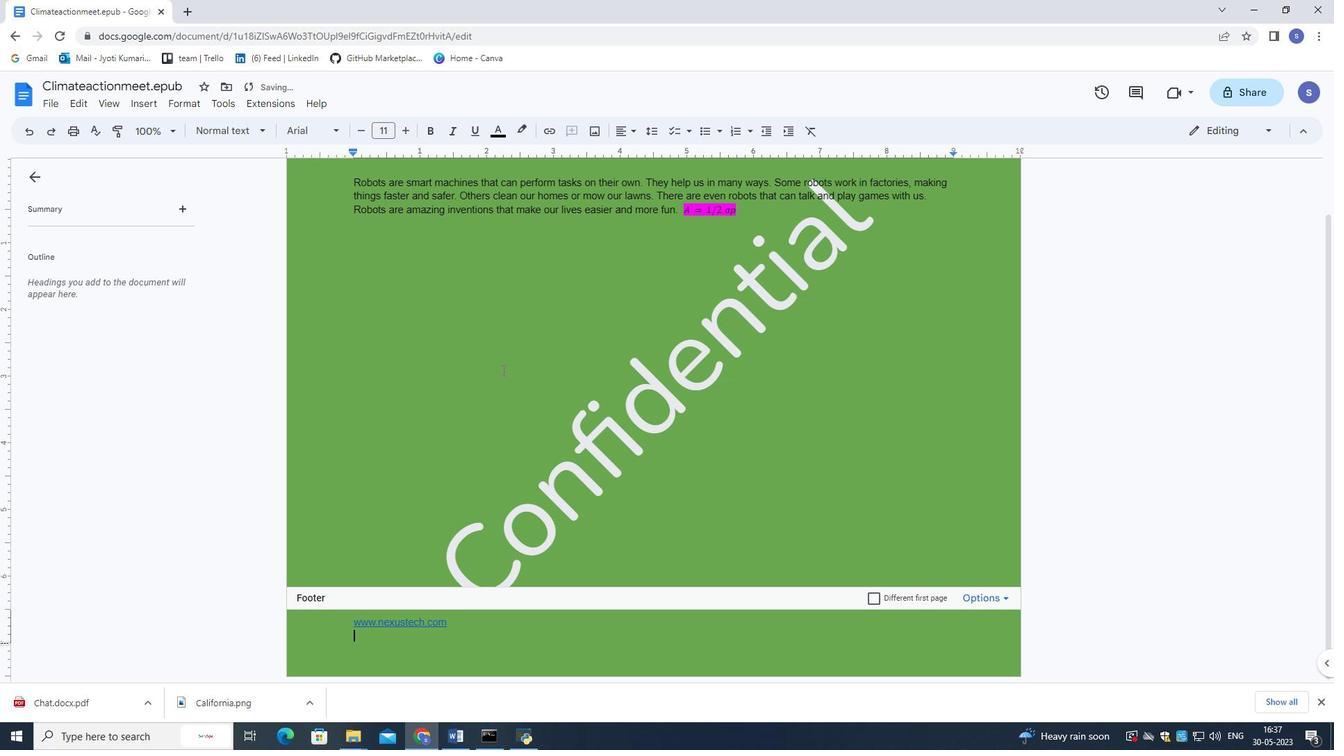 
Action: Mouse scrolled (502, 371) with delta (0, 0)
Screenshot: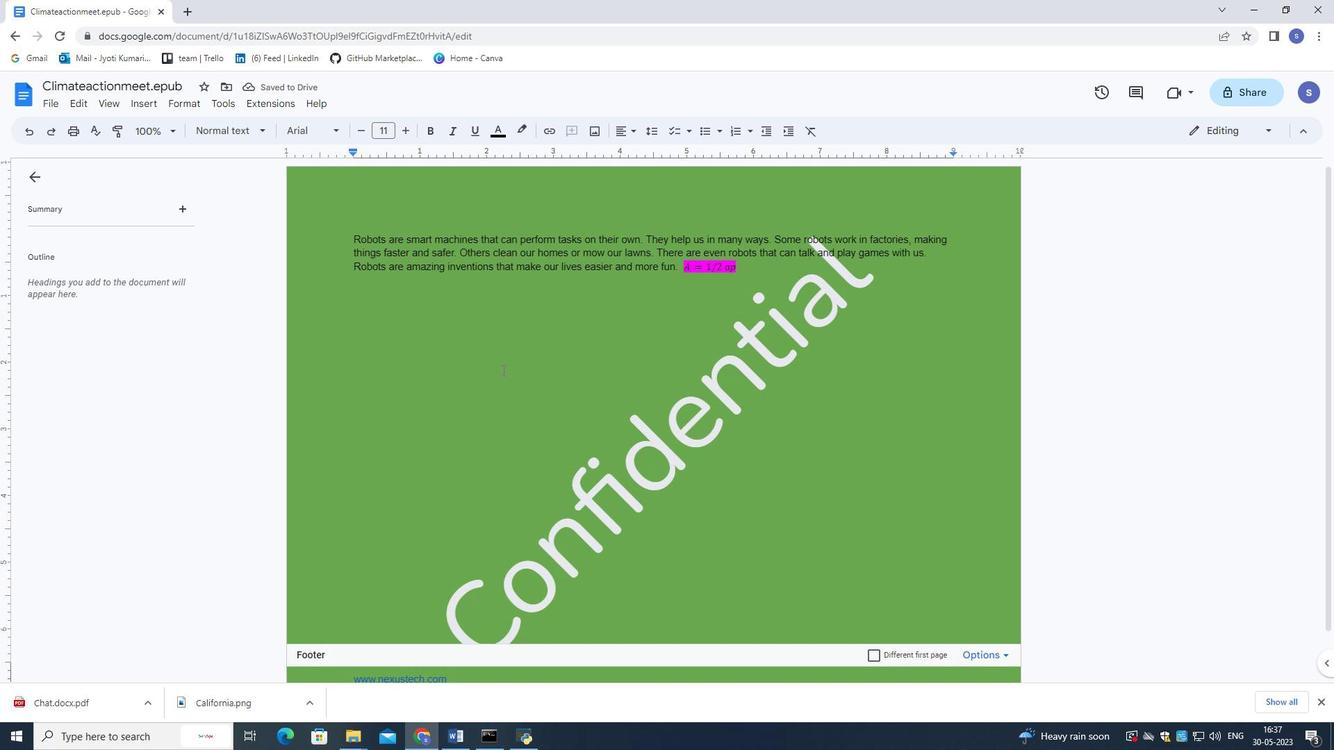 
Action: Mouse scrolled (502, 371) with delta (0, 0)
Screenshot: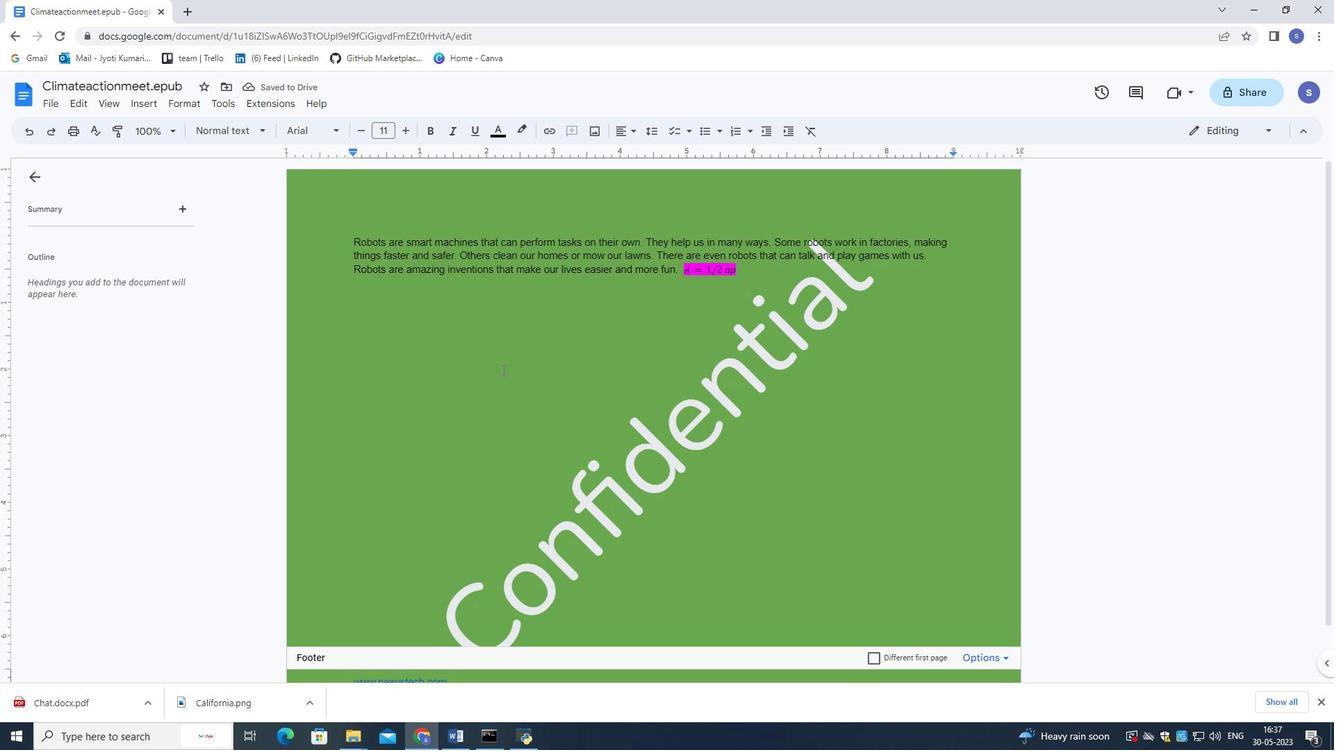 
Action: Mouse scrolled (502, 371) with delta (0, 0)
Screenshot: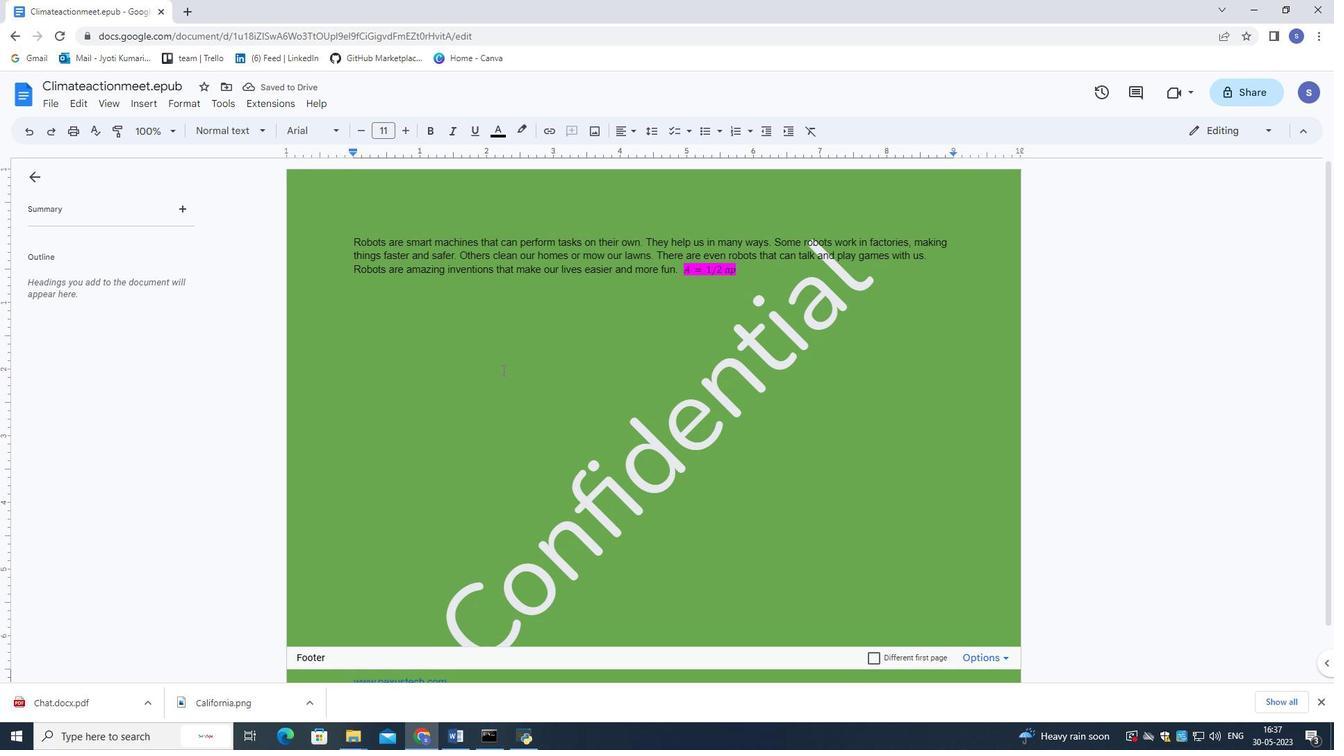 
